 Task: Find connections with filter location Rājākhera with filter topic #Homeofficewith filter profile language English with filter current company Dubai Investment Fund (DIF) with filter school Oracle SQL School (PL-SQL, Oracle DBA, Golden Gate, RAC DBA Training) with filter industry Retail Groceries with filter service category Email Marketing with filter keywords title Call Center Representative
Action: Mouse moved to (671, 64)
Screenshot: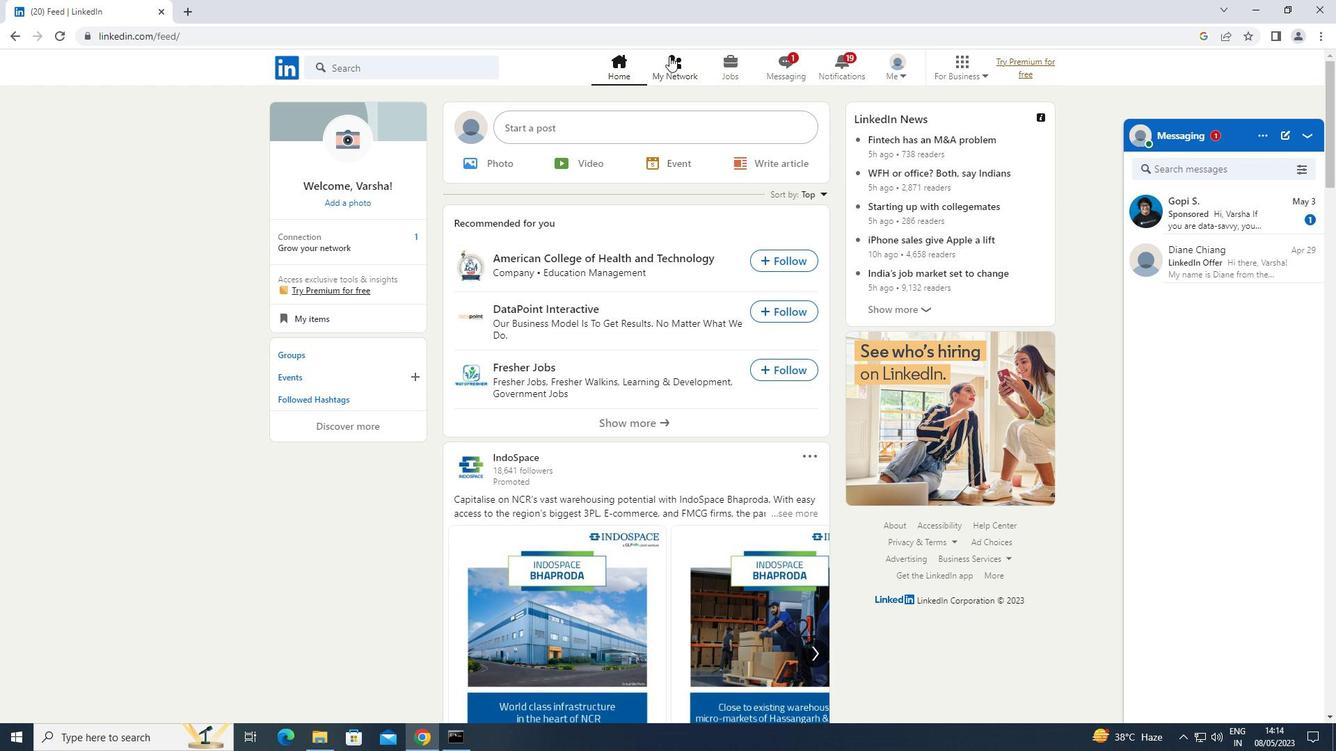 
Action: Mouse pressed left at (671, 64)
Screenshot: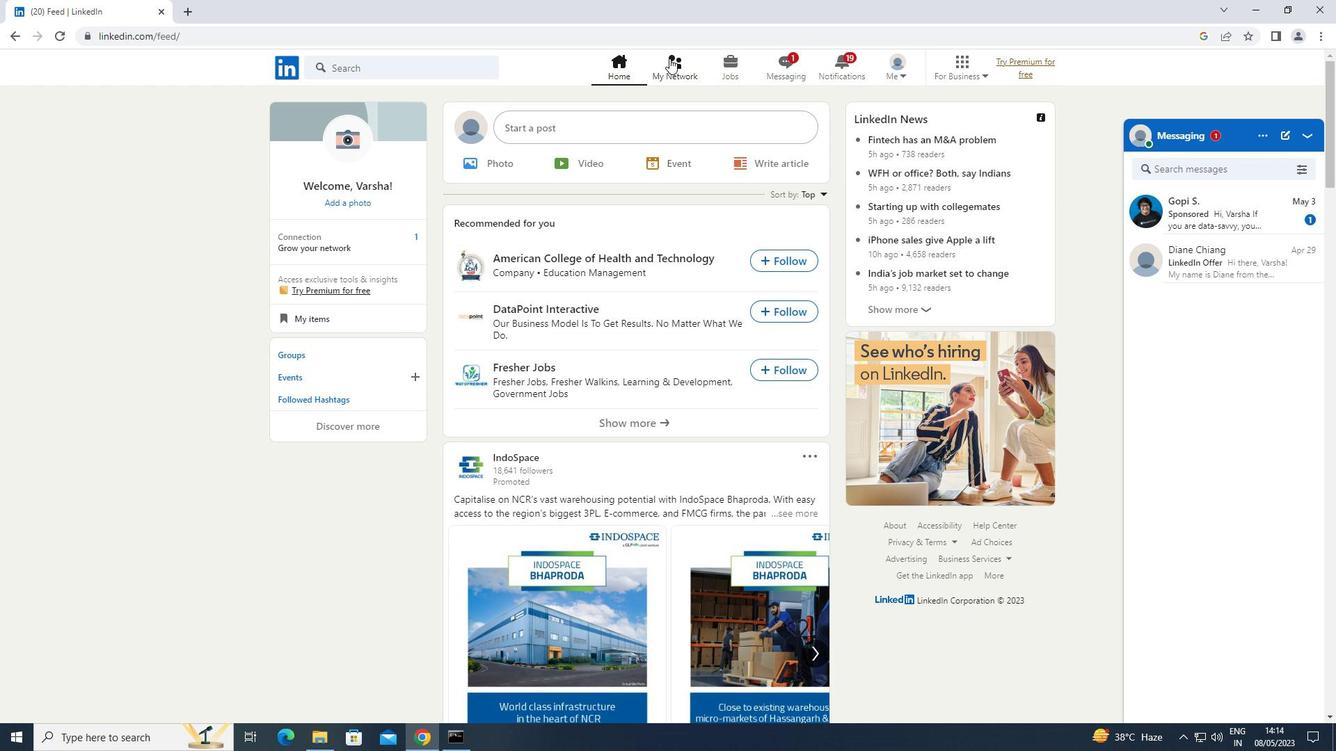 
Action: Mouse moved to (368, 147)
Screenshot: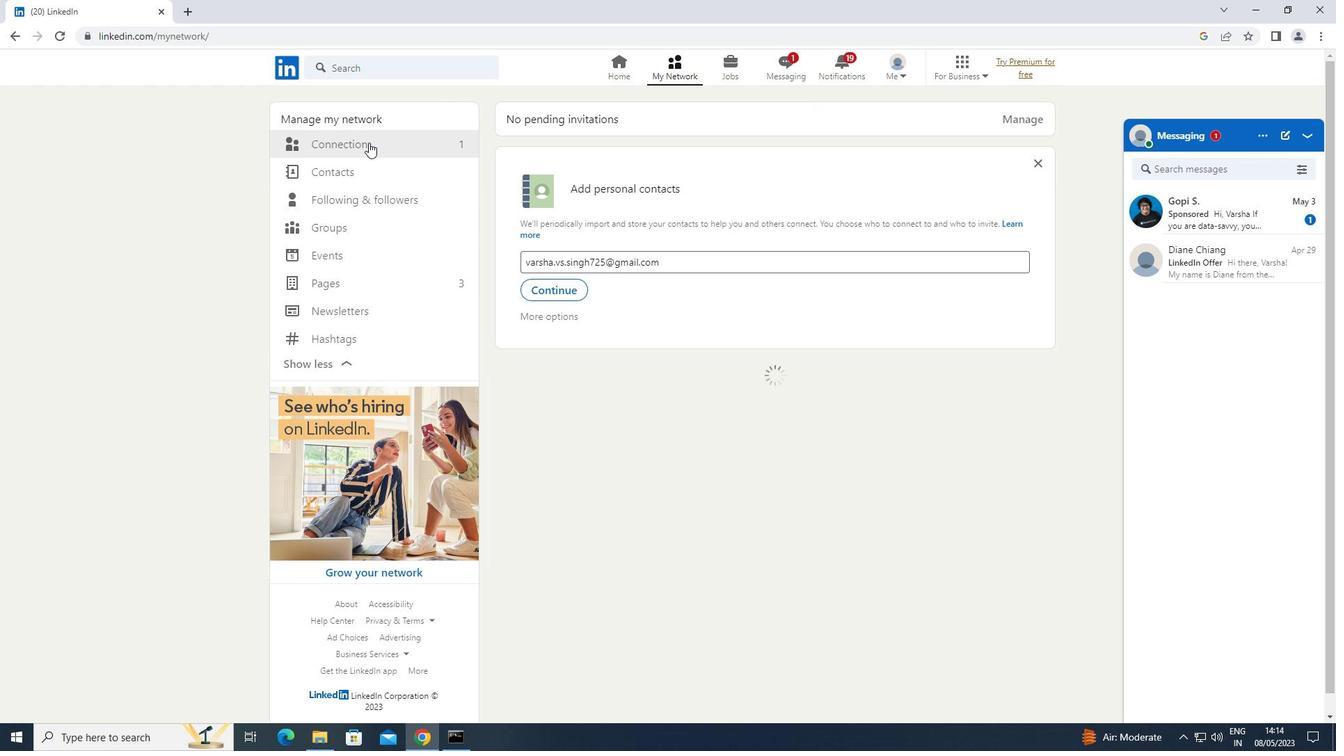 
Action: Mouse pressed left at (368, 147)
Screenshot: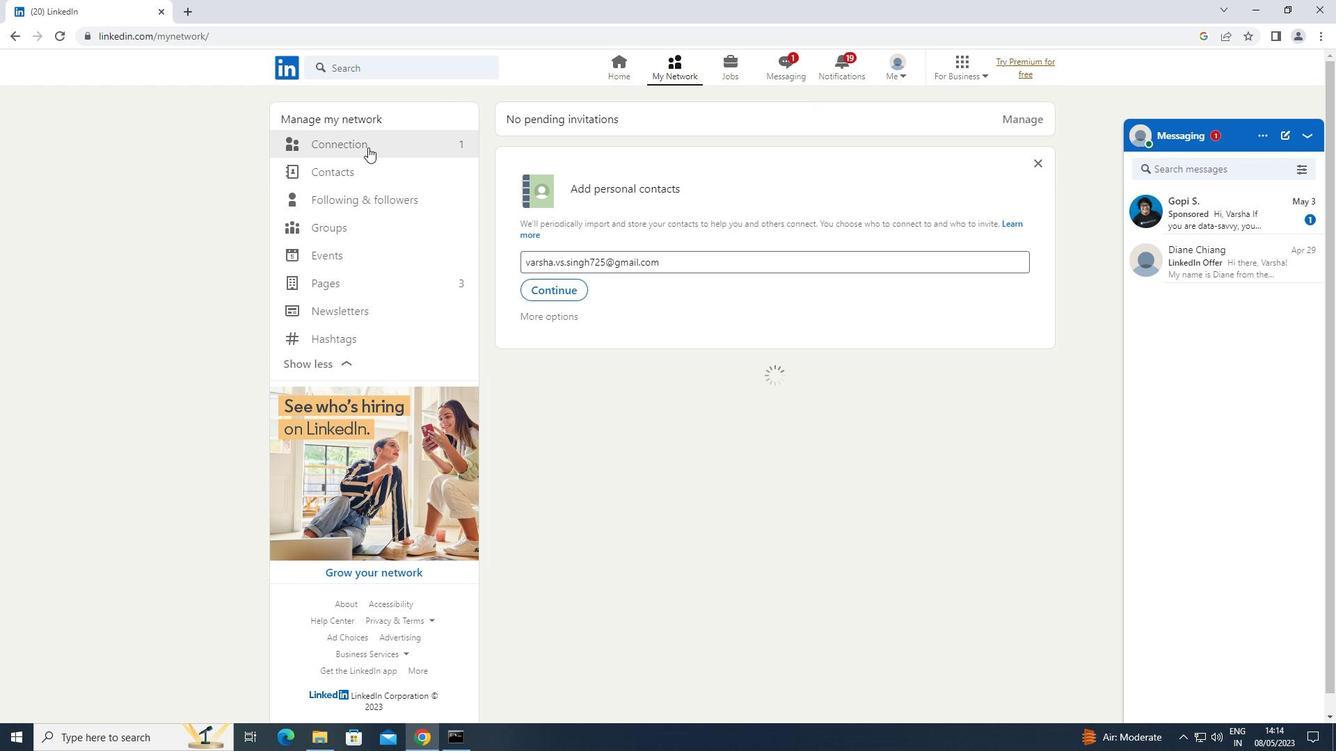 
Action: Mouse moved to (794, 145)
Screenshot: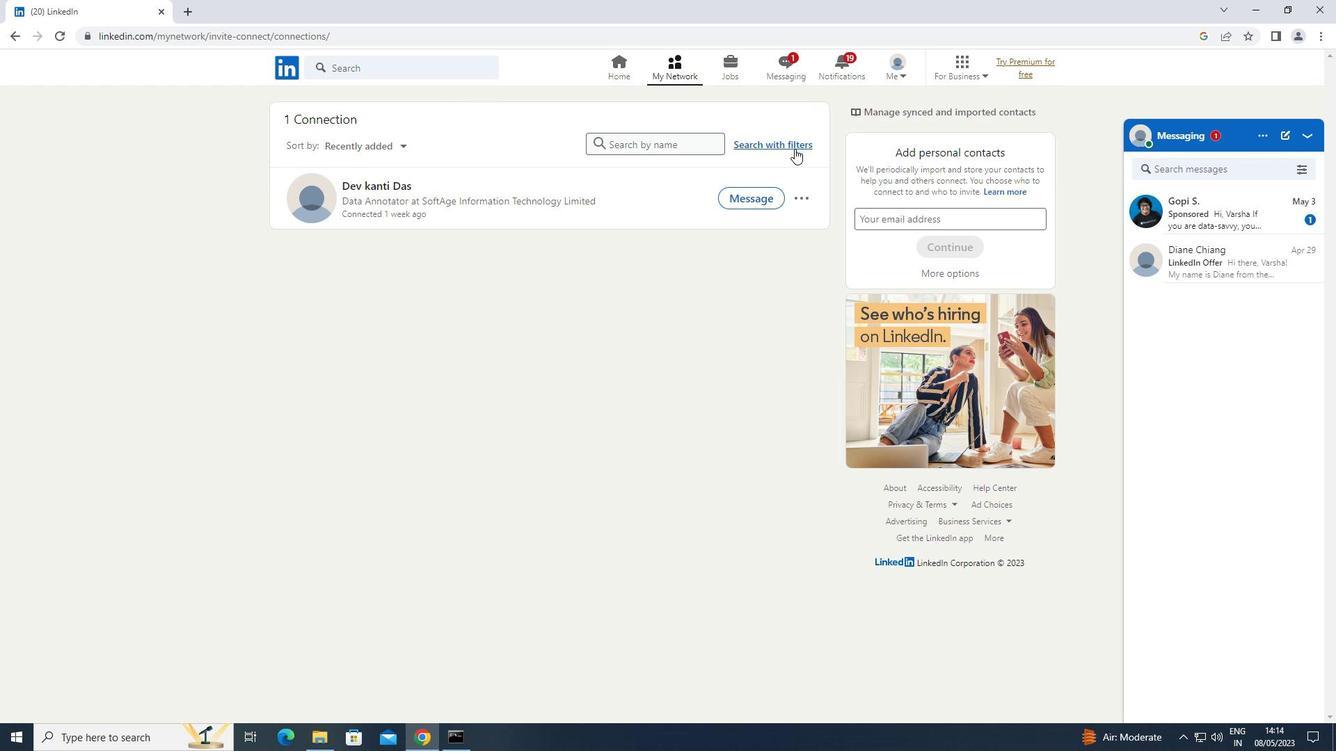 
Action: Mouse pressed left at (794, 145)
Screenshot: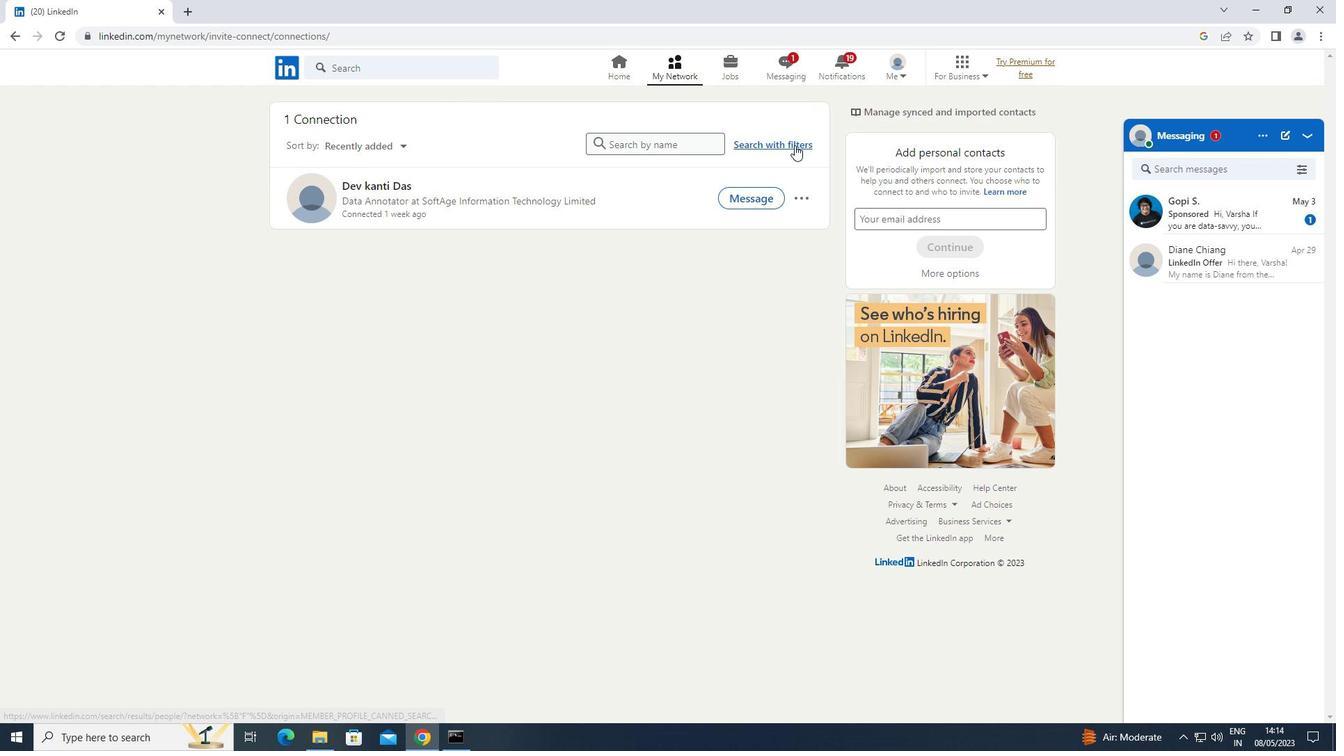 
Action: Mouse moved to (719, 105)
Screenshot: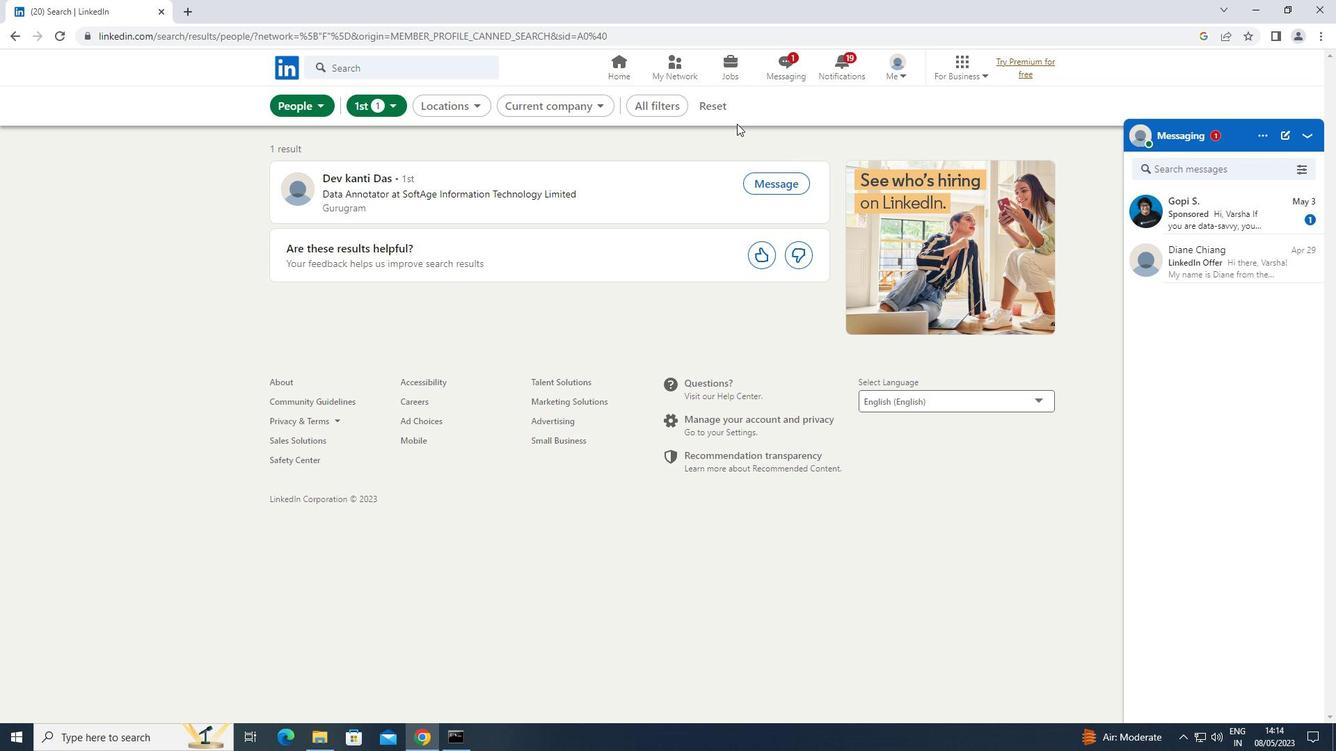 
Action: Mouse pressed left at (719, 105)
Screenshot: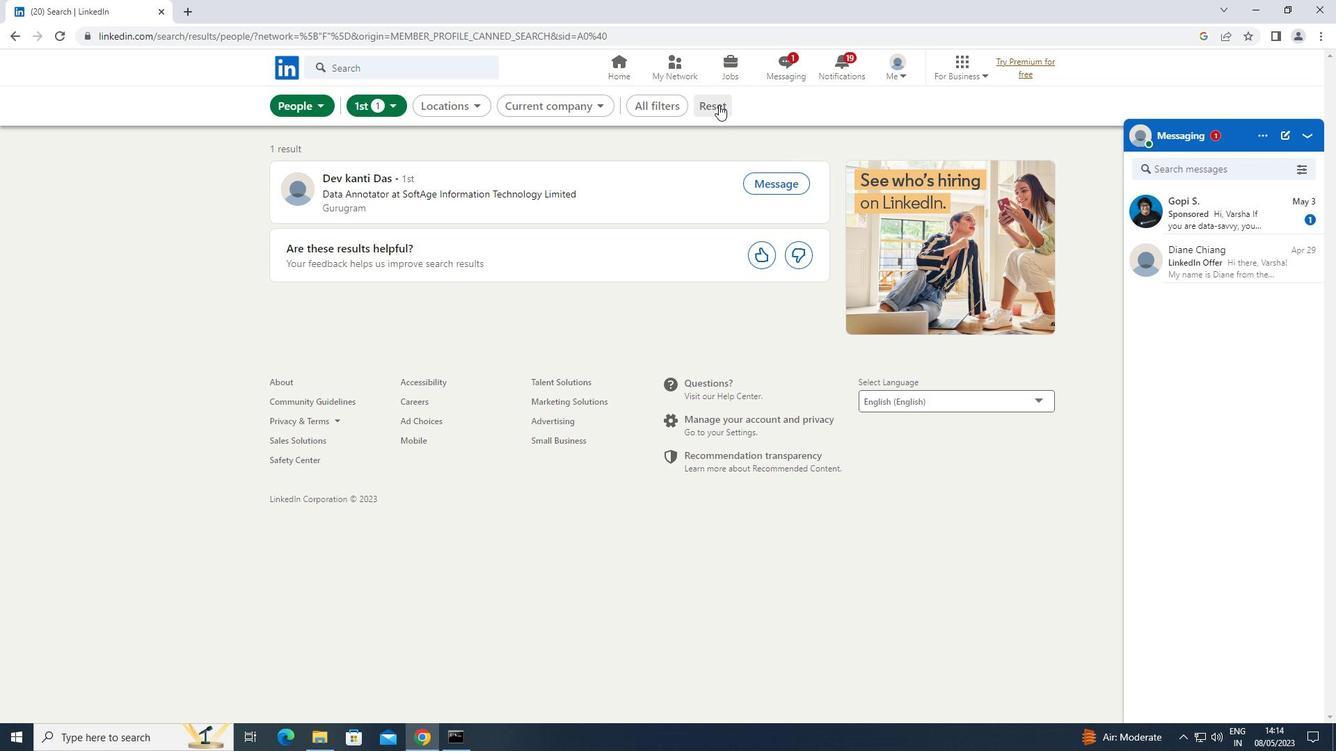 
Action: Mouse moved to (707, 107)
Screenshot: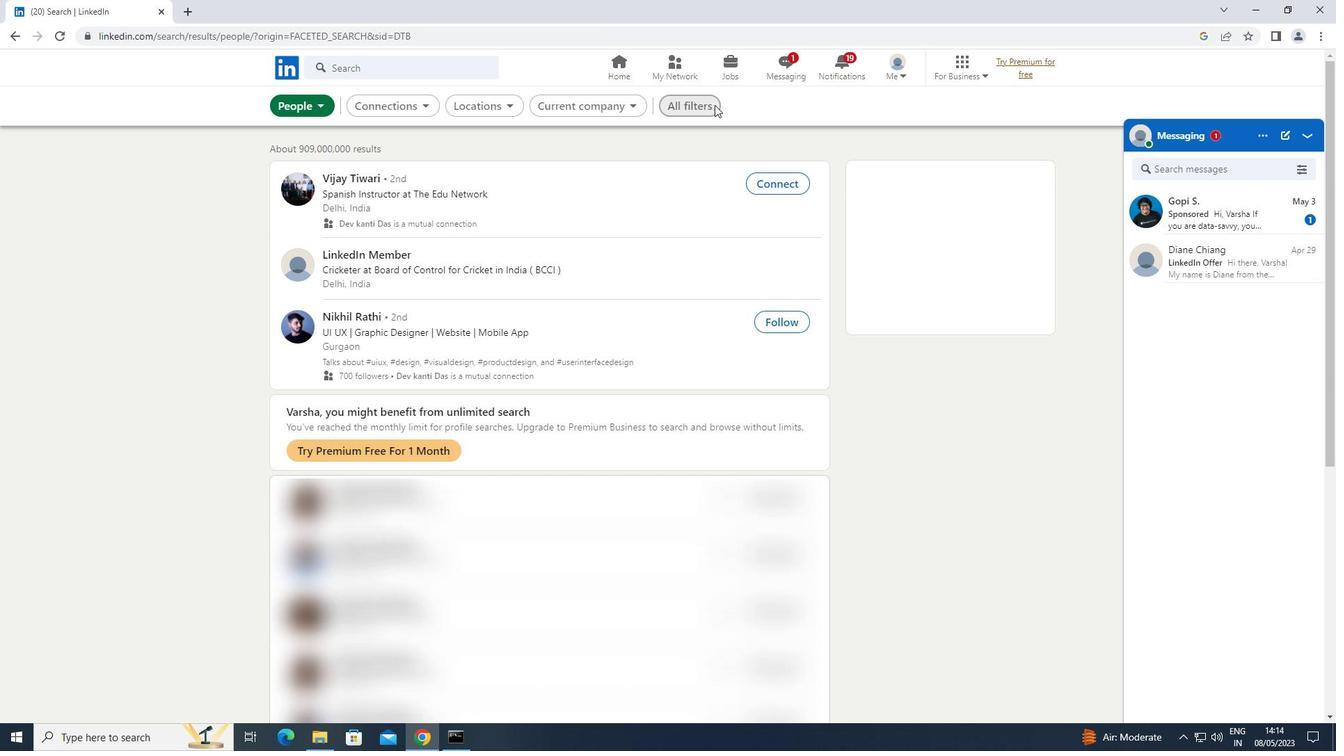 
Action: Mouse pressed left at (707, 107)
Screenshot: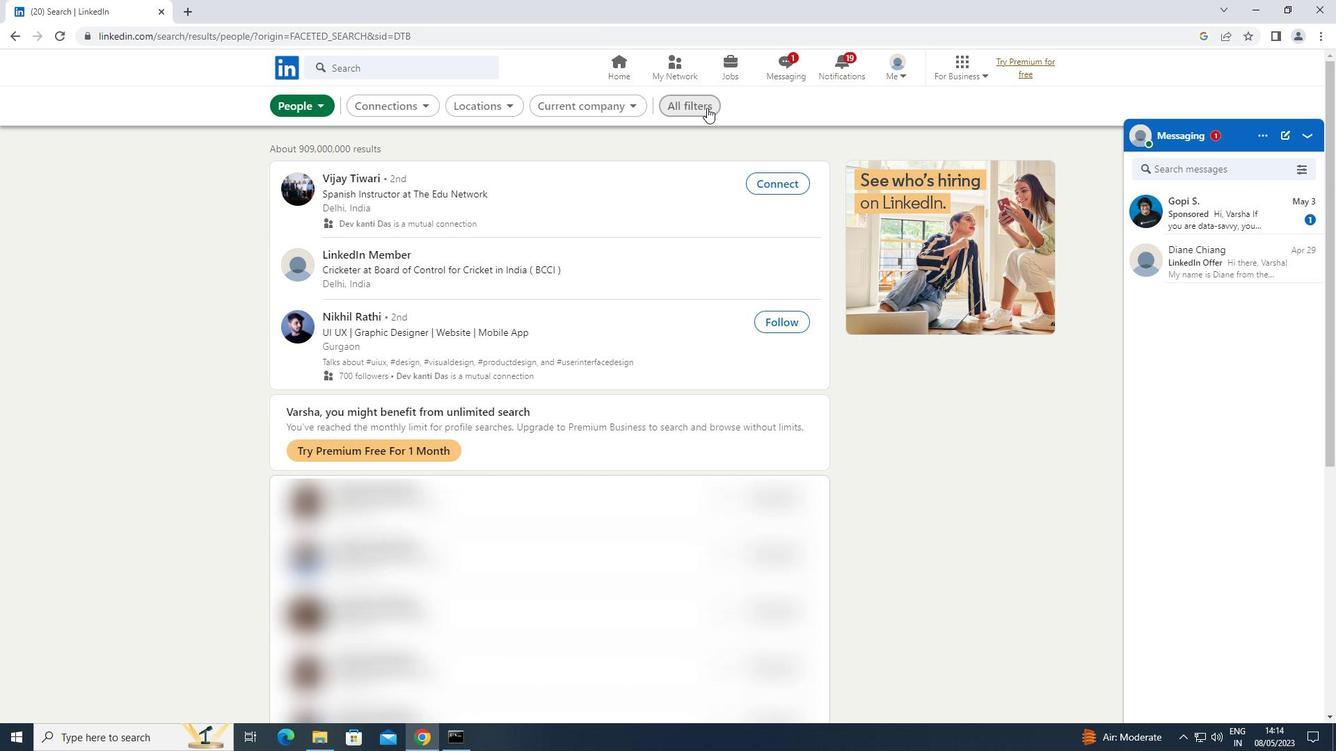 
Action: Mouse moved to (960, 234)
Screenshot: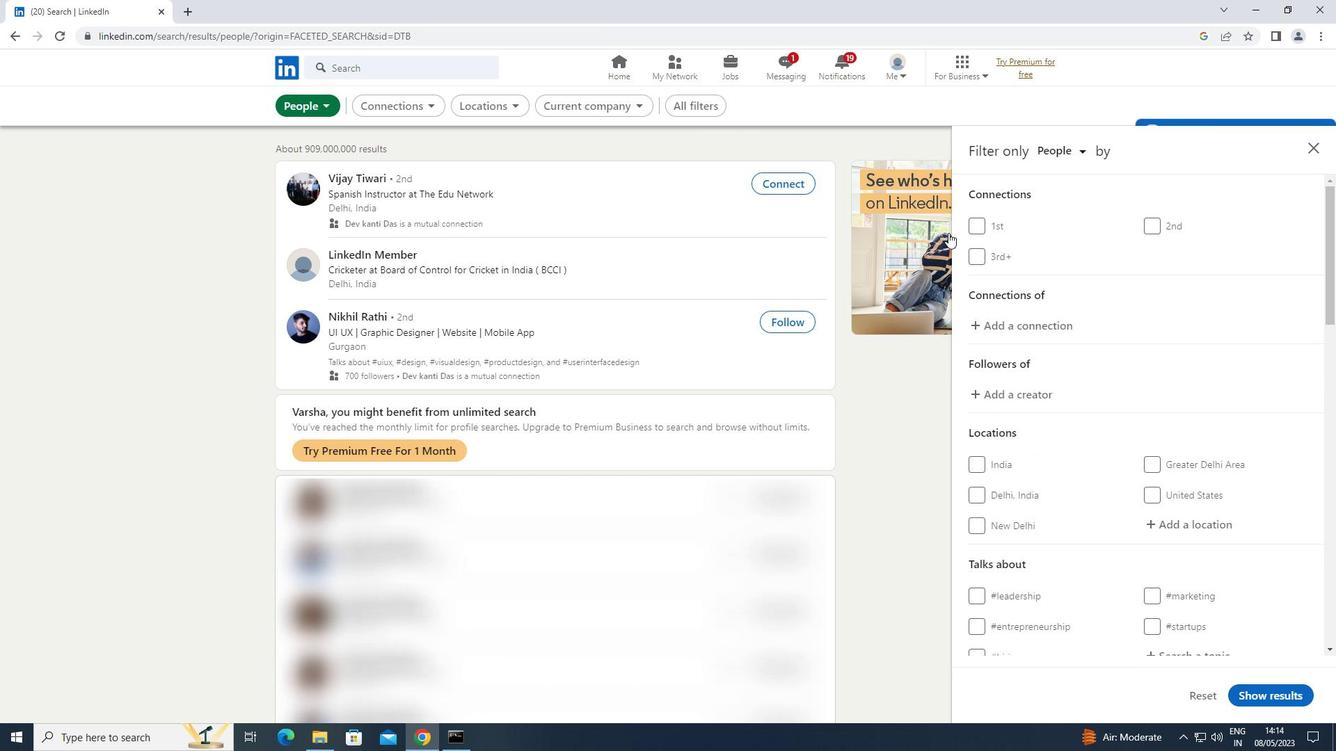 
Action: Mouse scrolled (960, 233) with delta (0, 0)
Screenshot: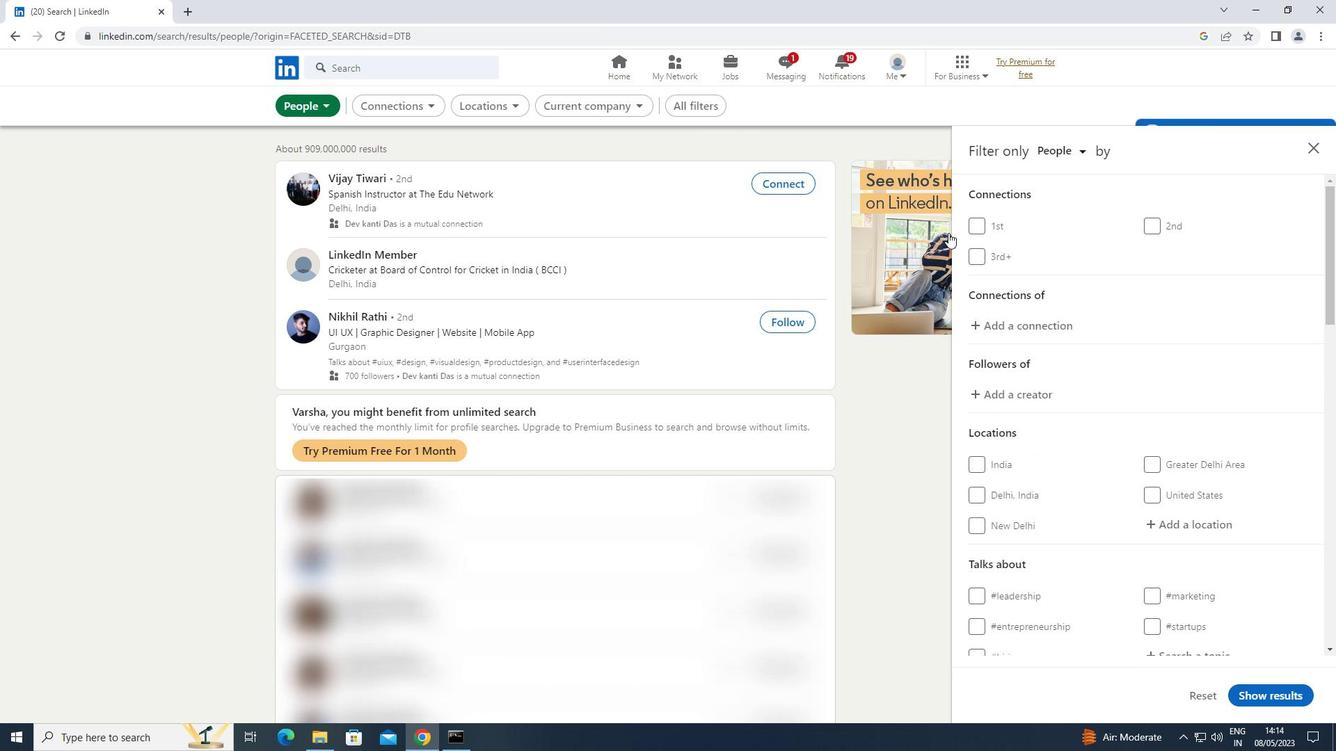 
Action: Mouse moved to (962, 235)
Screenshot: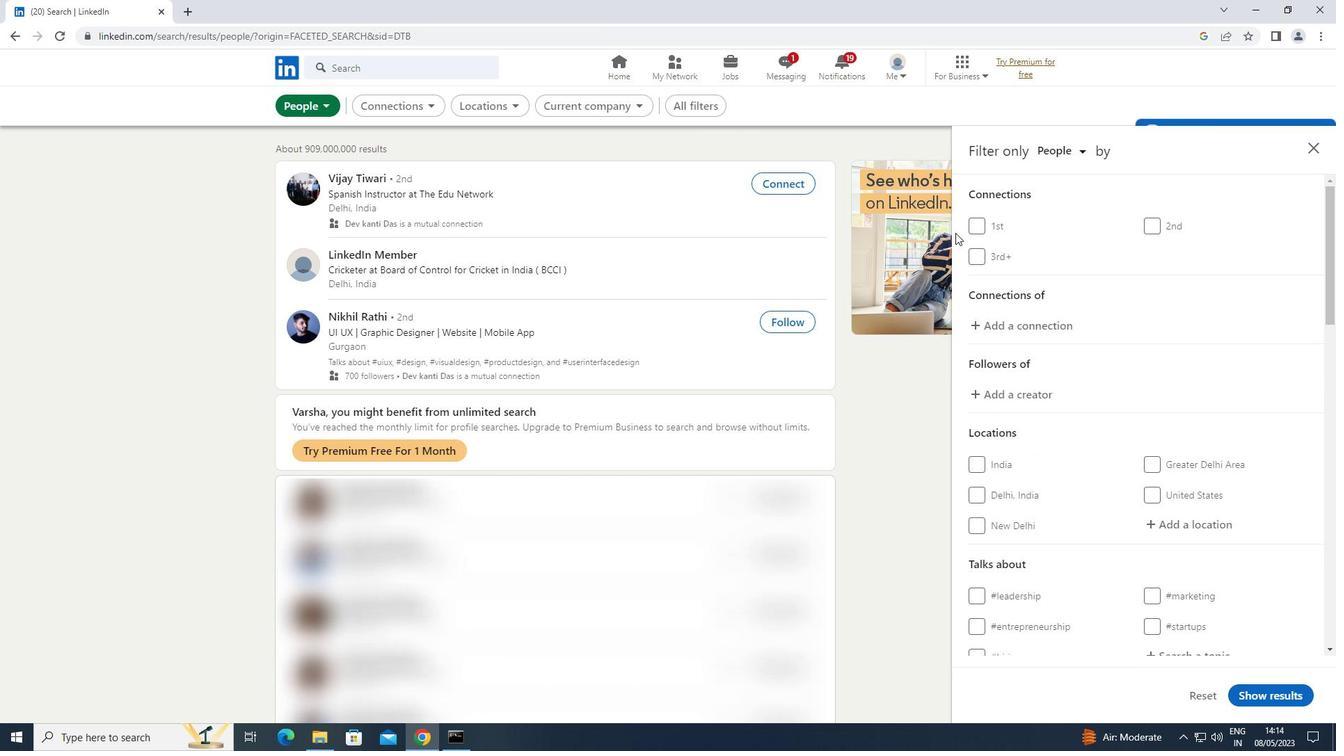 
Action: Mouse scrolled (962, 235) with delta (0, 0)
Screenshot: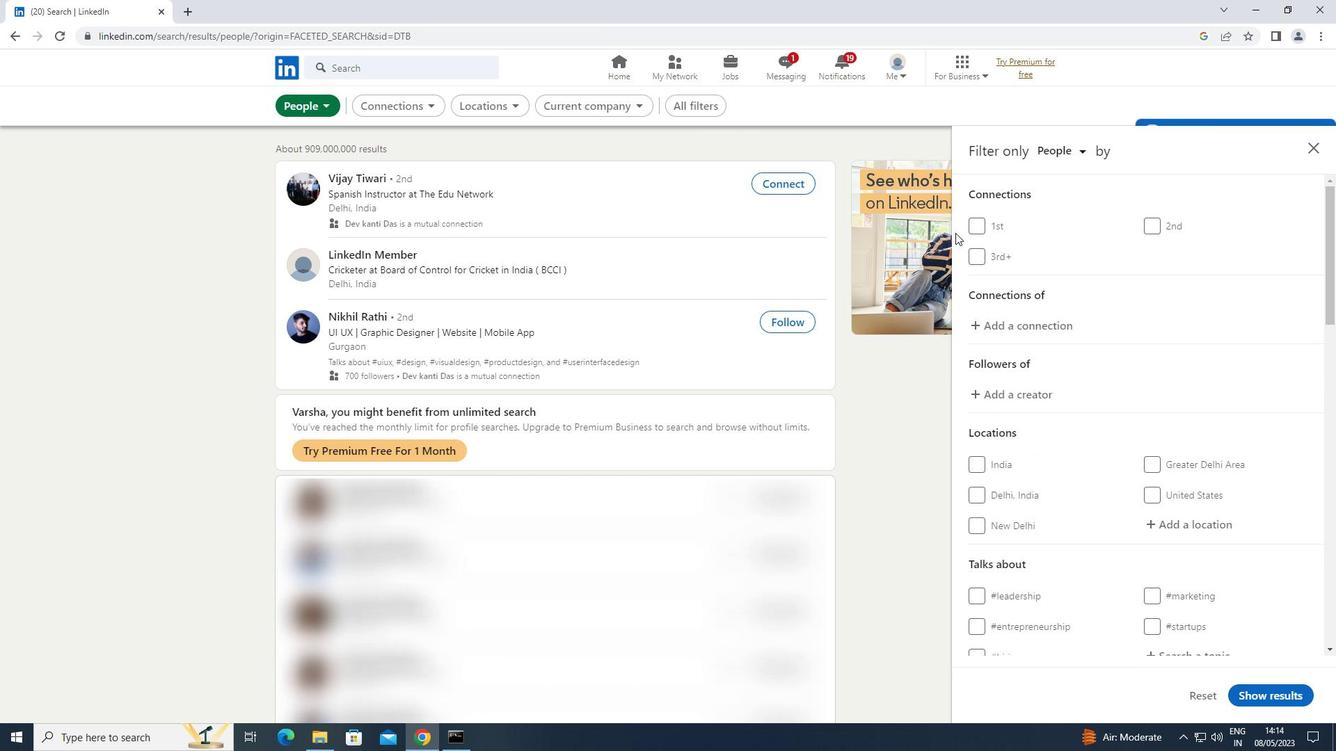 
Action: Mouse scrolled (962, 235) with delta (0, 0)
Screenshot: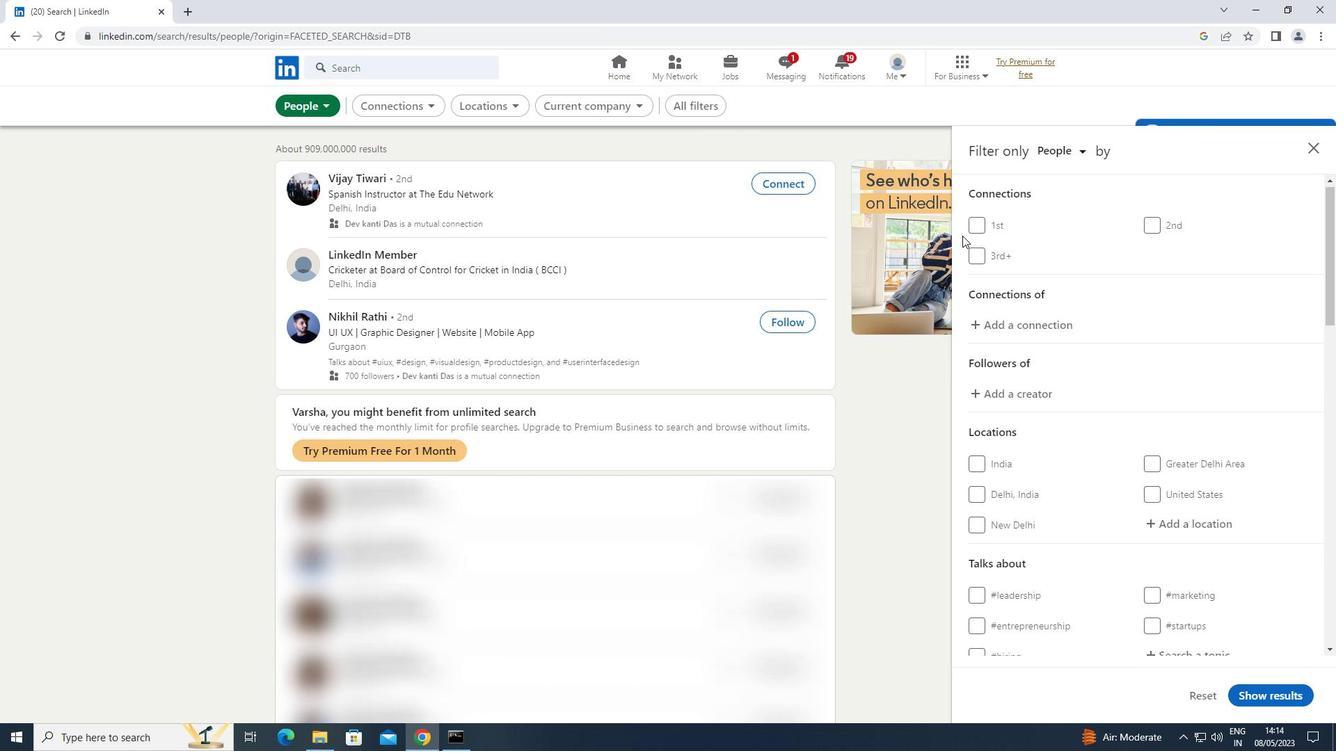 
Action: Mouse moved to (1197, 313)
Screenshot: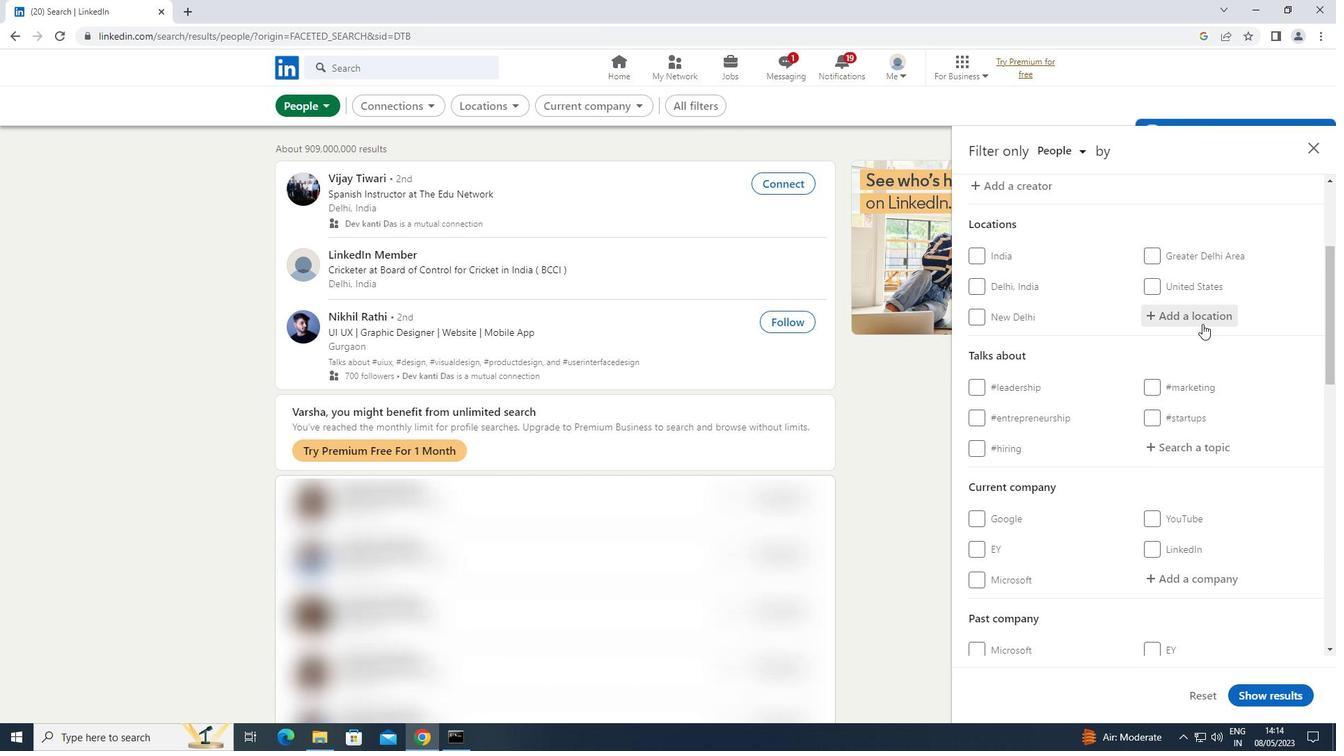 
Action: Mouse pressed left at (1197, 313)
Screenshot: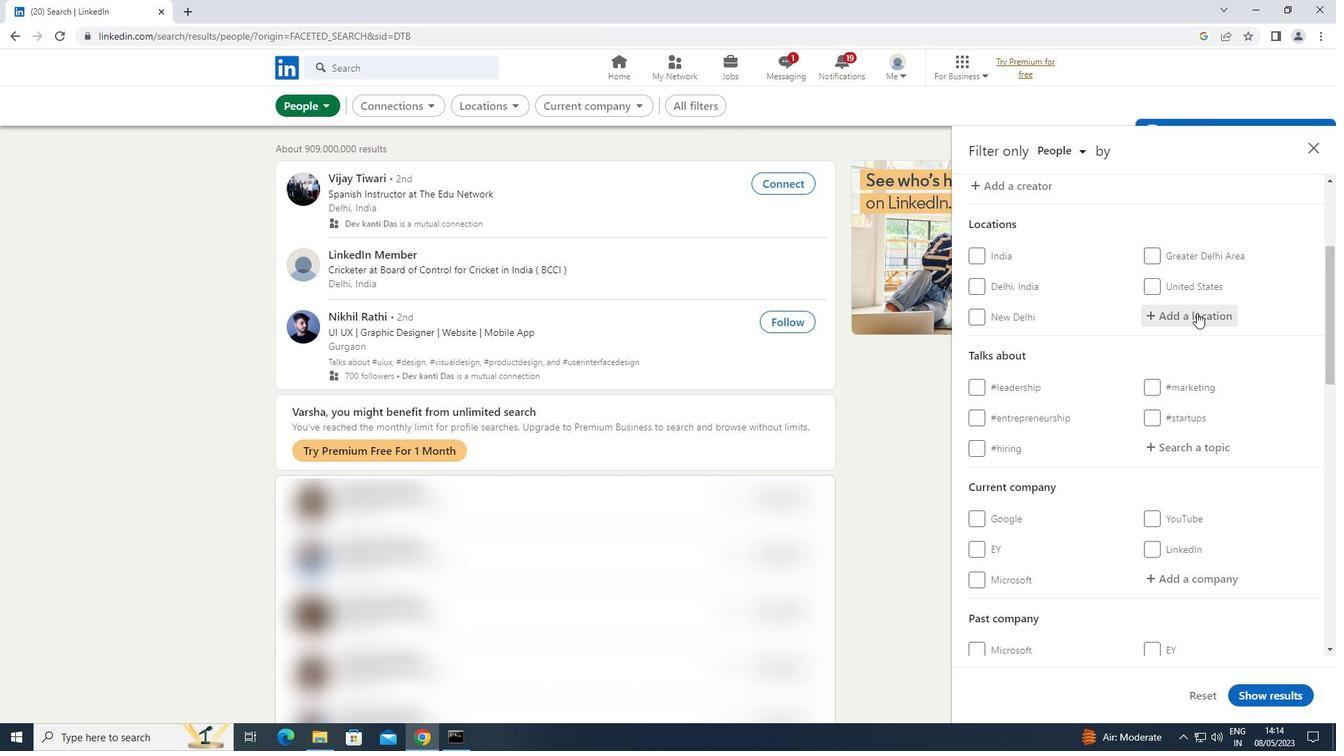 
Action: Mouse moved to (1188, 310)
Screenshot: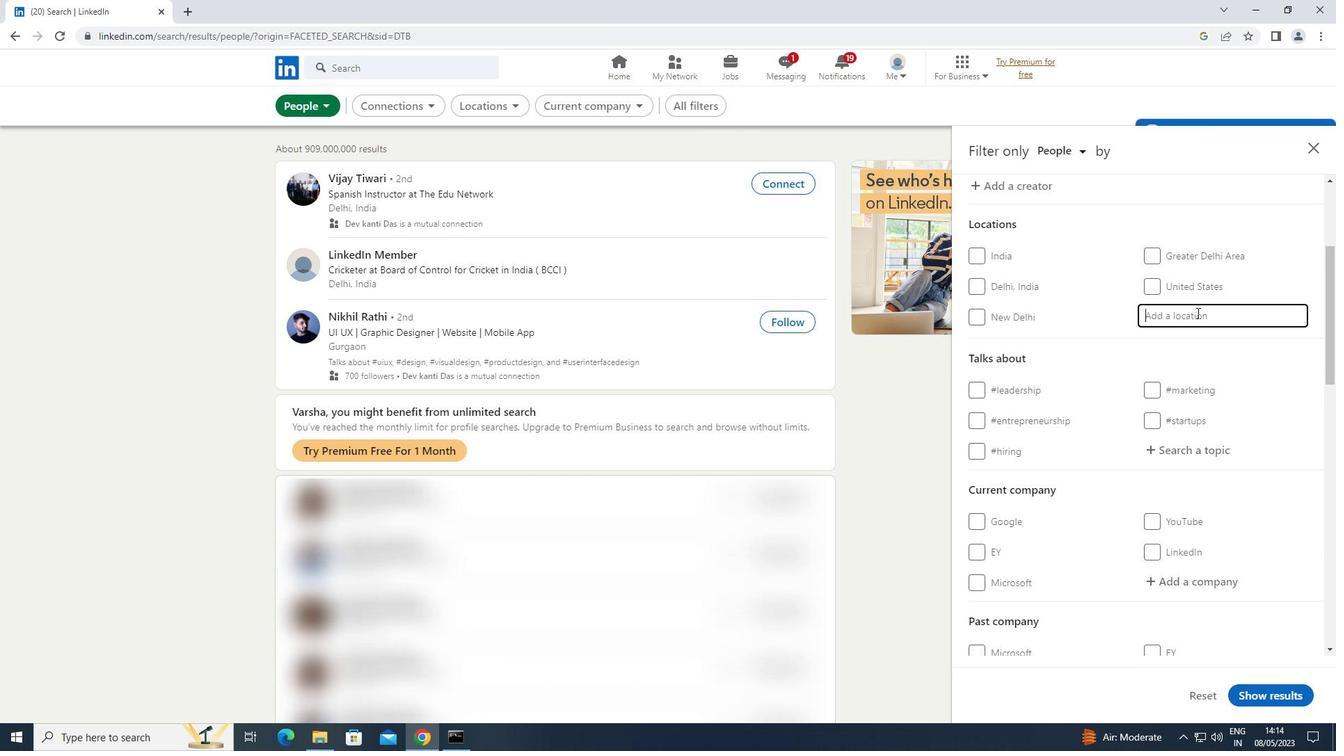 
Action: Key pressed <Key.shift>RAJAKHERA
Screenshot: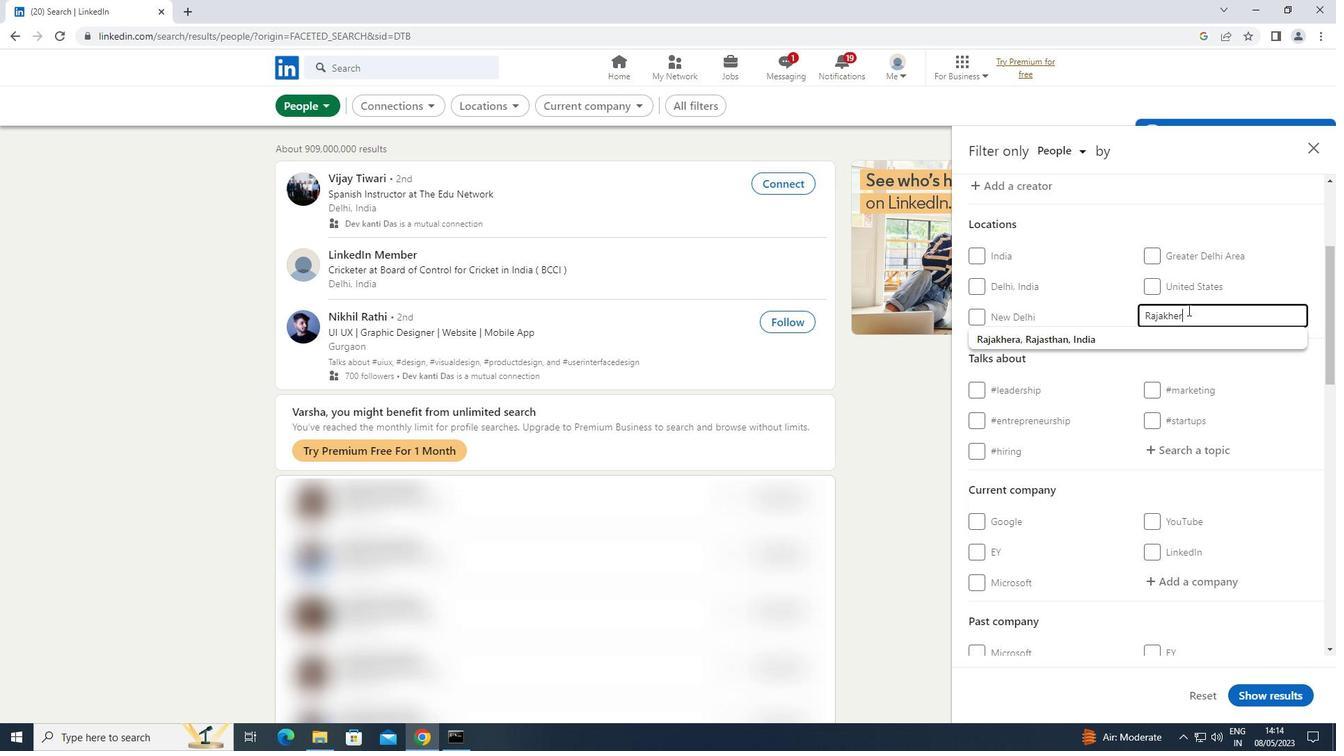 
Action: Mouse moved to (1192, 447)
Screenshot: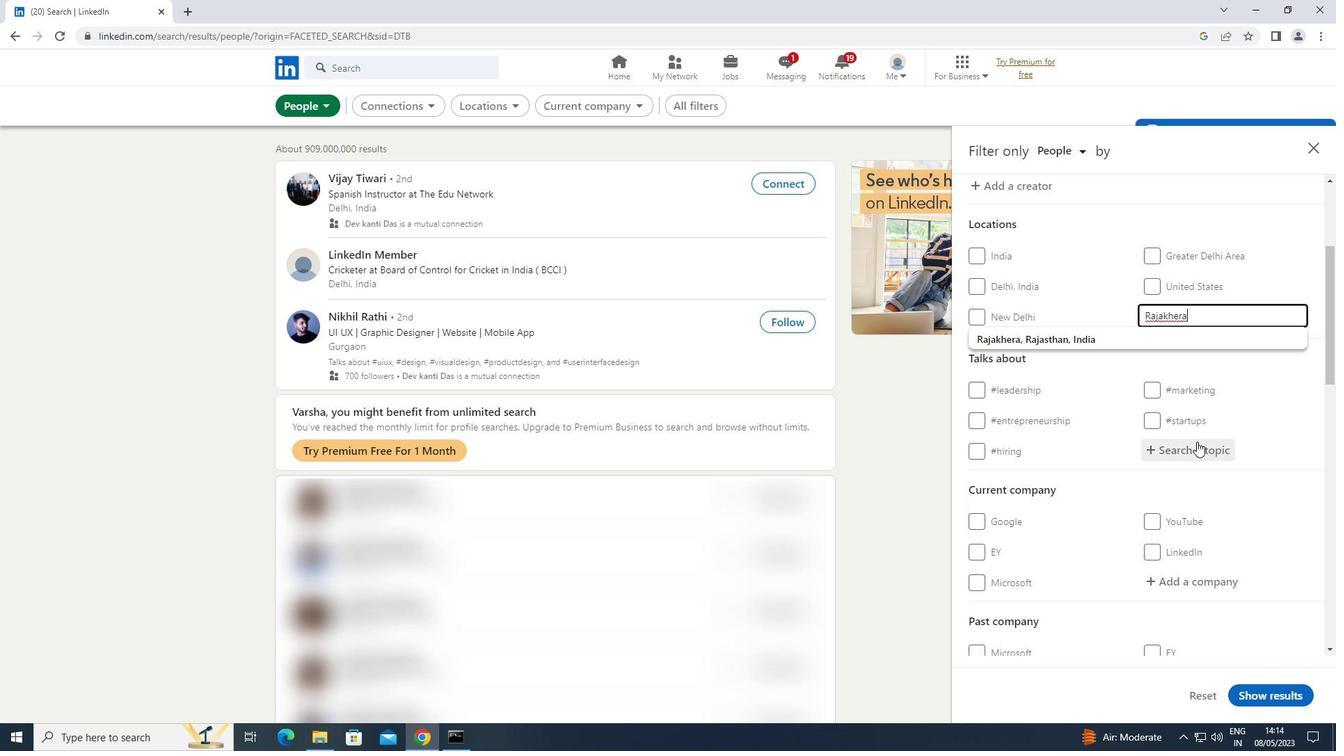 
Action: Mouse pressed left at (1192, 447)
Screenshot: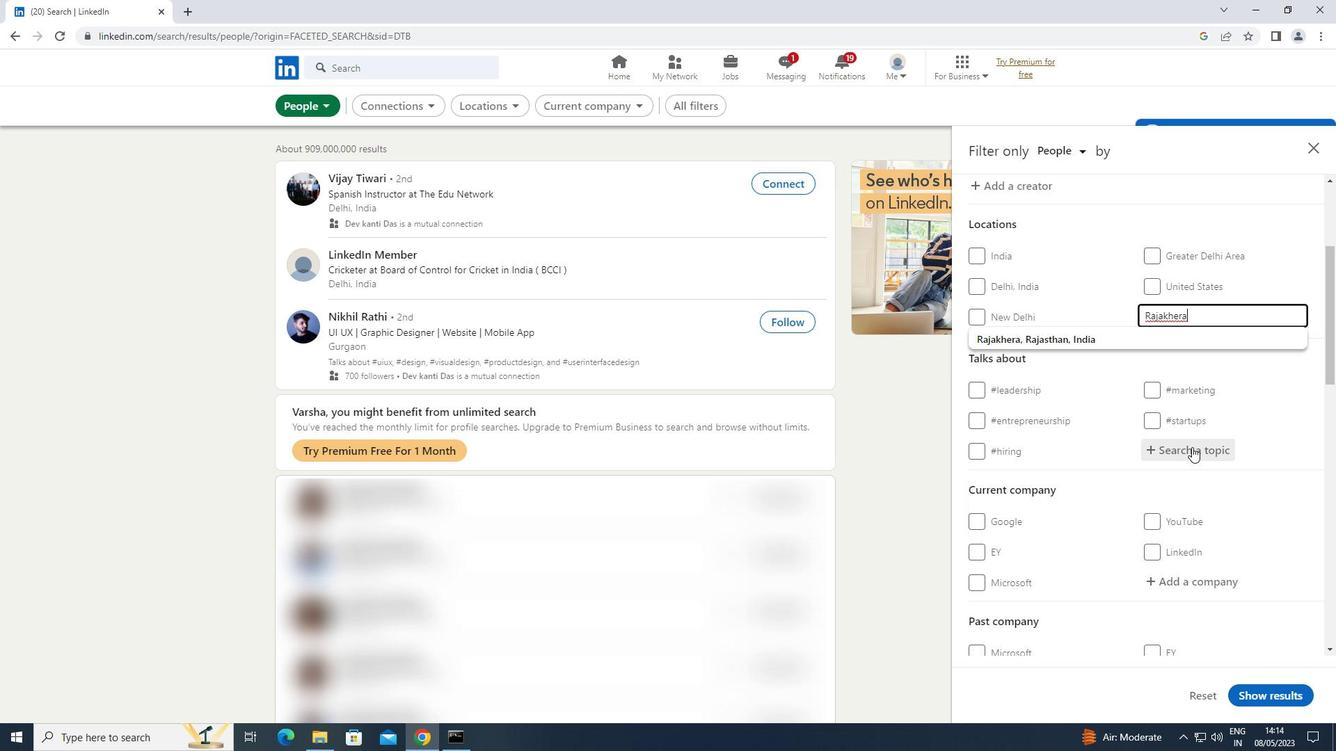
Action: Key pressed <Key.shift>HOMEOFFICE
Screenshot: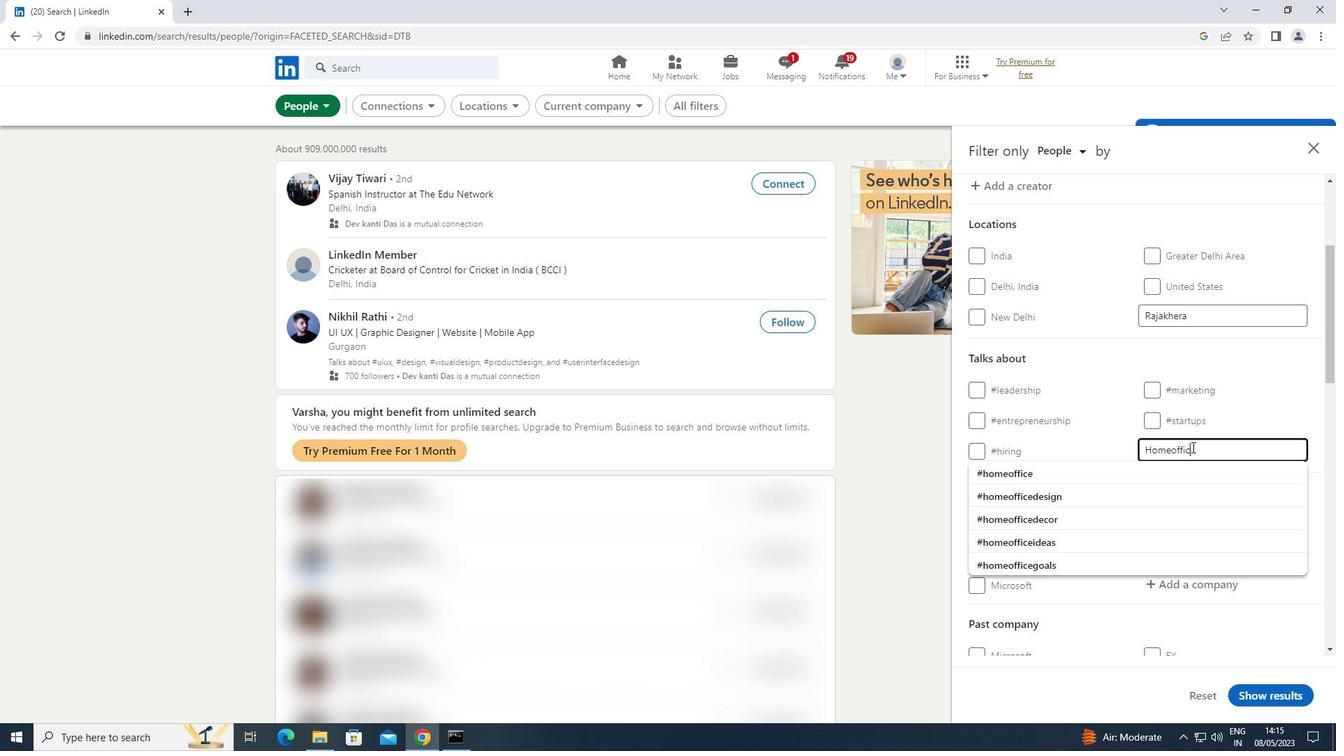 
Action: Mouse moved to (1030, 474)
Screenshot: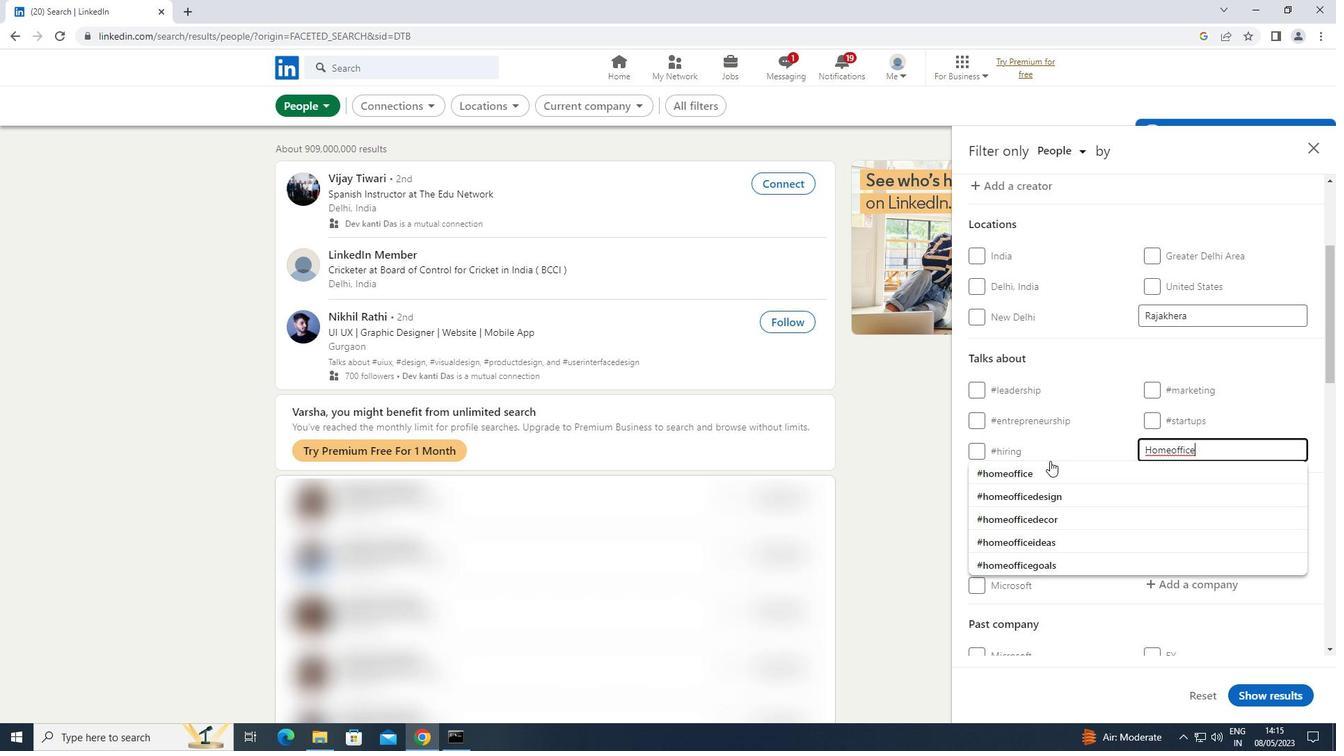 
Action: Mouse pressed left at (1030, 474)
Screenshot: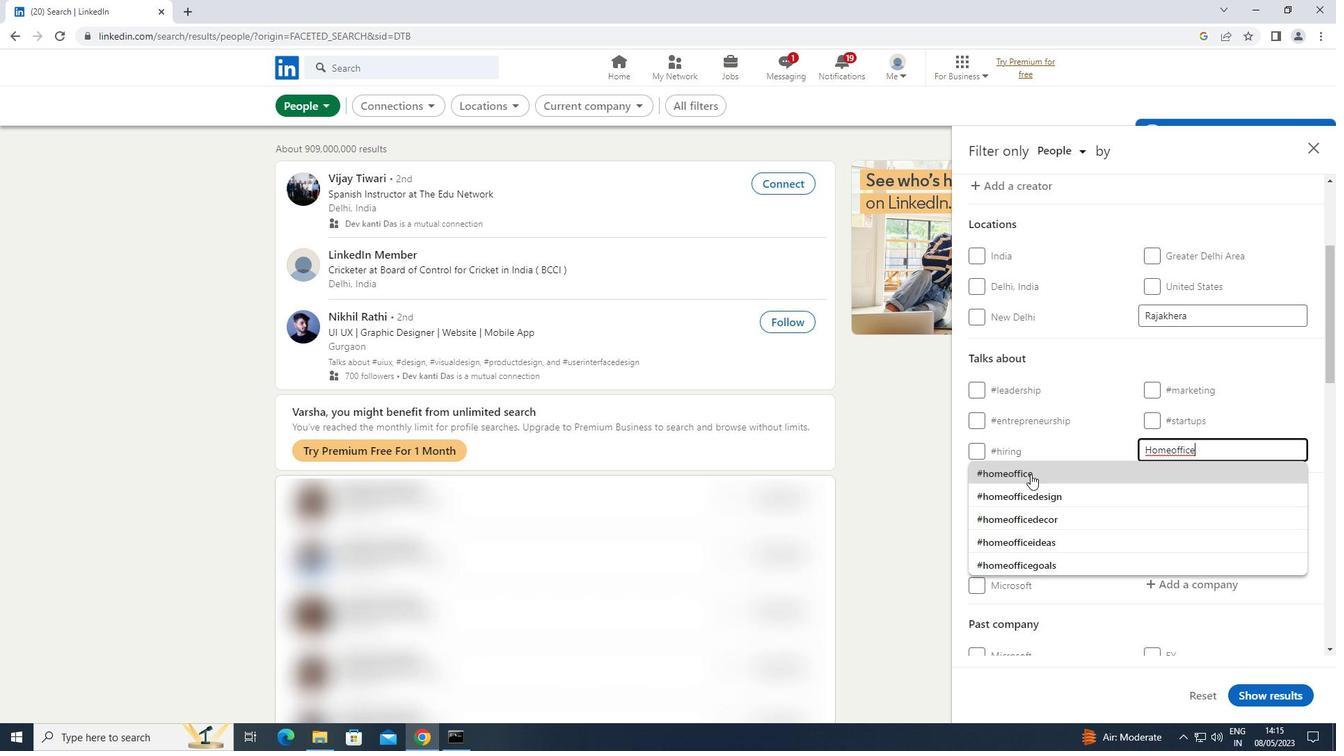 
Action: Mouse moved to (1033, 476)
Screenshot: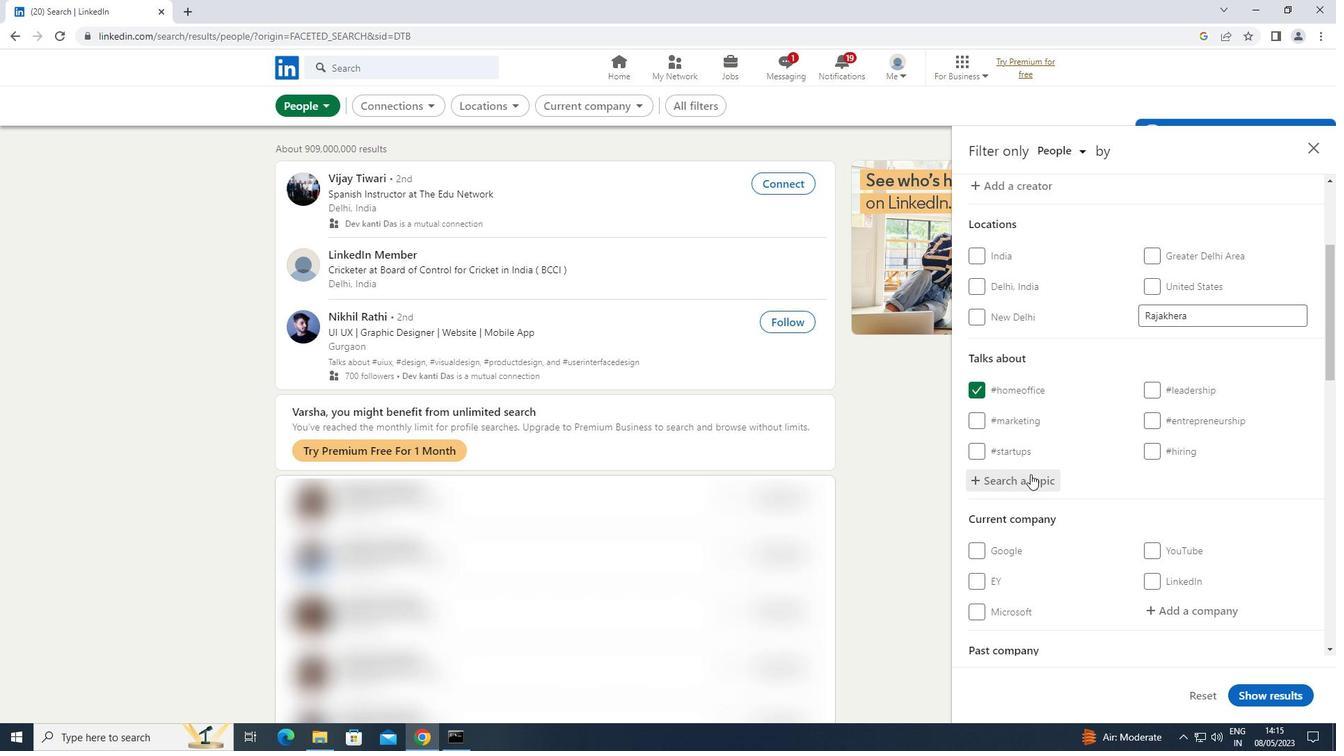 
Action: Mouse scrolled (1033, 476) with delta (0, 0)
Screenshot: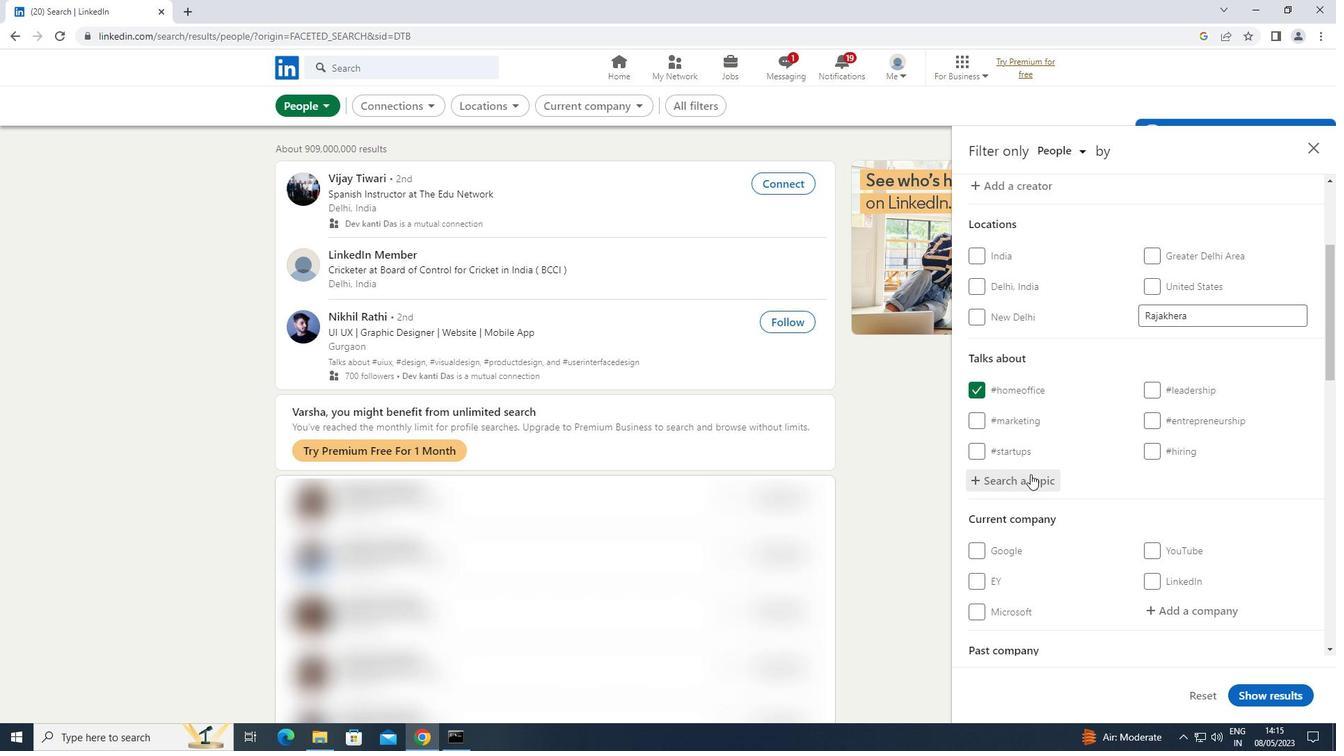 
Action: Mouse moved to (1035, 478)
Screenshot: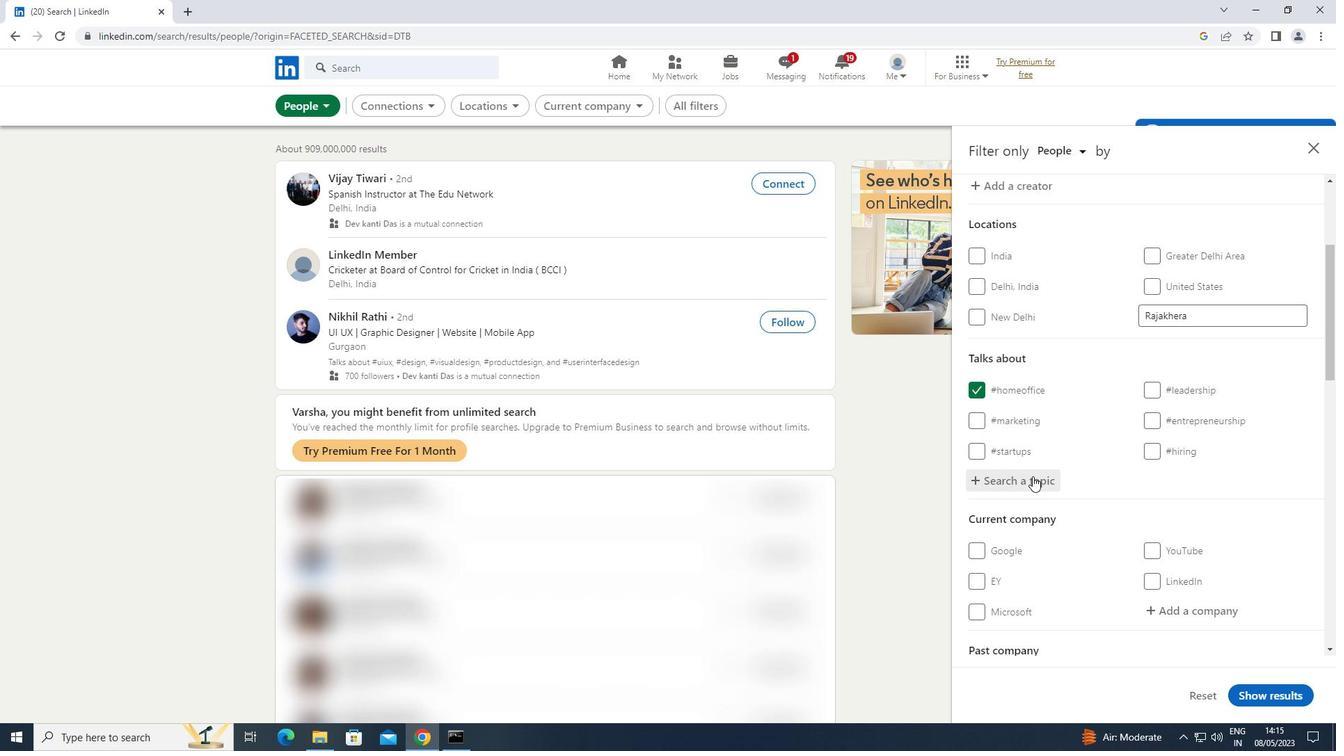 
Action: Mouse scrolled (1035, 478) with delta (0, 0)
Screenshot: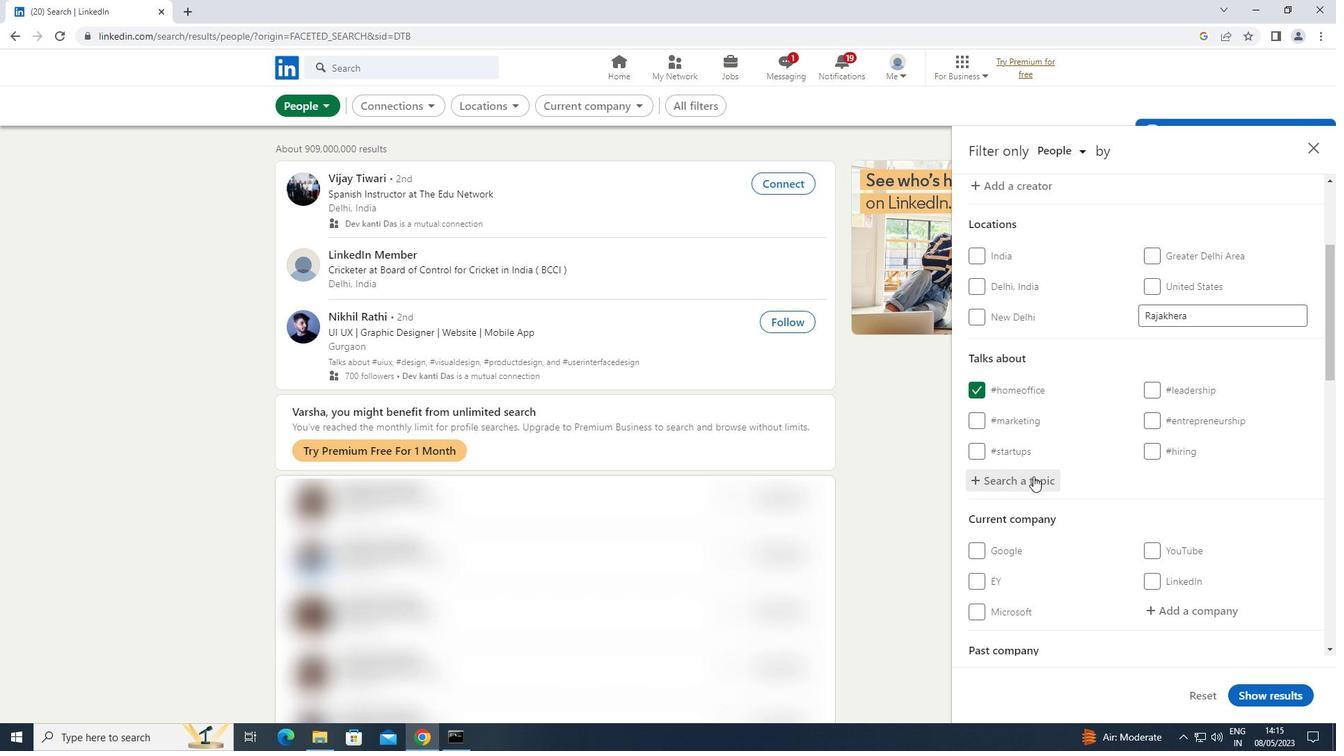 
Action: Mouse moved to (1037, 480)
Screenshot: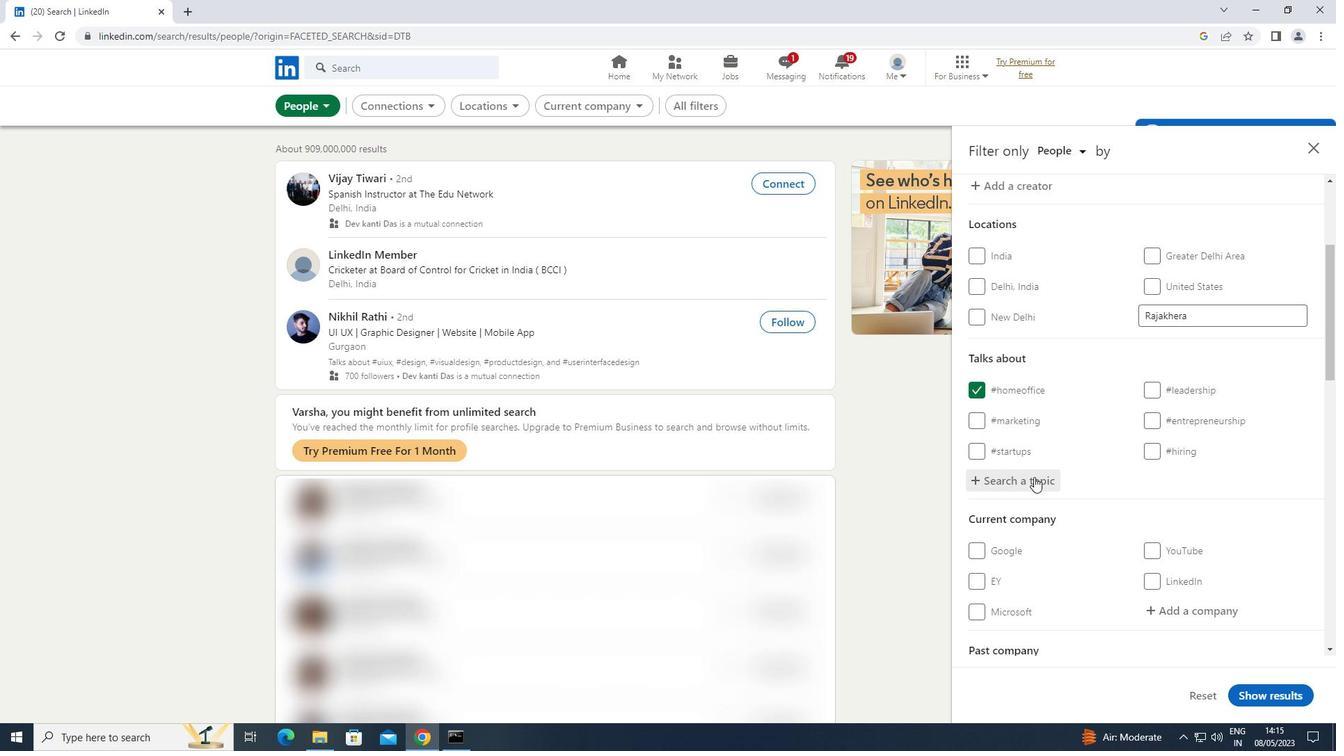 
Action: Mouse scrolled (1037, 480) with delta (0, 0)
Screenshot: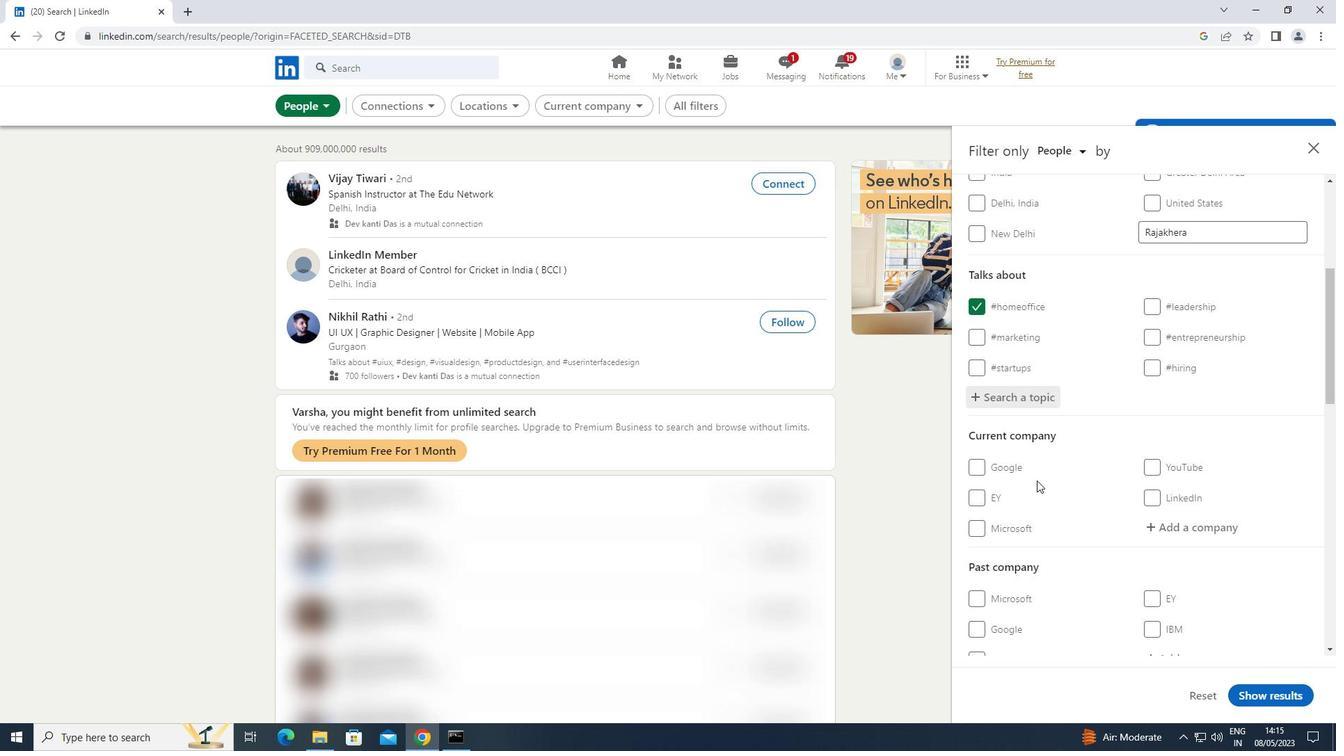 
Action: Mouse moved to (1038, 480)
Screenshot: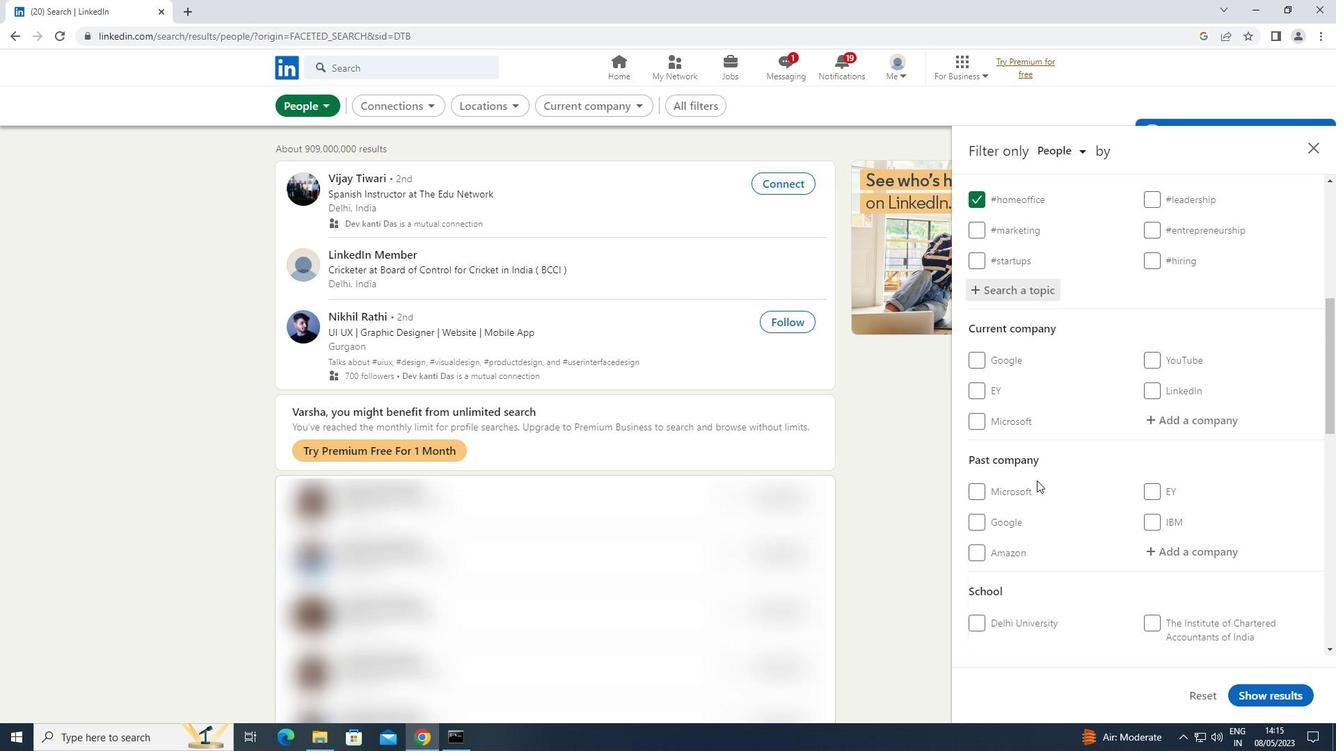 
Action: Mouse scrolled (1038, 480) with delta (0, 0)
Screenshot: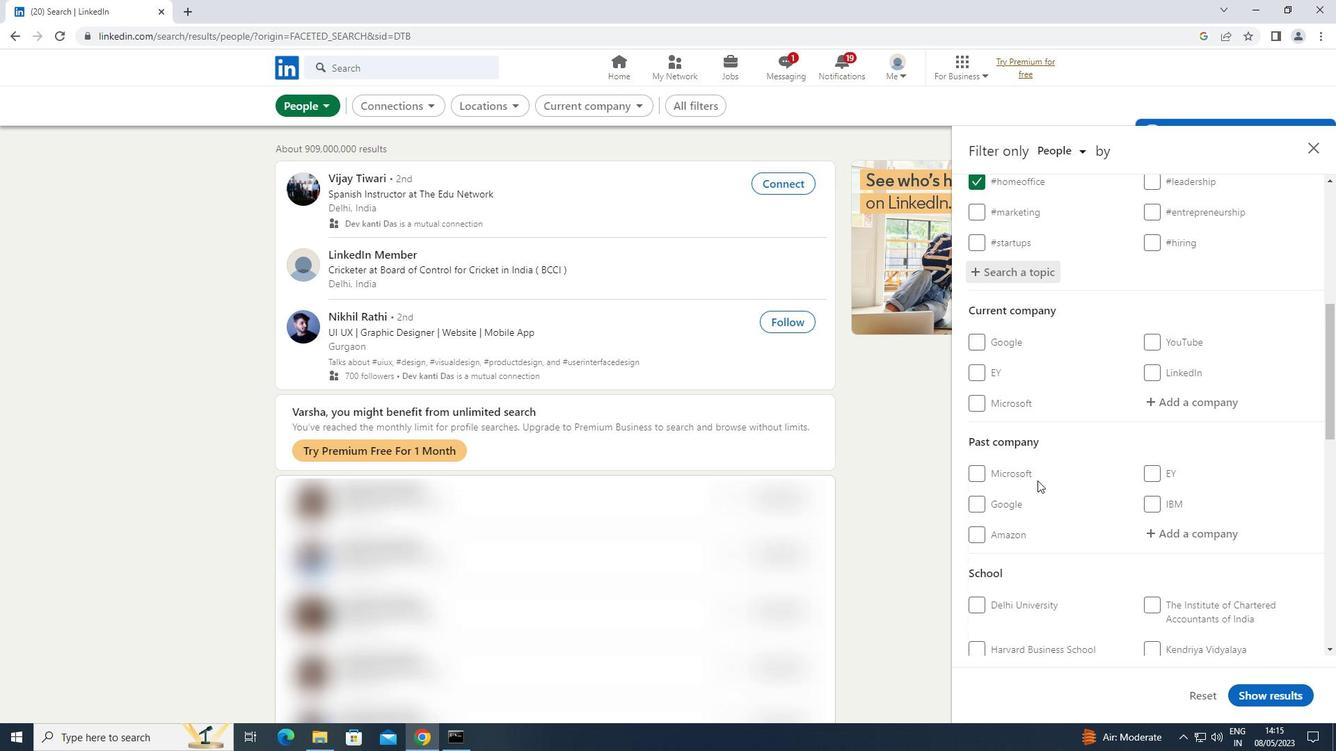 
Action: Mouse scrolled (1038, 480) with delta (0, 0)
Screenshot: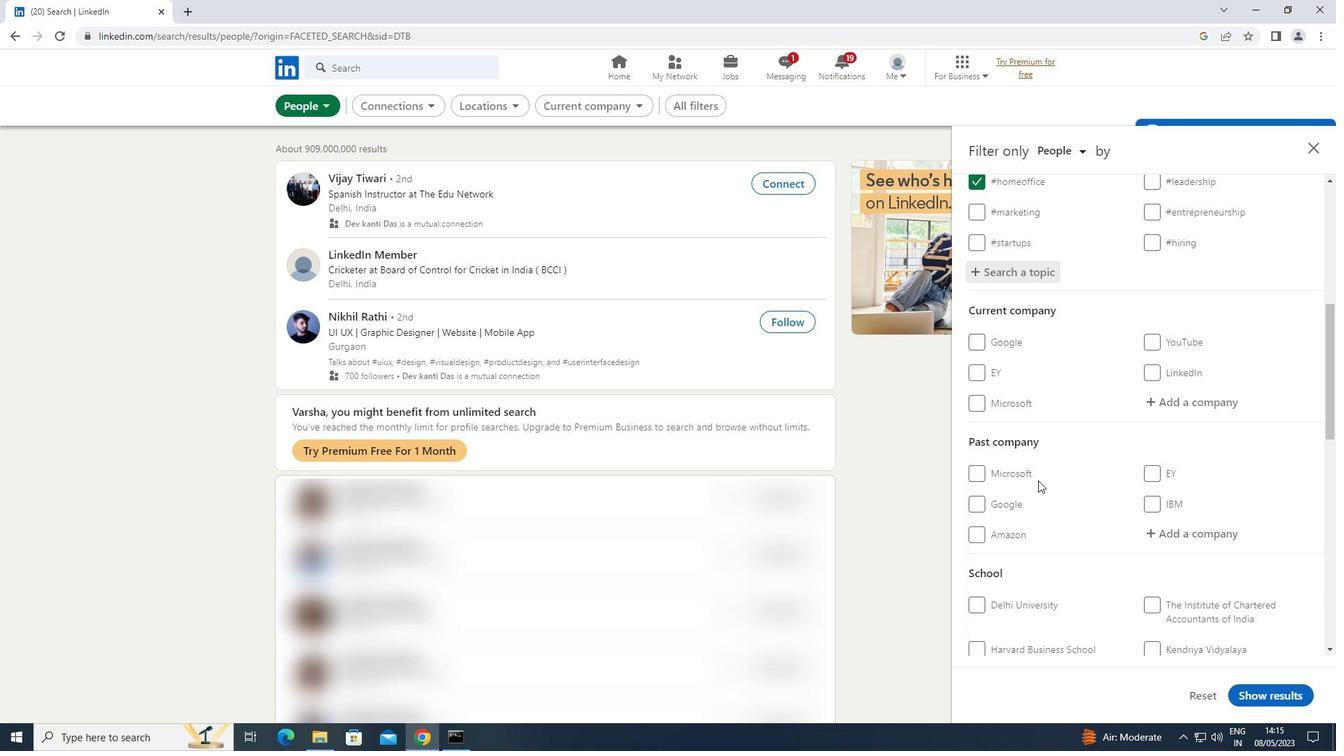 
Action: Mouse scrolled (1038, 480) with delta (0, 0)
Screenshot: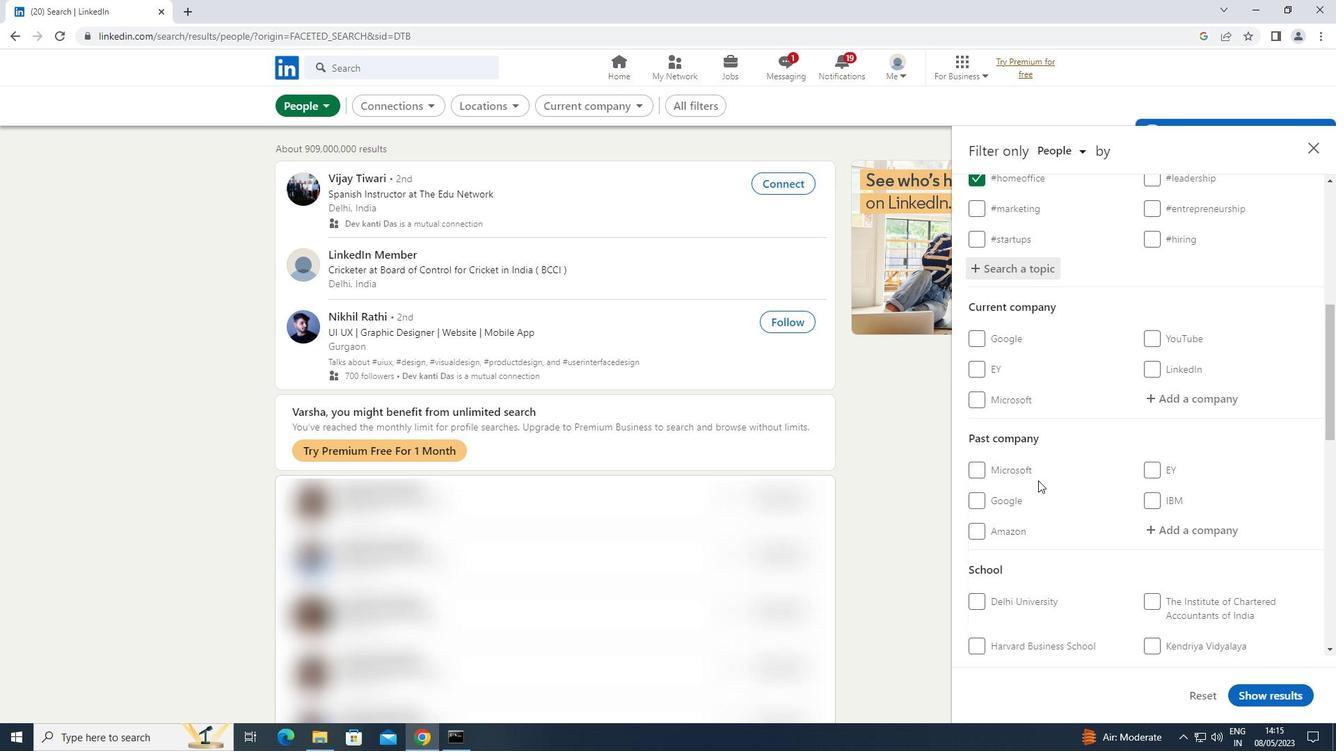 
Action: Mouse scrolled (1038, 480) with delta (0, 0)
Screenshot: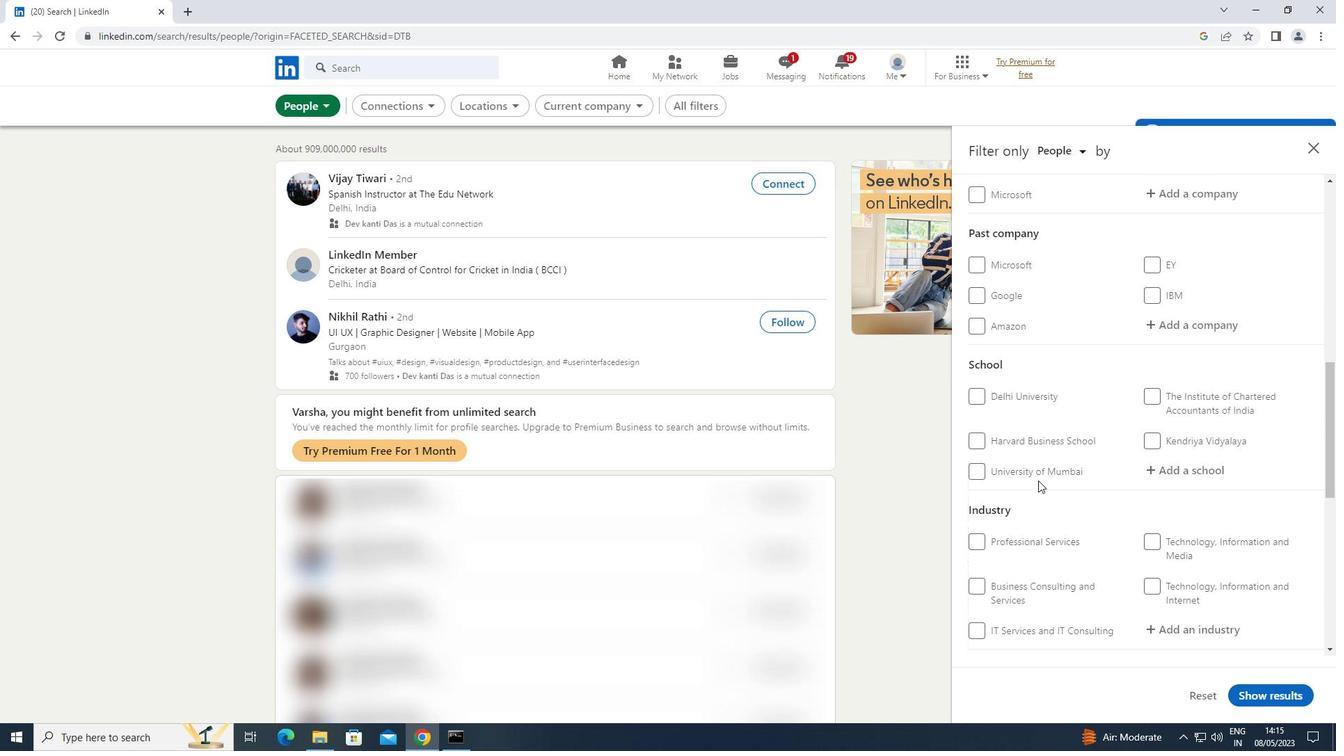 
Action: Mouse scrolled (1038, 480) with delta (0, 0)
Screenshot: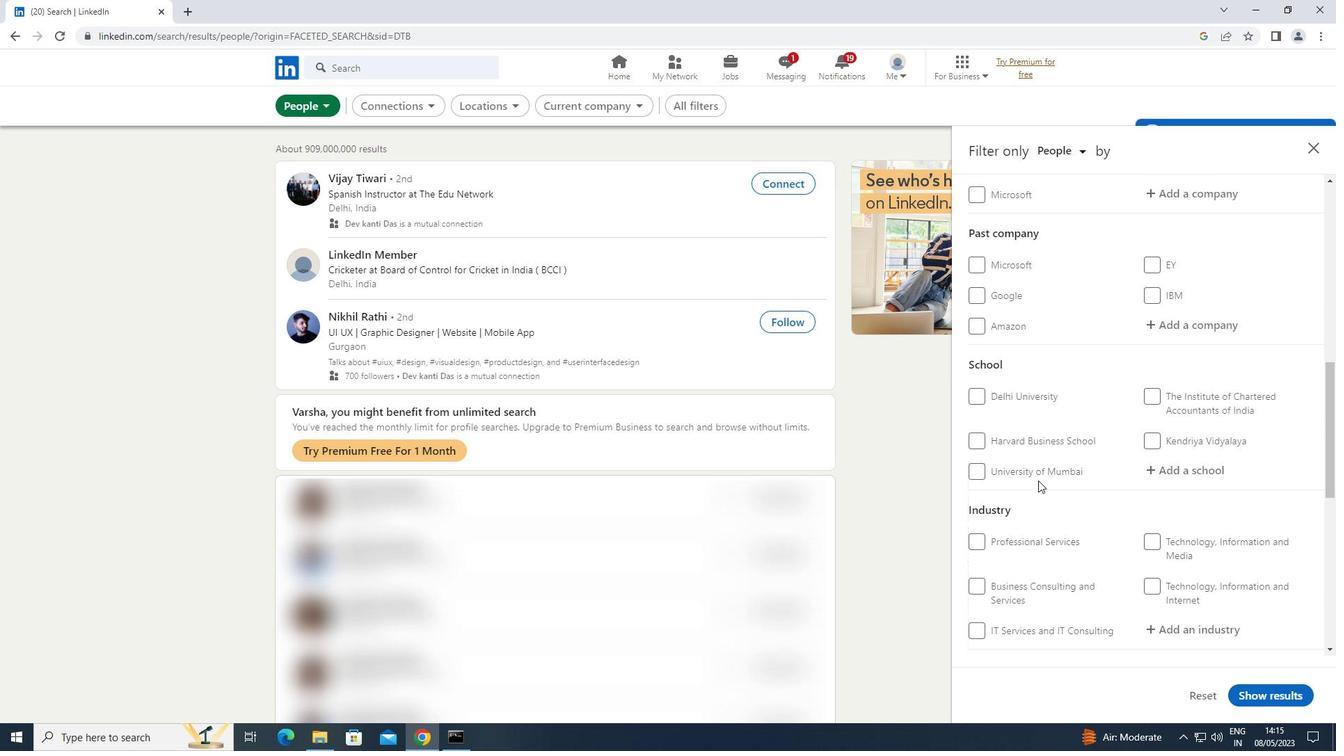
Action: Mouse moved to (1038, 480)
Screenshot: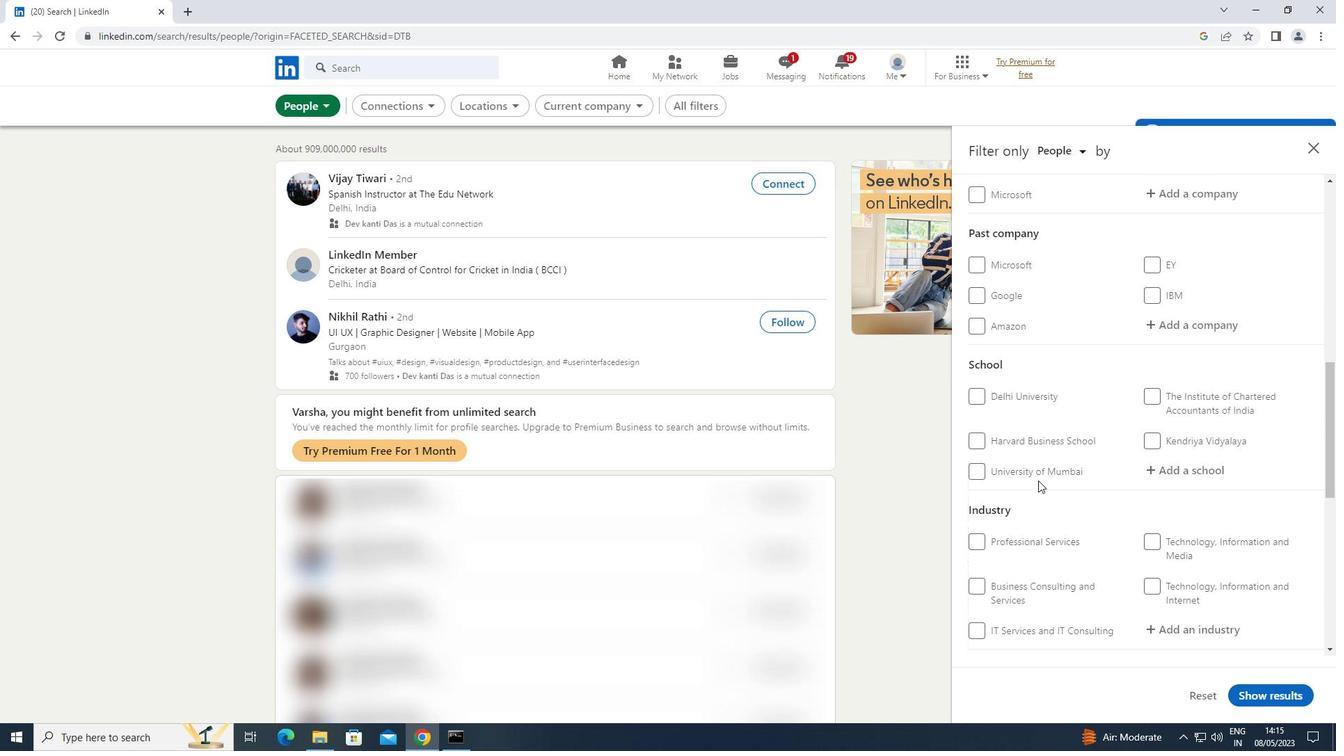 
Action: Mouse scrolled (1038, 480) with delta (0, 0)
Screenshot: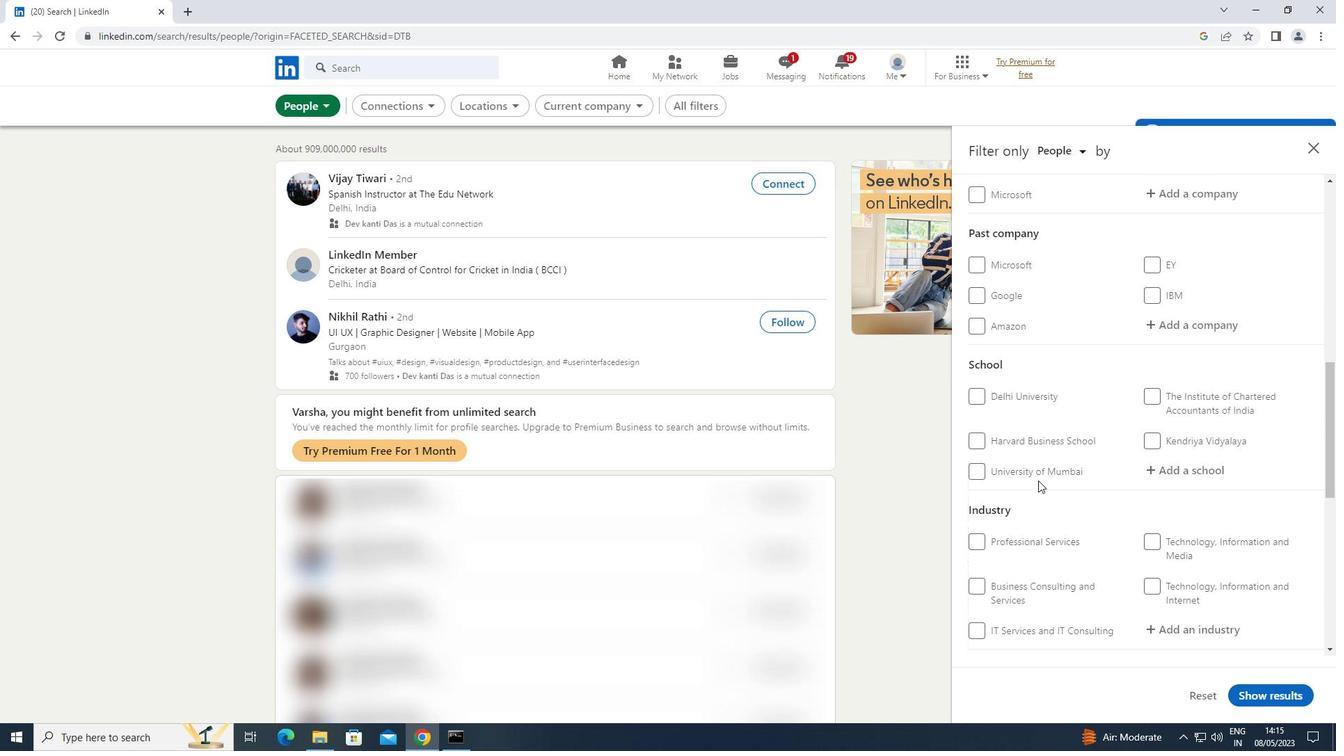
Action: Mouse moved to (973, 493)
Screenshot: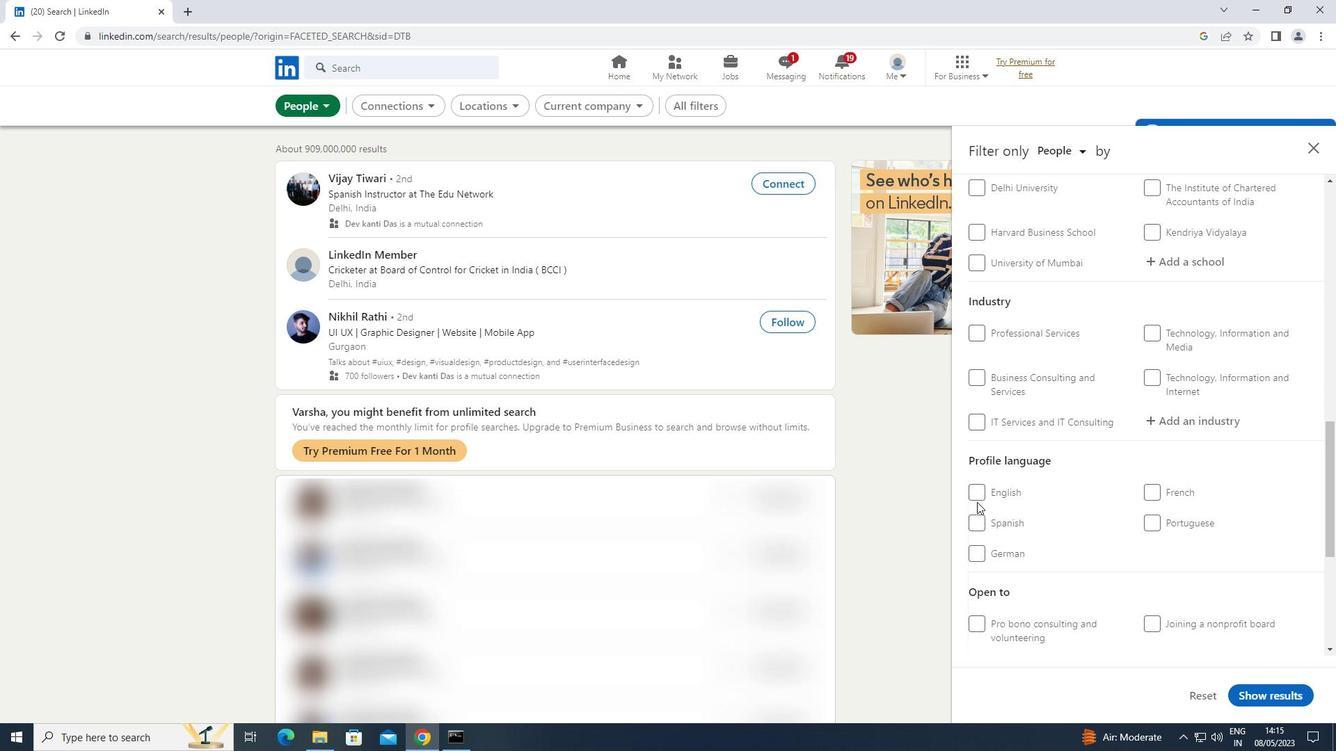 
Action: Mouse pressed left at (973, 493)
Screenshot: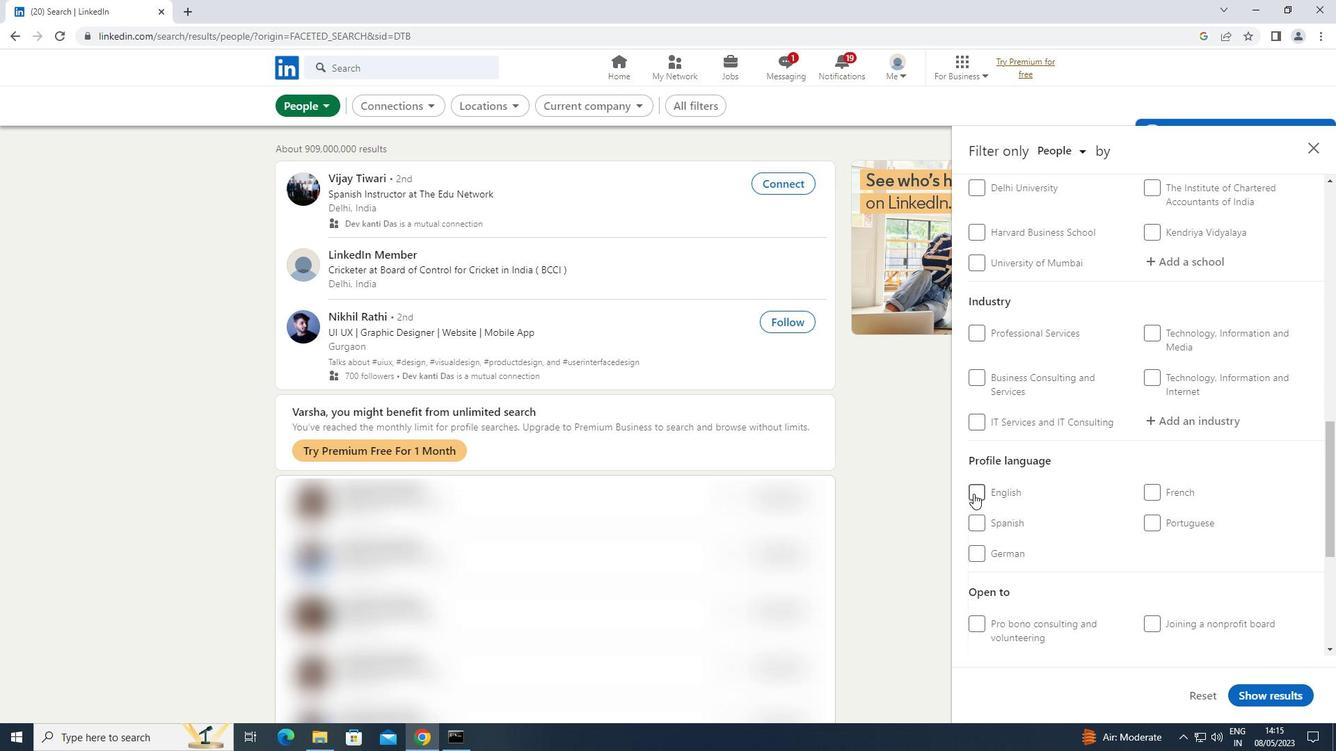
Action: Mouse scrolled (973, 494) with delta (0, 0)
Screenshot: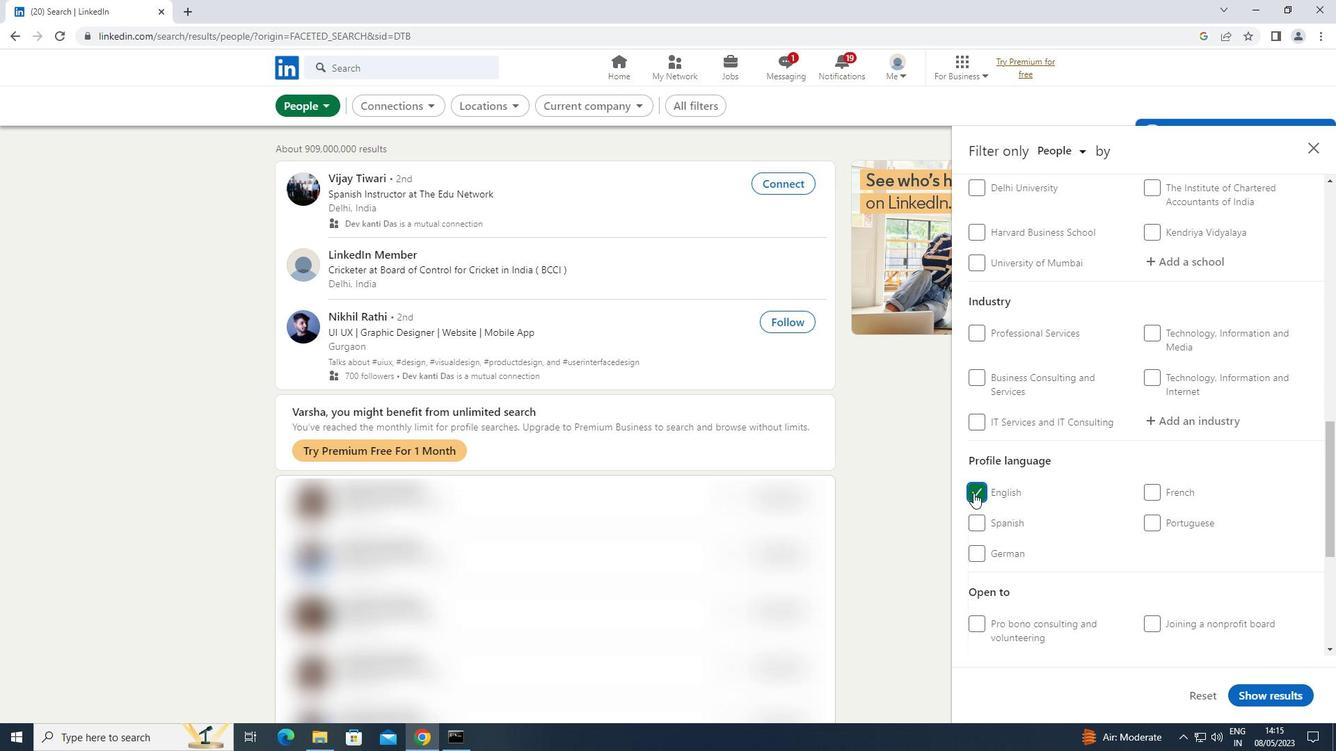 
Action: Mouse scrolled (973, 494) with delta (0, 0)
Screenshot: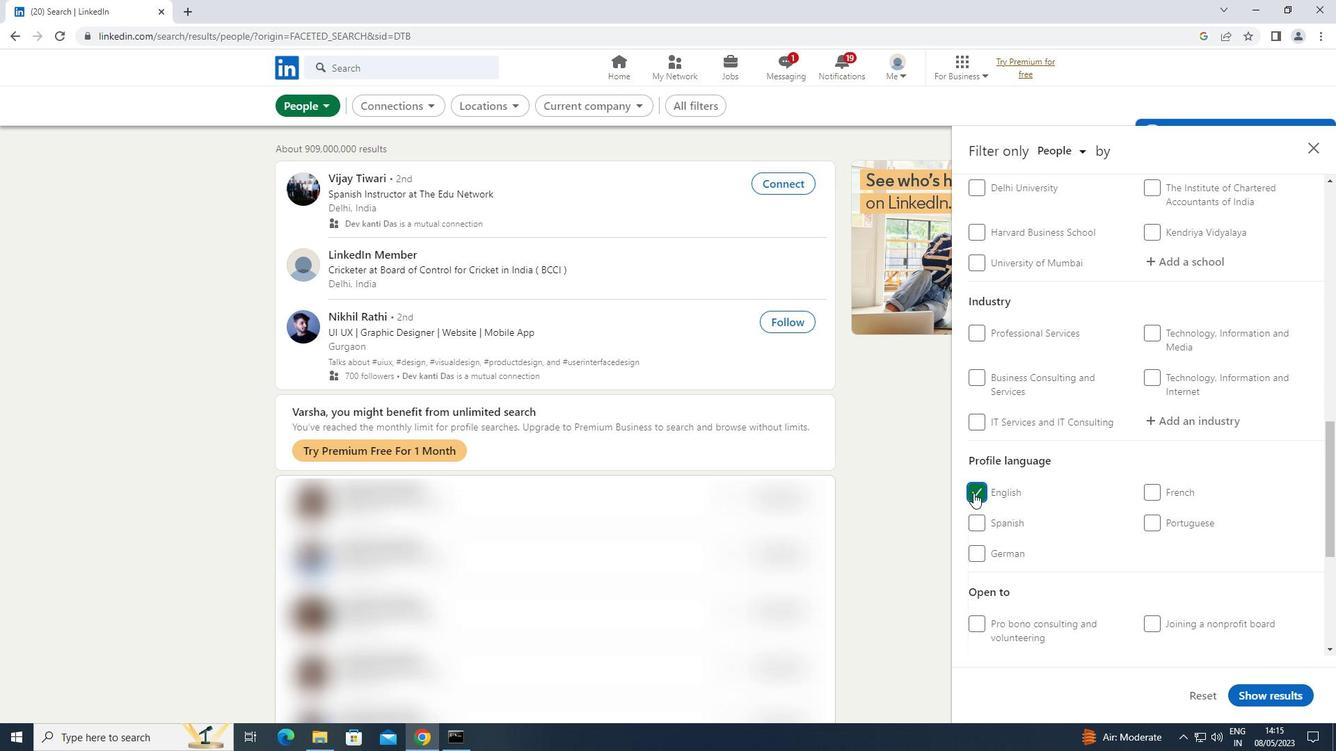 
Action: Mouse scrolled (973, 494) with delta (0, 0)
Screenshot: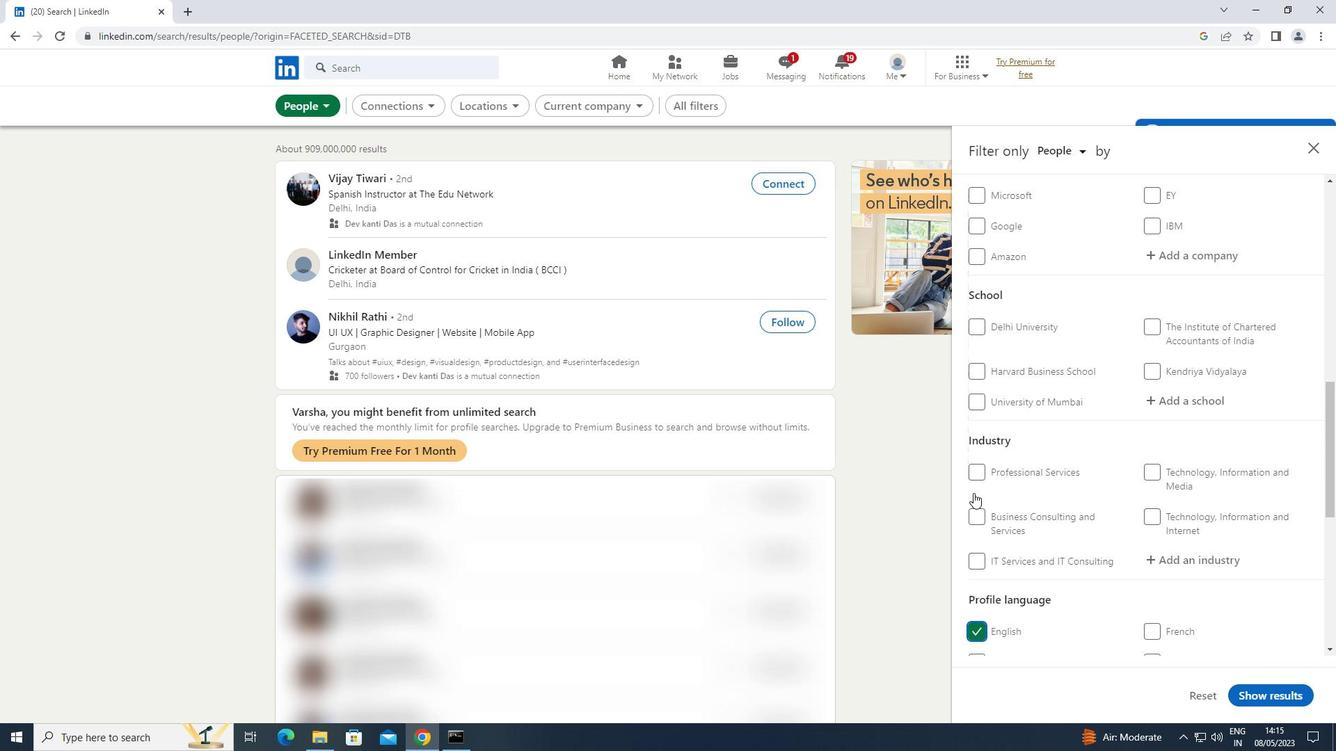 
Action: Mouse scrolled (973, 494) with delta (0, 0)
Screenshot: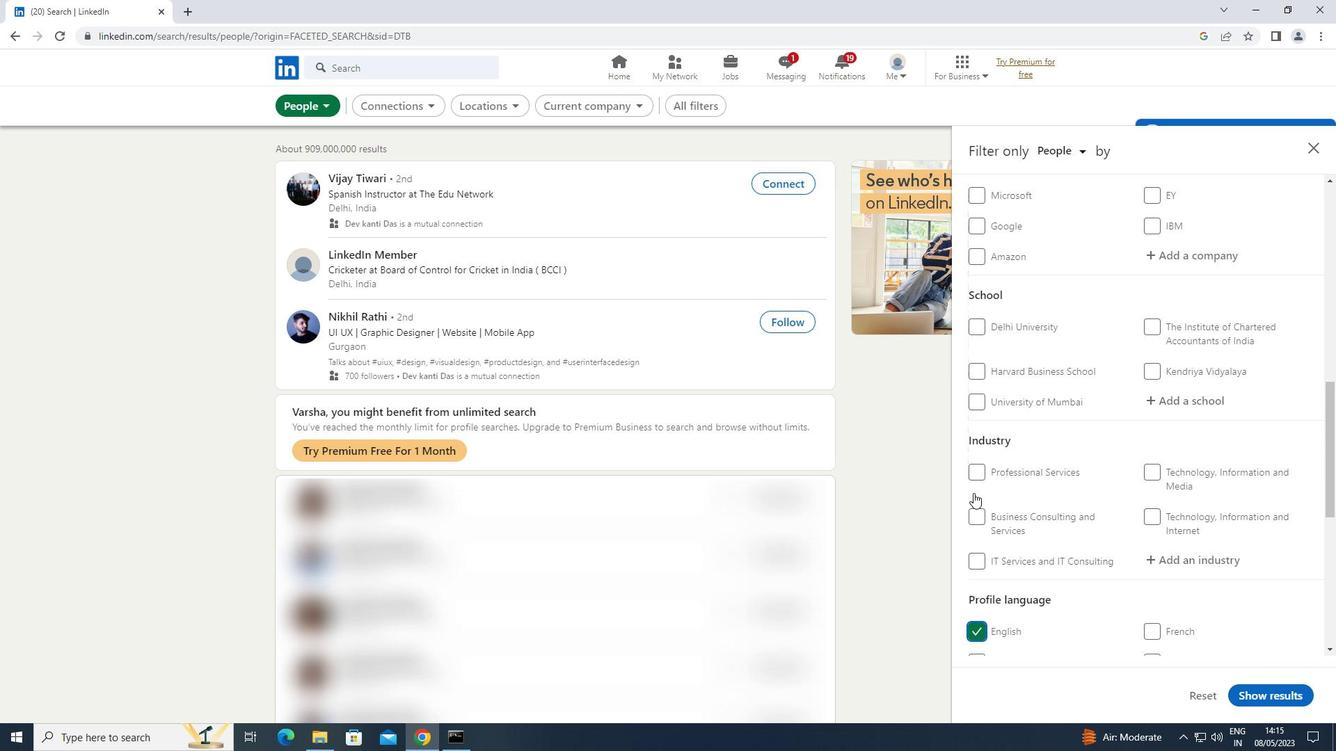 
Action: Mouse scrolled (973, 494) with delta (0, 0)
Screenshot: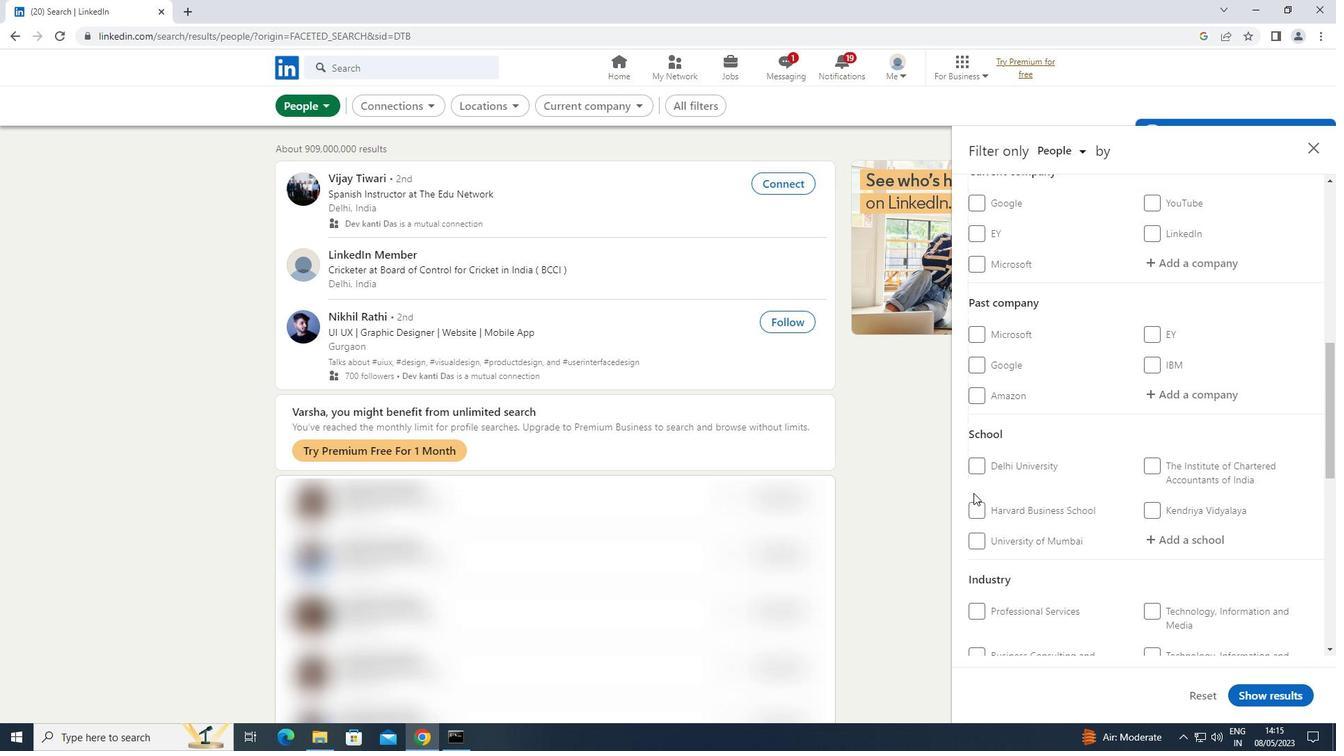 
Action: Mouse moved to (1207, 338)
Screenshot: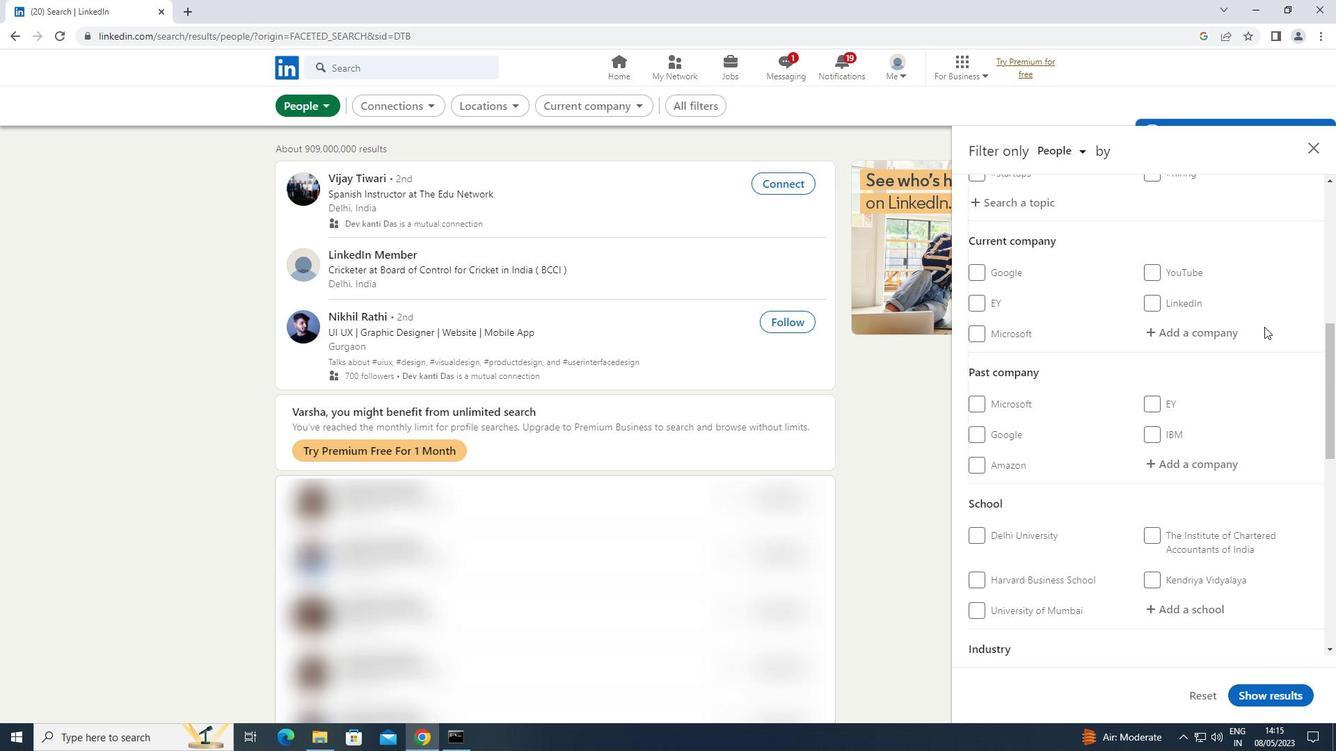 
Action: Mouse pressed left at (1207, 338)
Screenshot: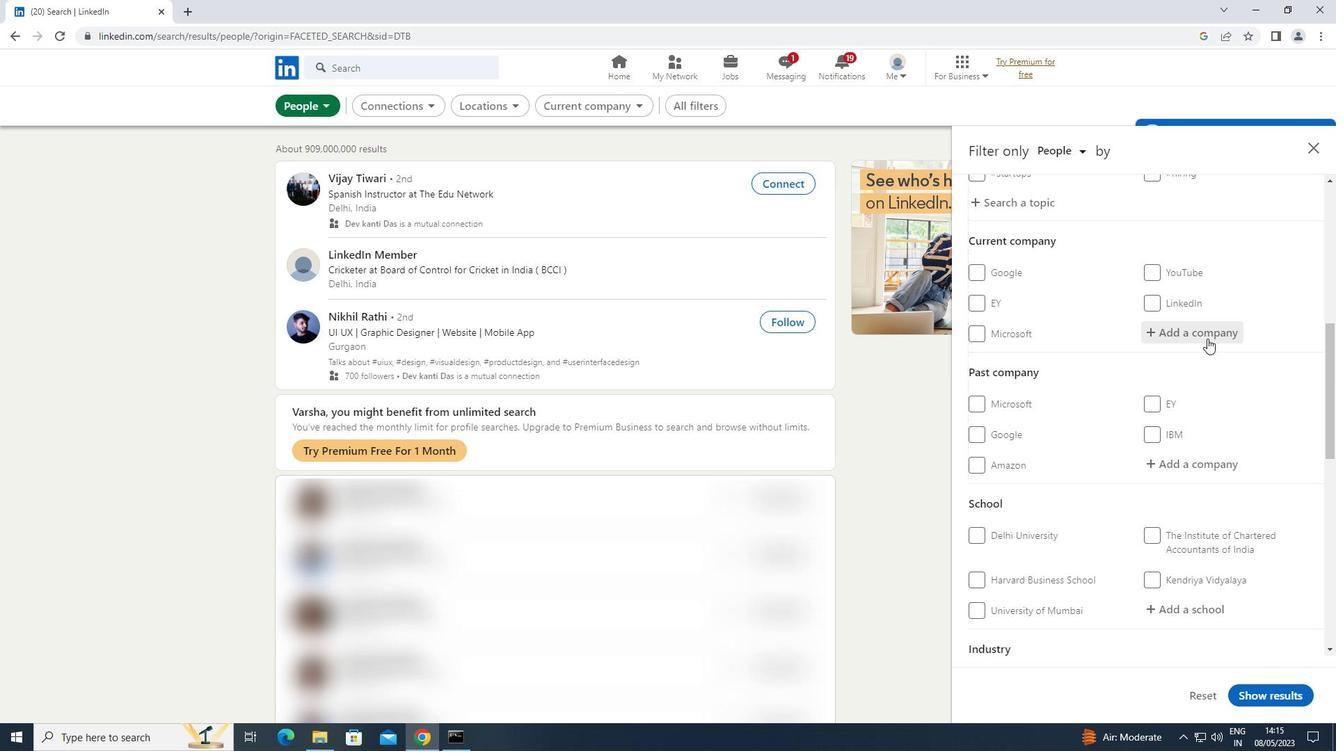 
Action: Key pressed <Key.shift>DUBAI<Key.space><Key.shift>INVEST
Screenshot: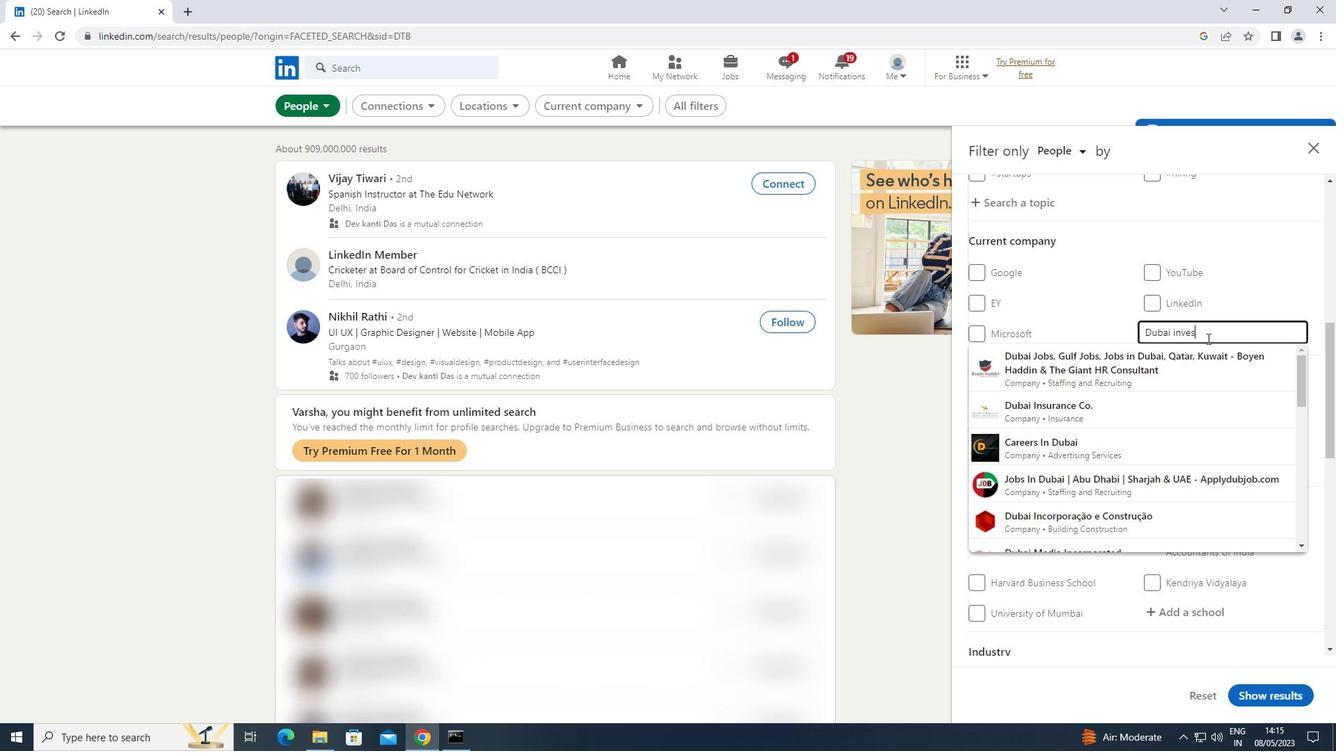 
Action: Mouse moved to (1114, 394)
Screenshot: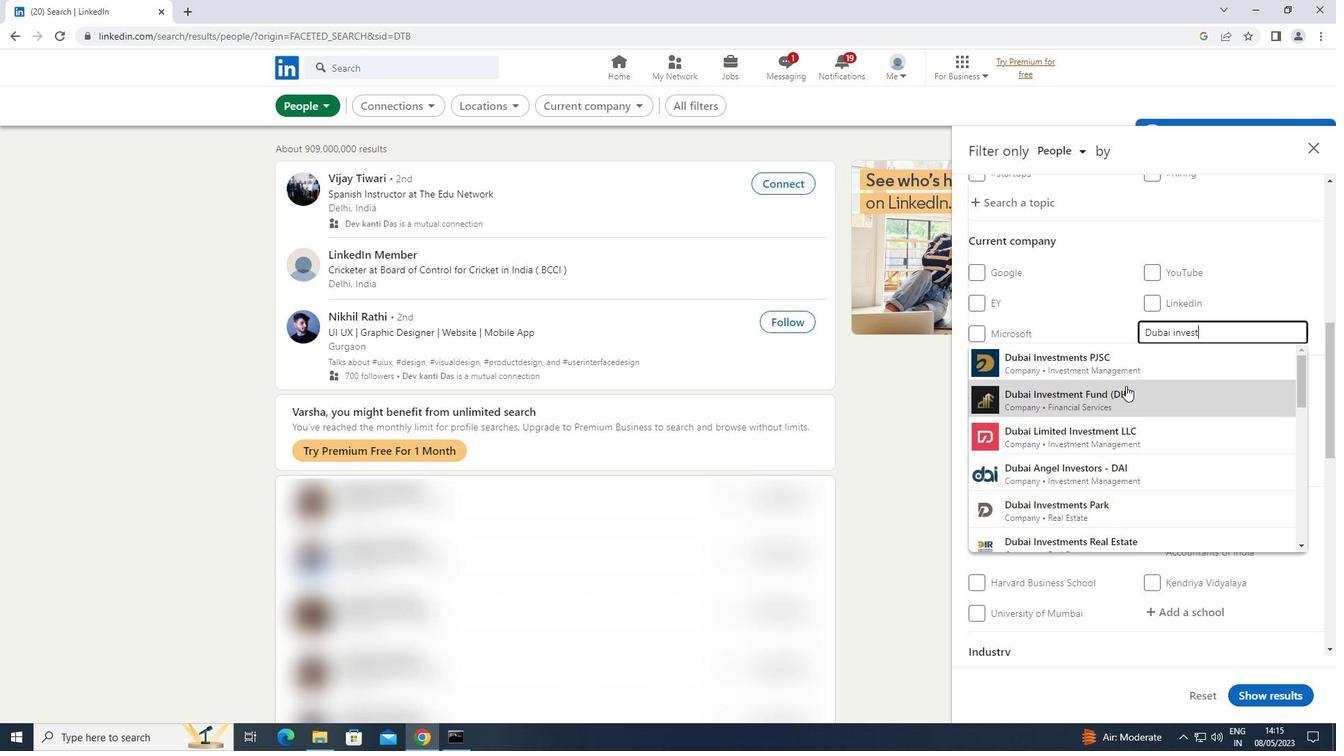
Action: Mouse pressed left at (1114, 394)
Screenshot: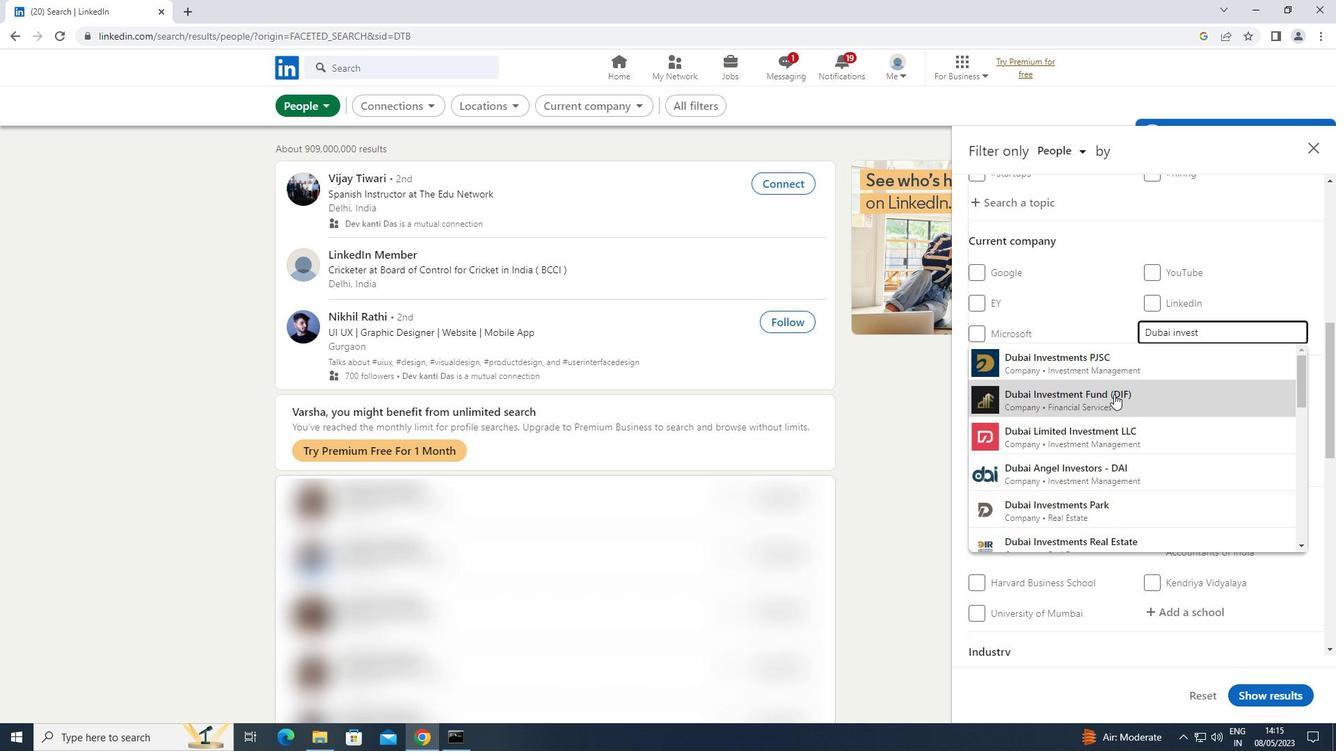 
Action: Mouse scrolled (1114, 393) with delta (0, 0)
Screenshot: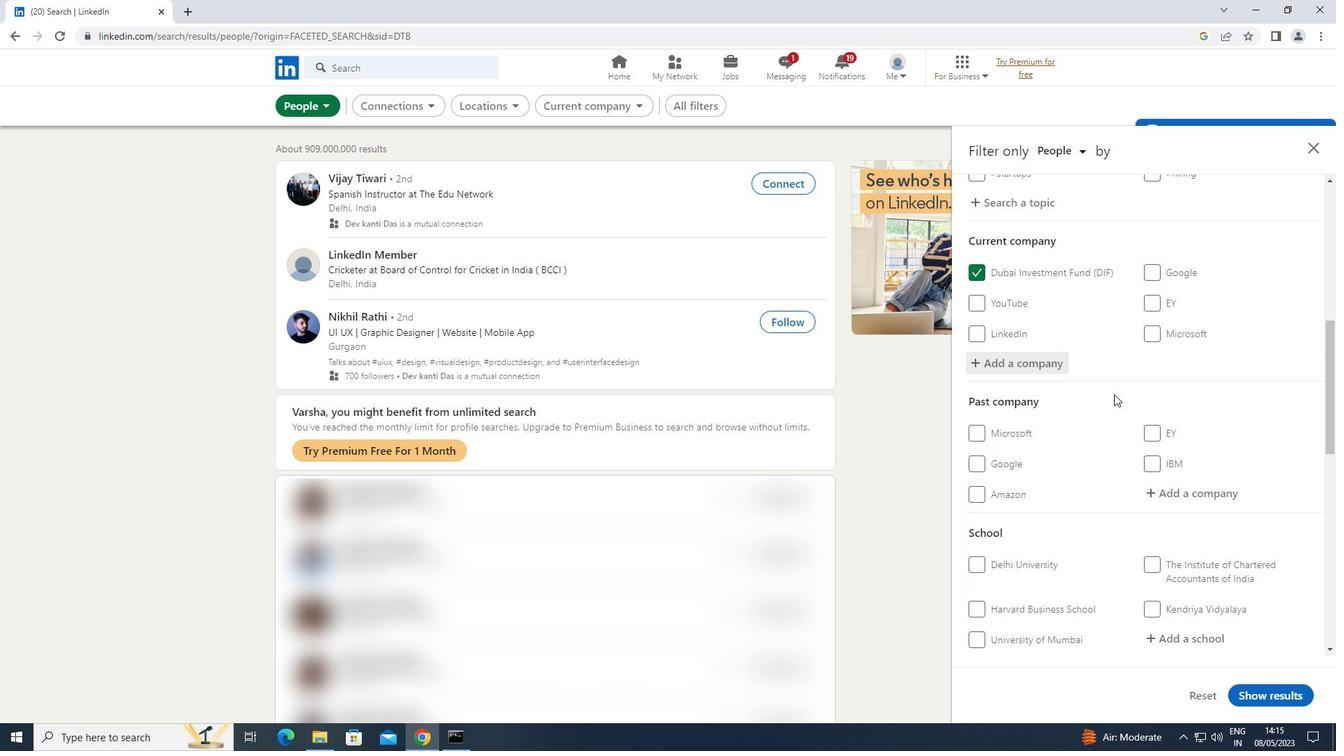 
Action: Mouse moved to (1117, 393)
Screenshot: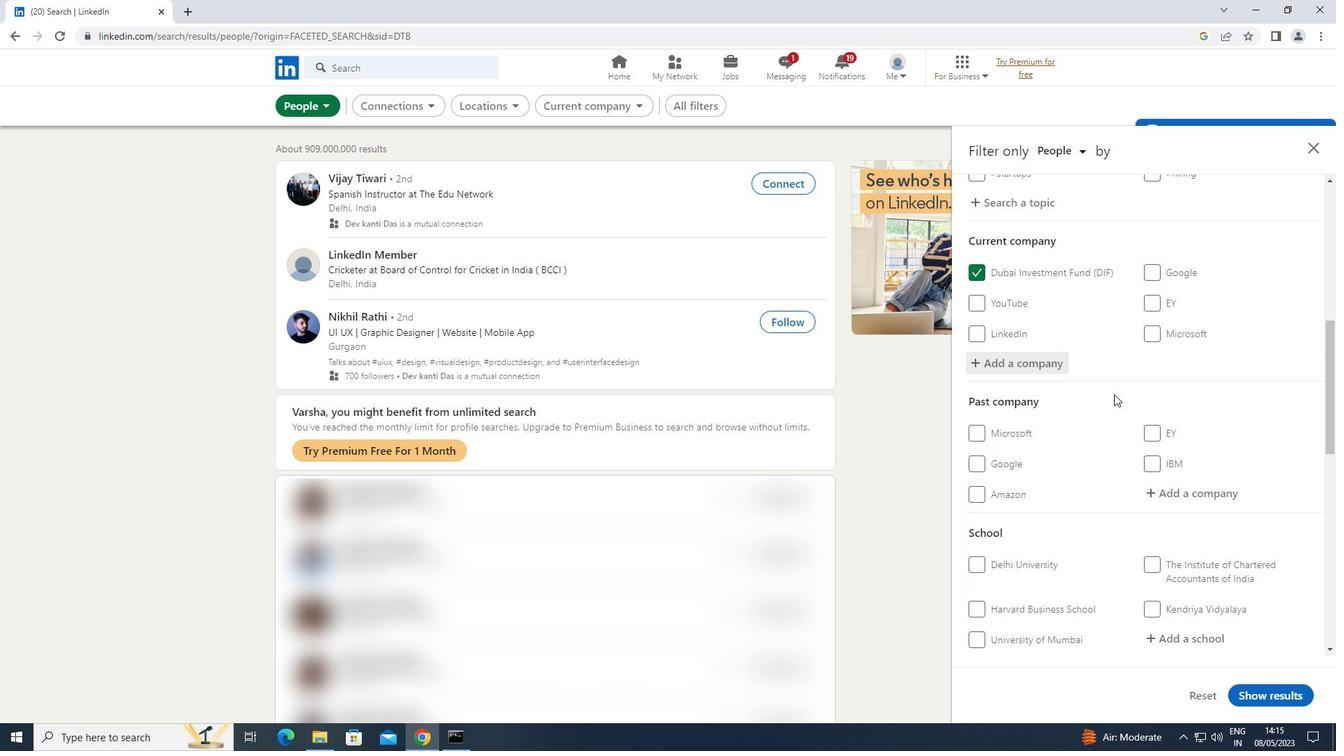 
Action: Mouse scrolled (1117, 393) with delta (0, 0)
Screenshot: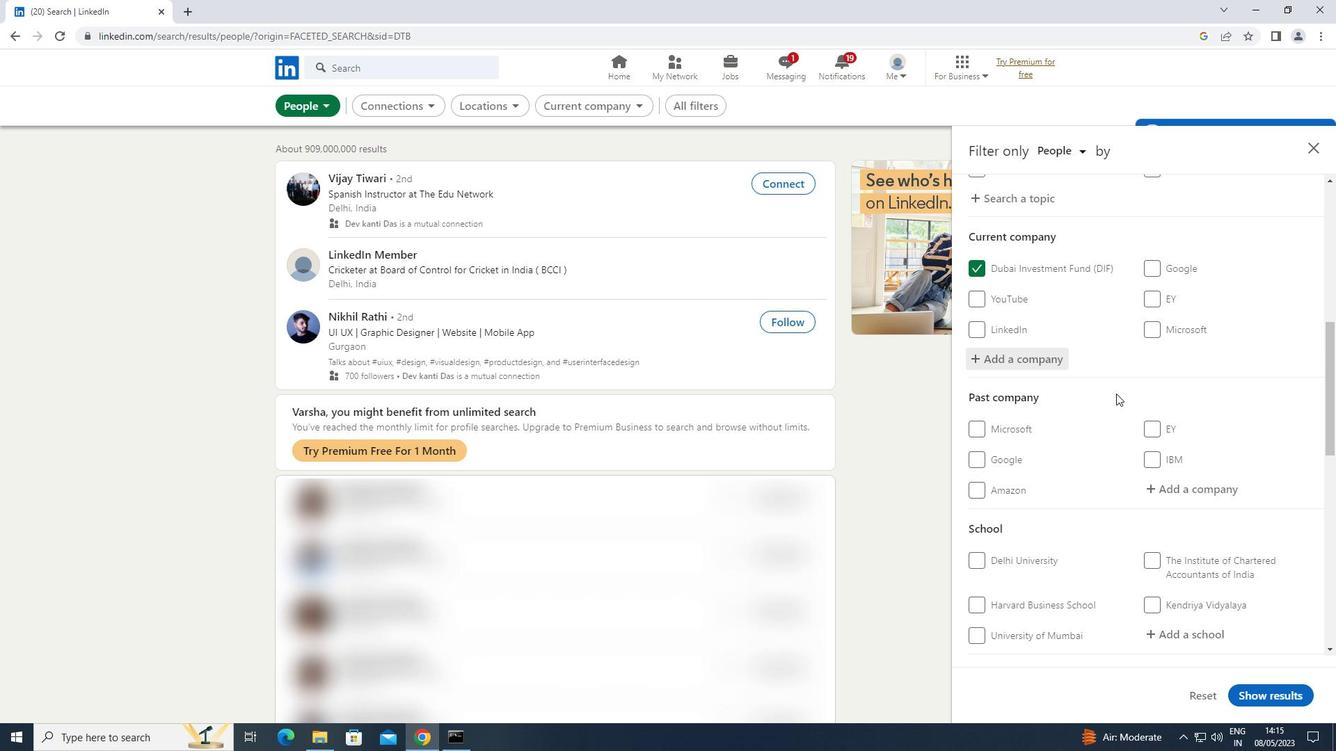
Action: Mouse moved to (1171, 497)
Screenshot: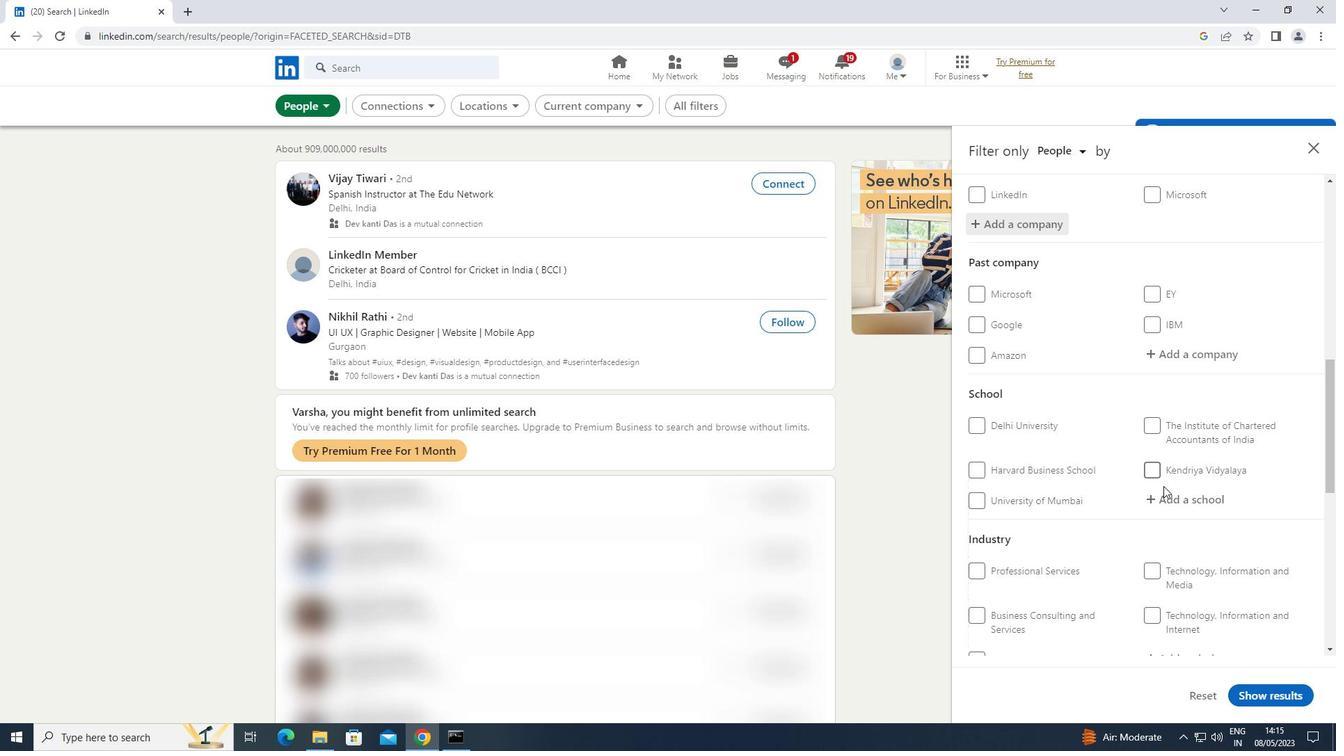 
Action: Mouse pressed left at (1171, 497)
Screenshot: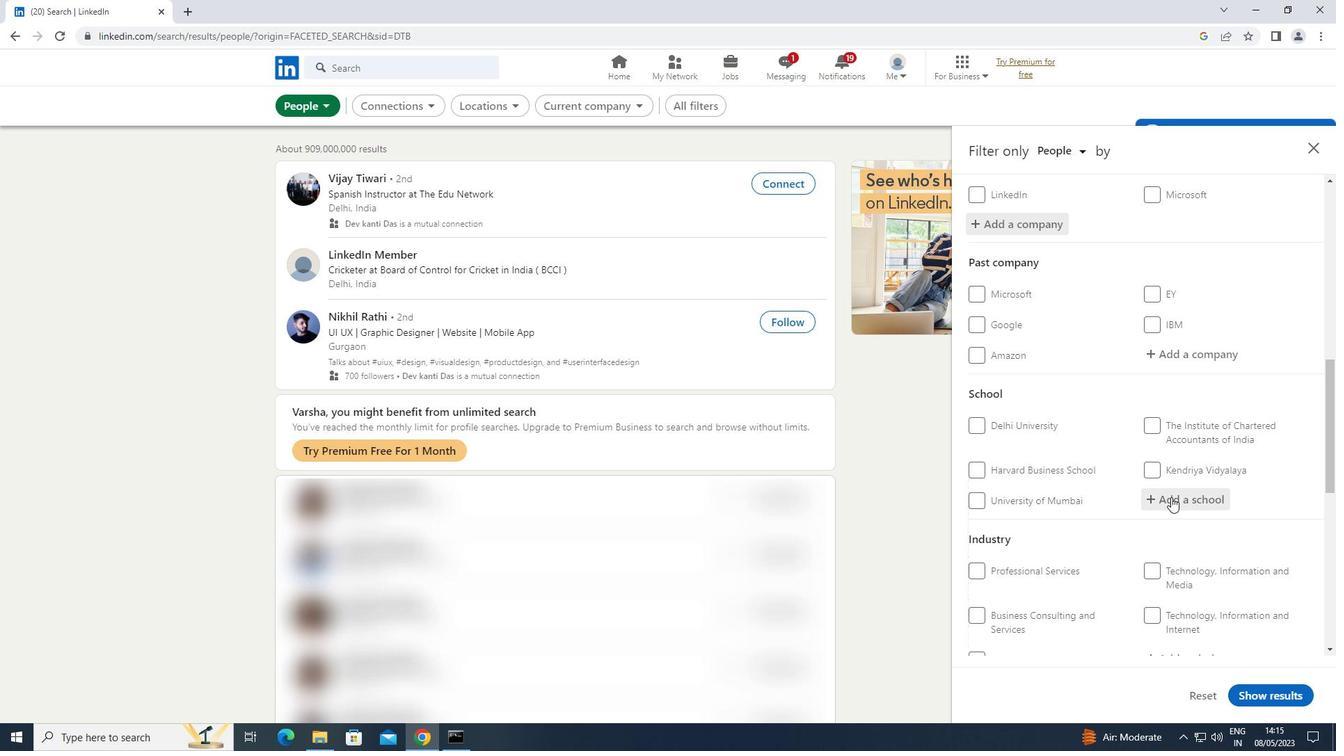
Action: Key pressed <Key.shift>ORACLE<Key.space><Key.shift>SQL
Screenshot: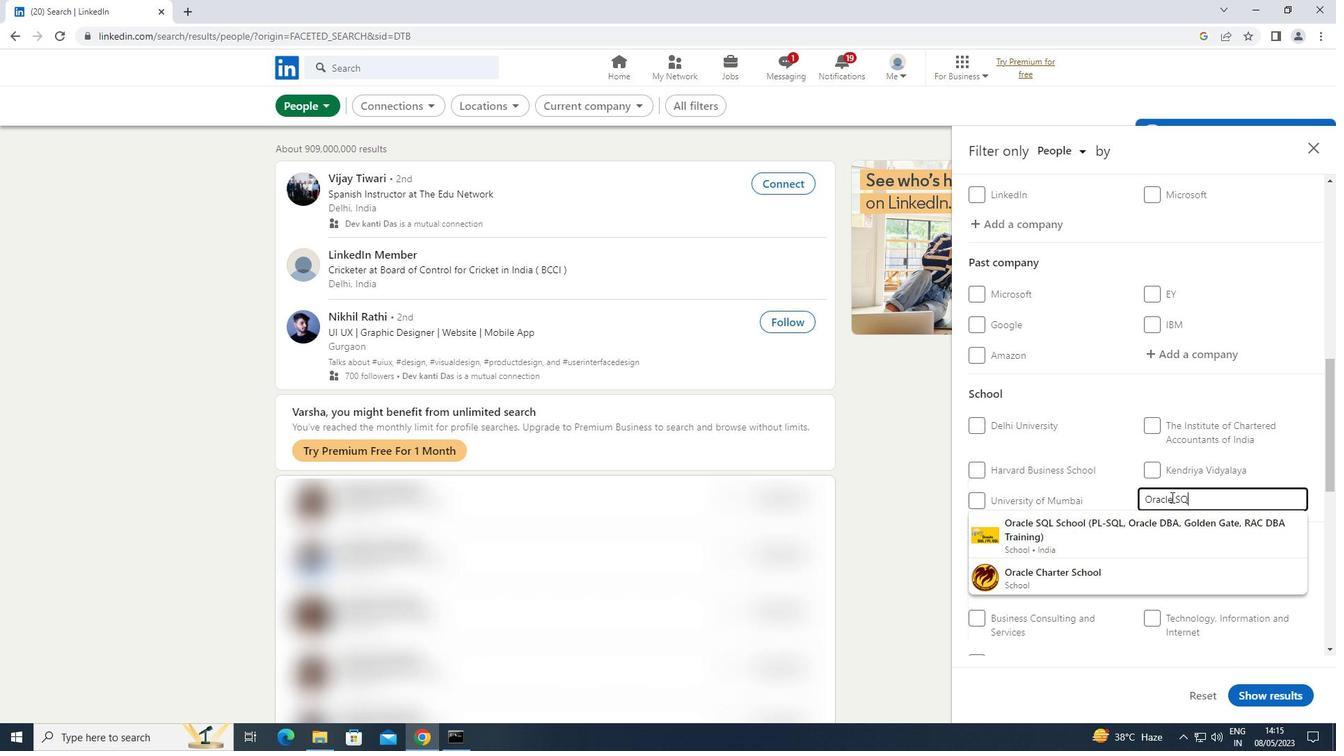 
Action: Mouse moved to (1119, 542)
Screenshot: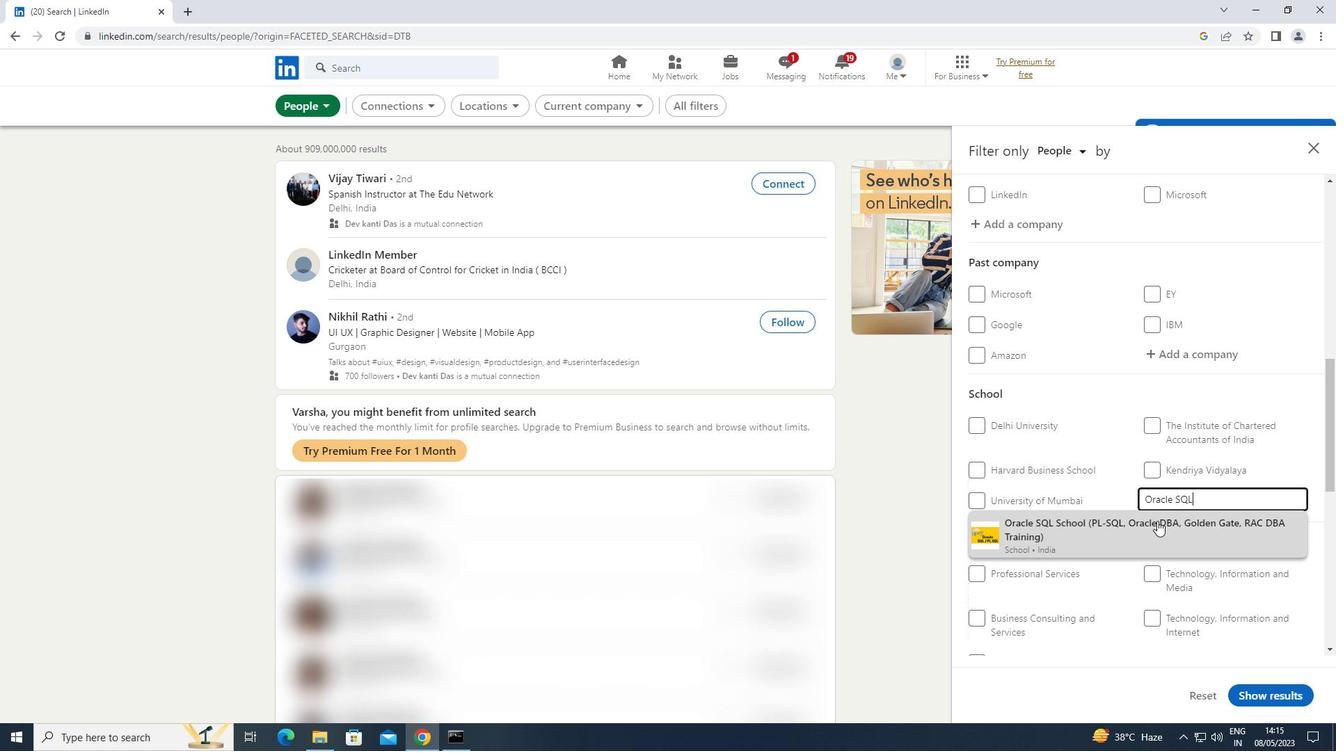 
Action: Mouse pressed left at (1119, 542)
Screenshot: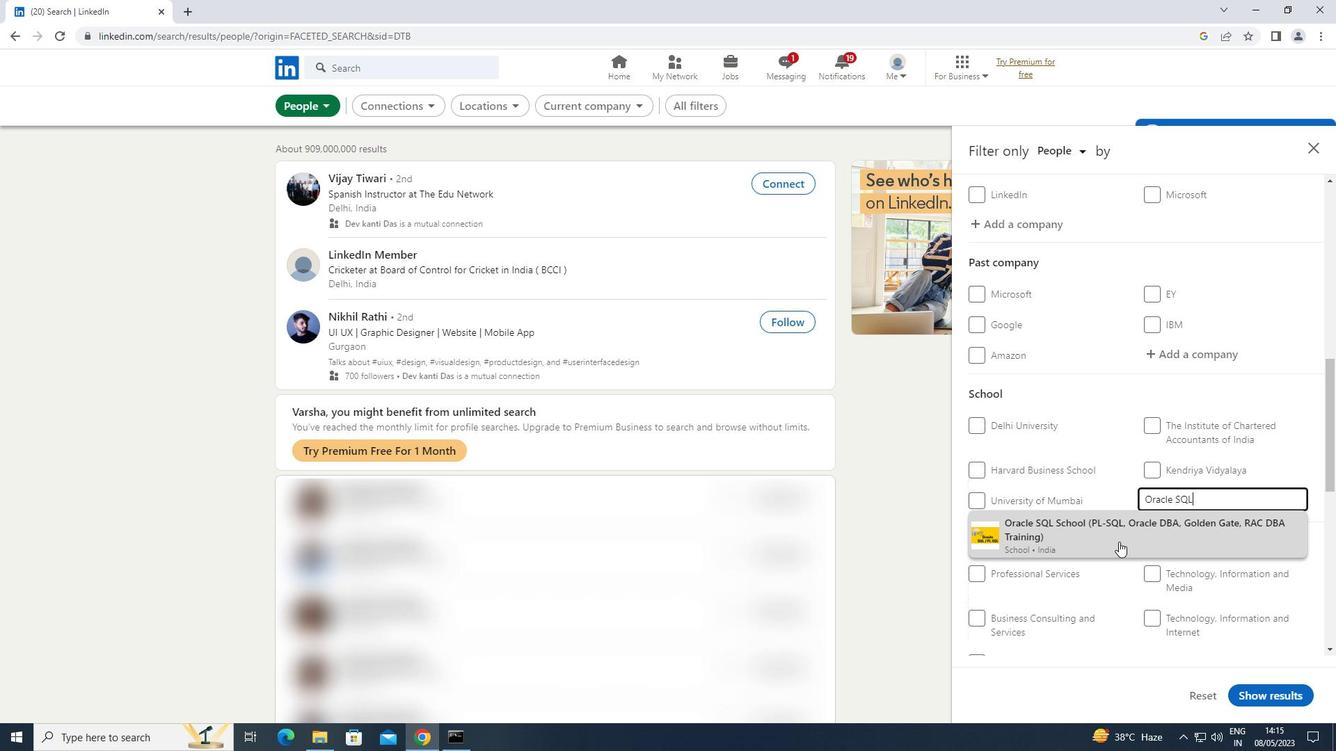 
Action: Mouse moved to (1118, 540)
Screenshot: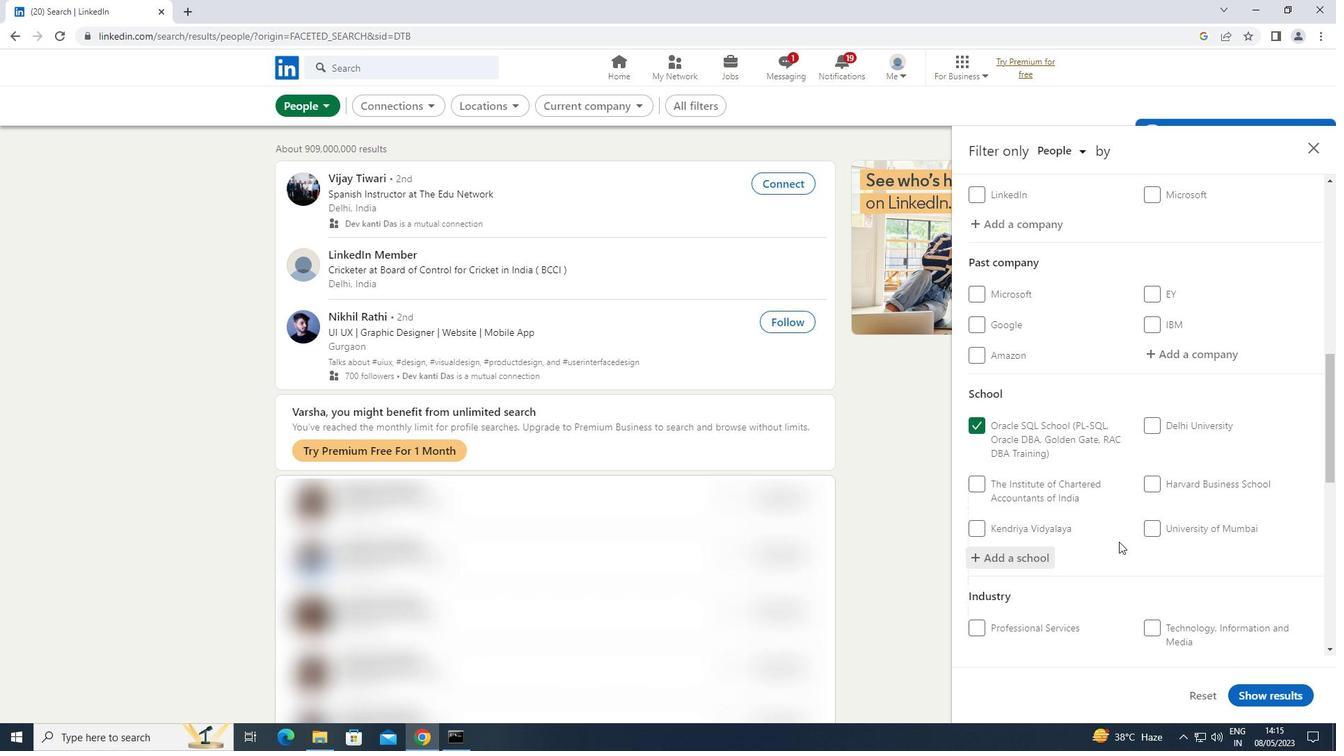 
Action: Mouse scrolled (1118, 539) with delta (0, 0)
Screenshot: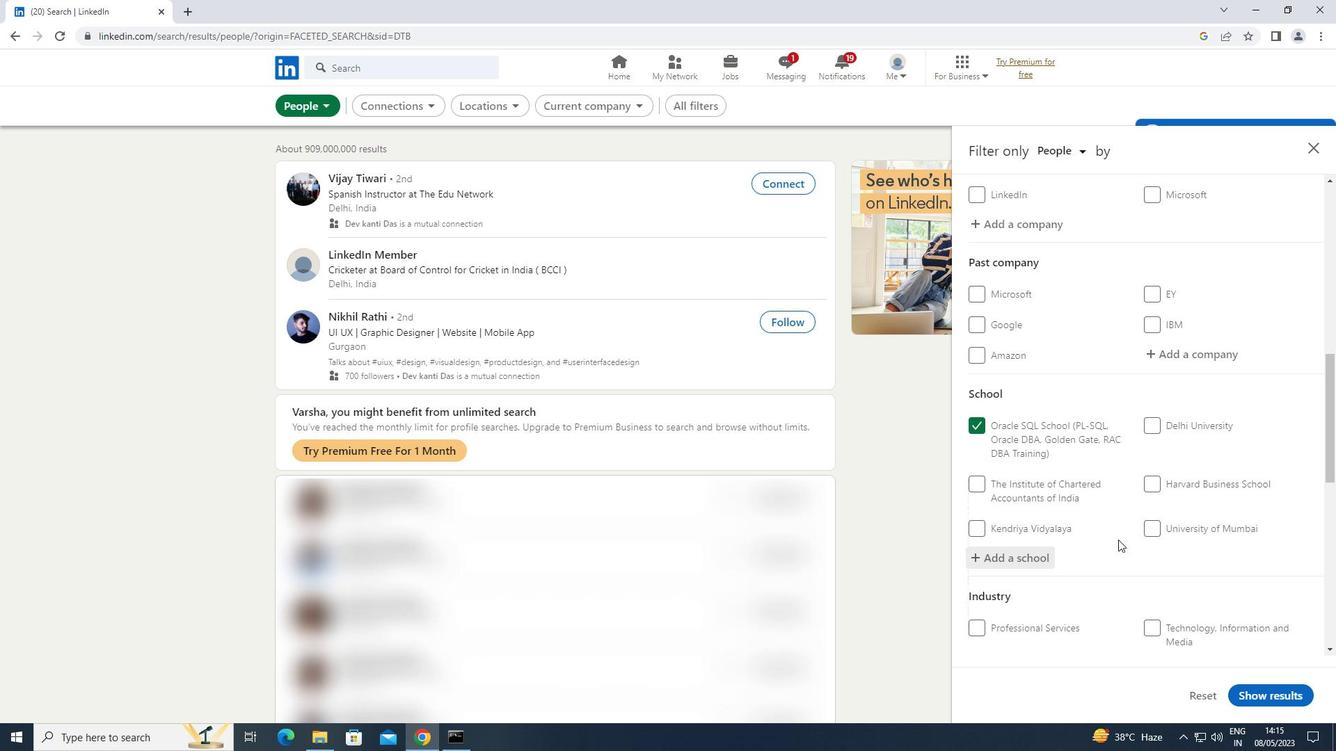 
Action: Mouse scrolled (1118, 539) with delta (0, 0)
Screenshot: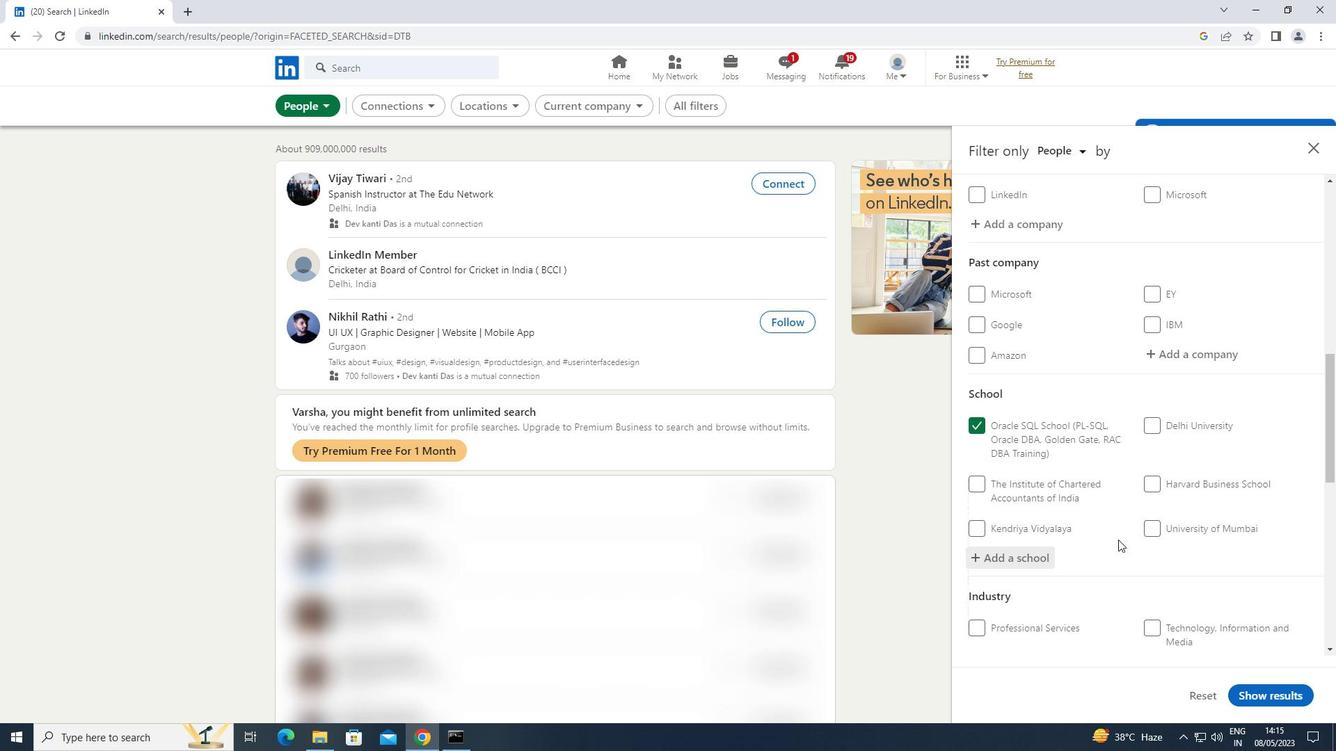 
Action: Mouse moved to (1218, 571)
Screenshot: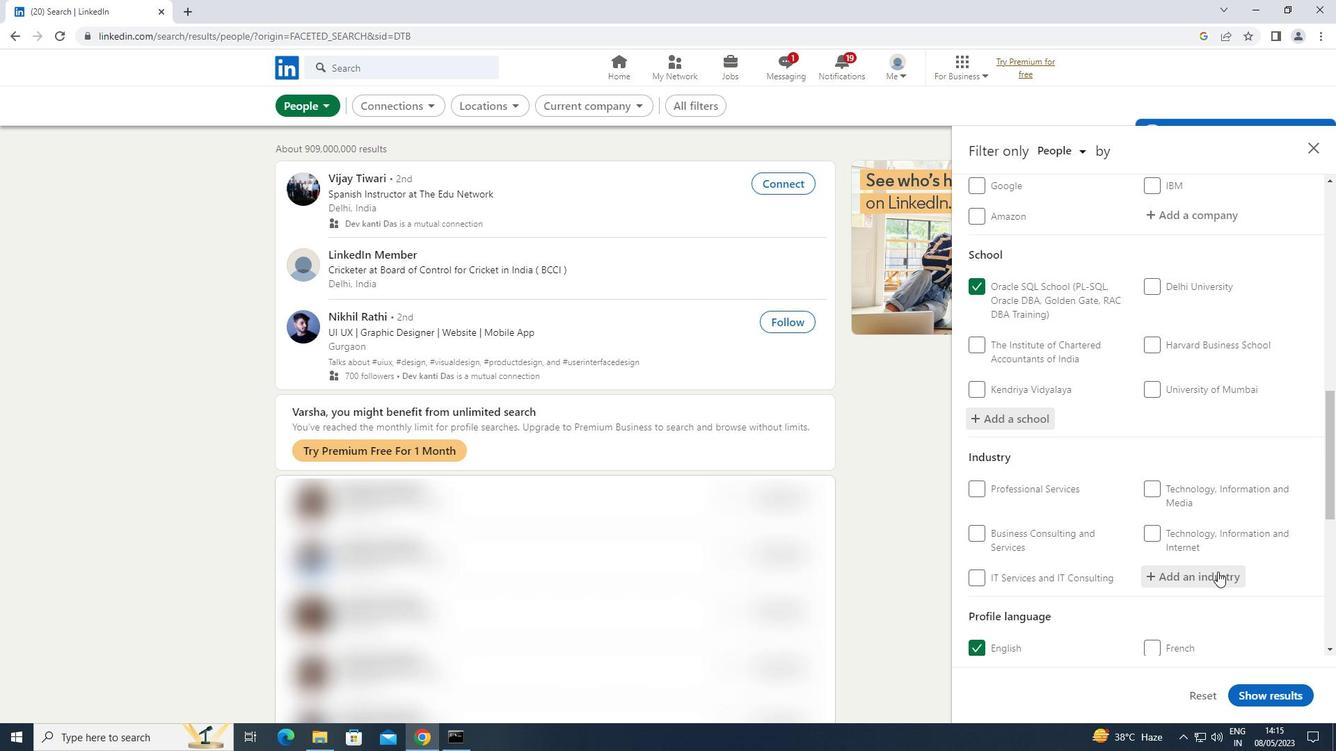 
Action: Mouse pressed left at (1218, 571)
Screenshot: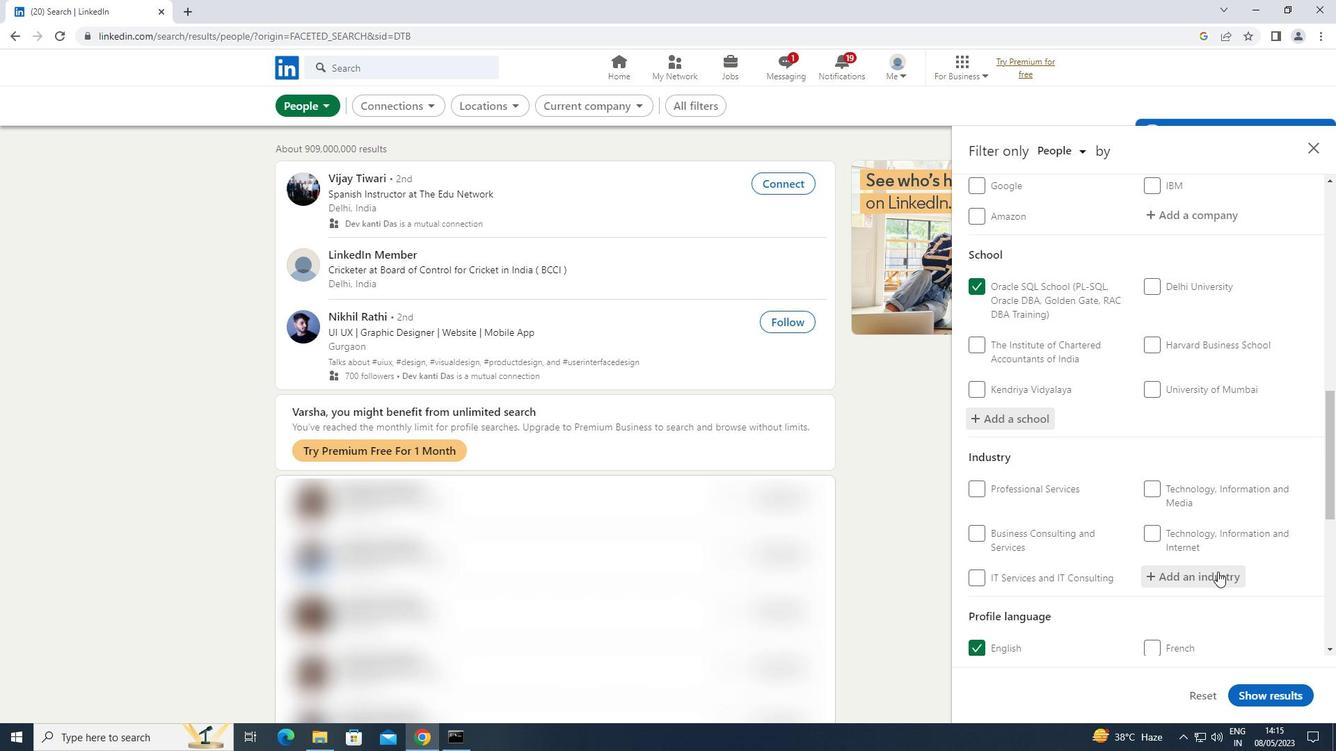 
Action: Key pressed <Key.shift>RETAIL<Key.space><Key.shift>GRO
Screenshot: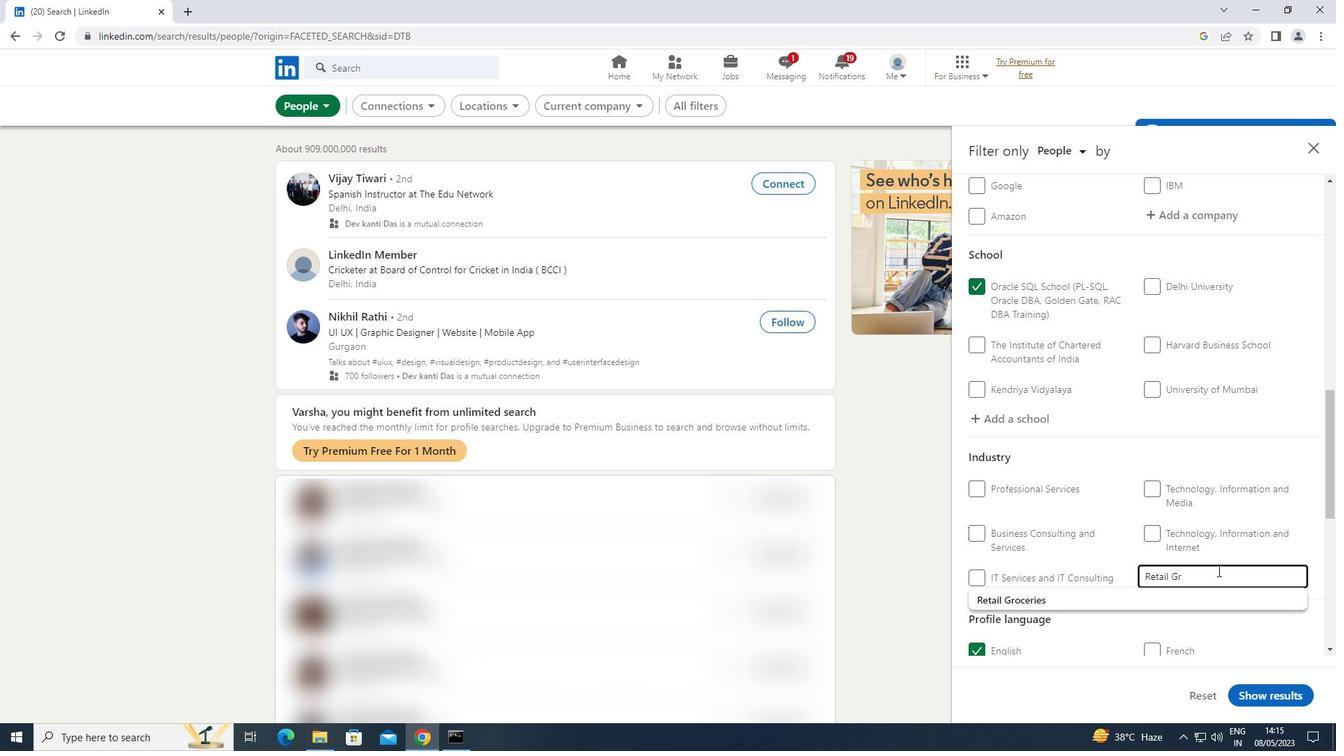 
Action: Mouse moved to (1046, 594)
Screenshot: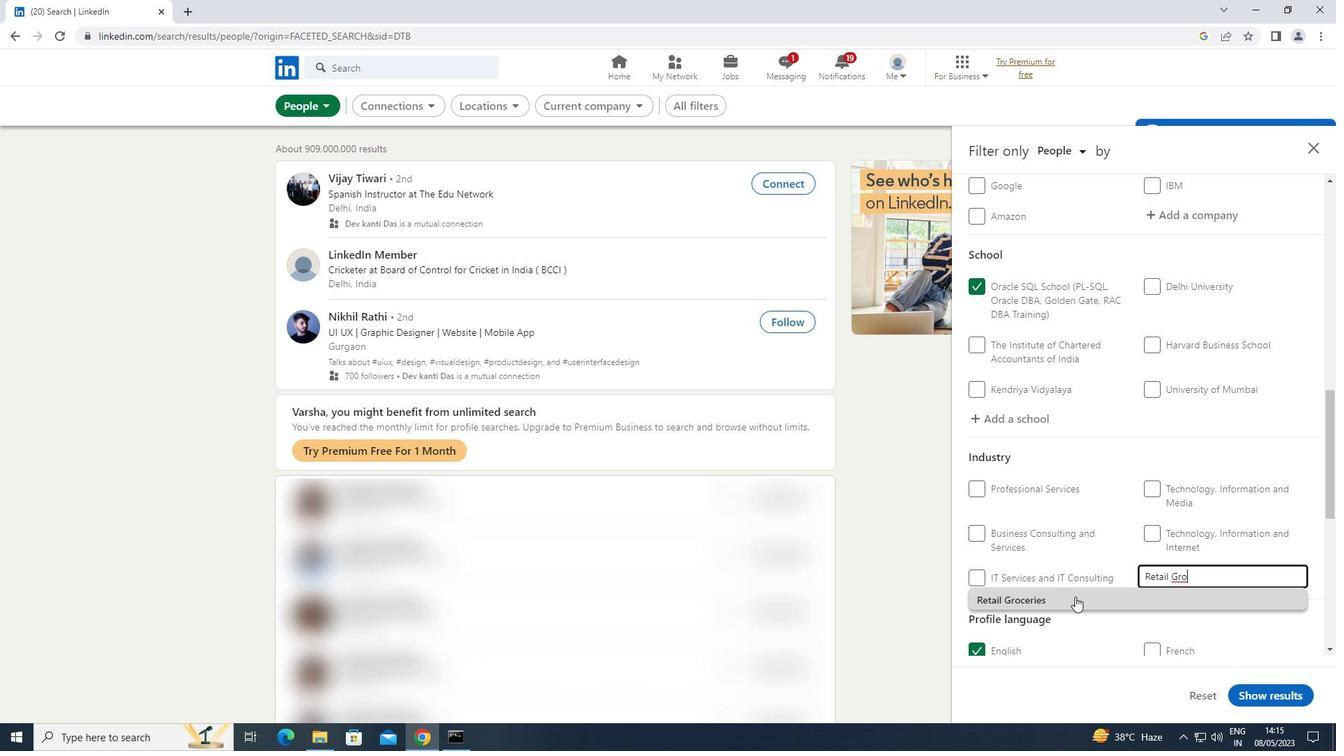 
Action: Mouse pressed left at (1046, 594)
Screenshot: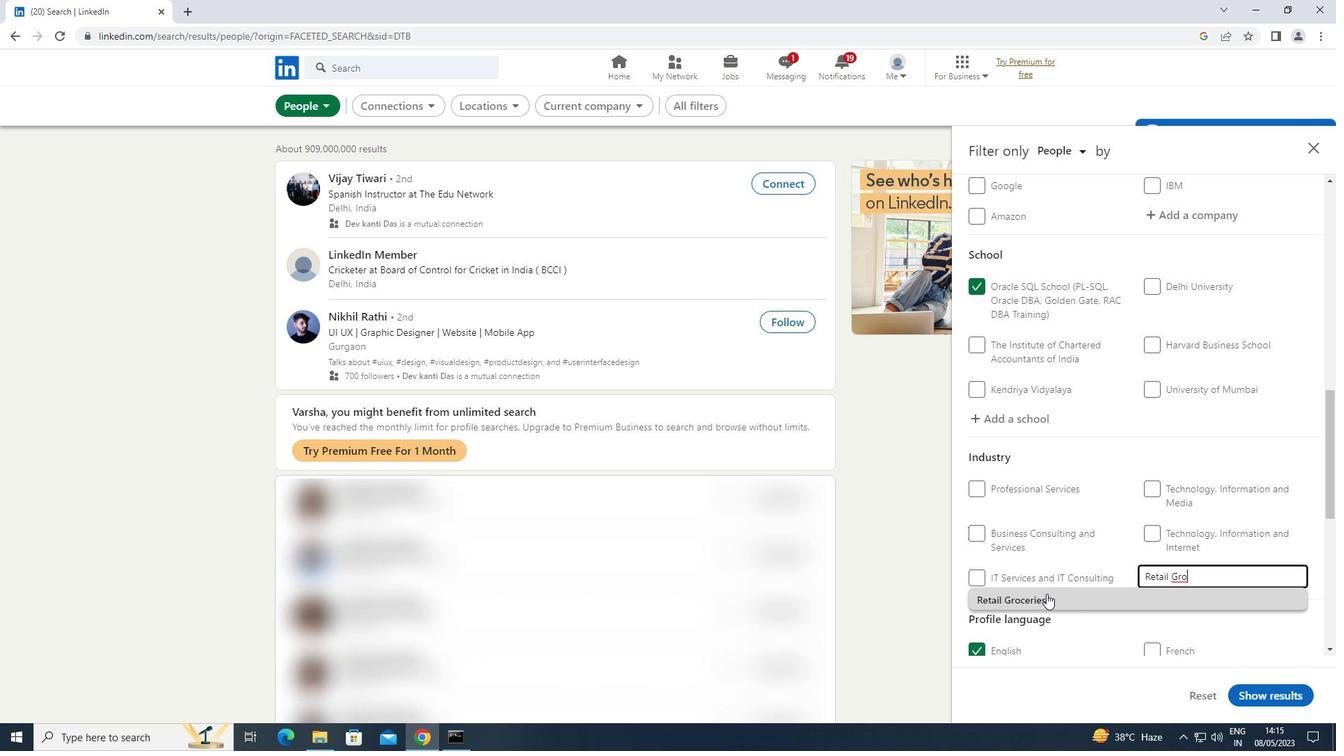 
Action: Mouse scrolled (1046, 593) with delta (0, 0)
Screenshot: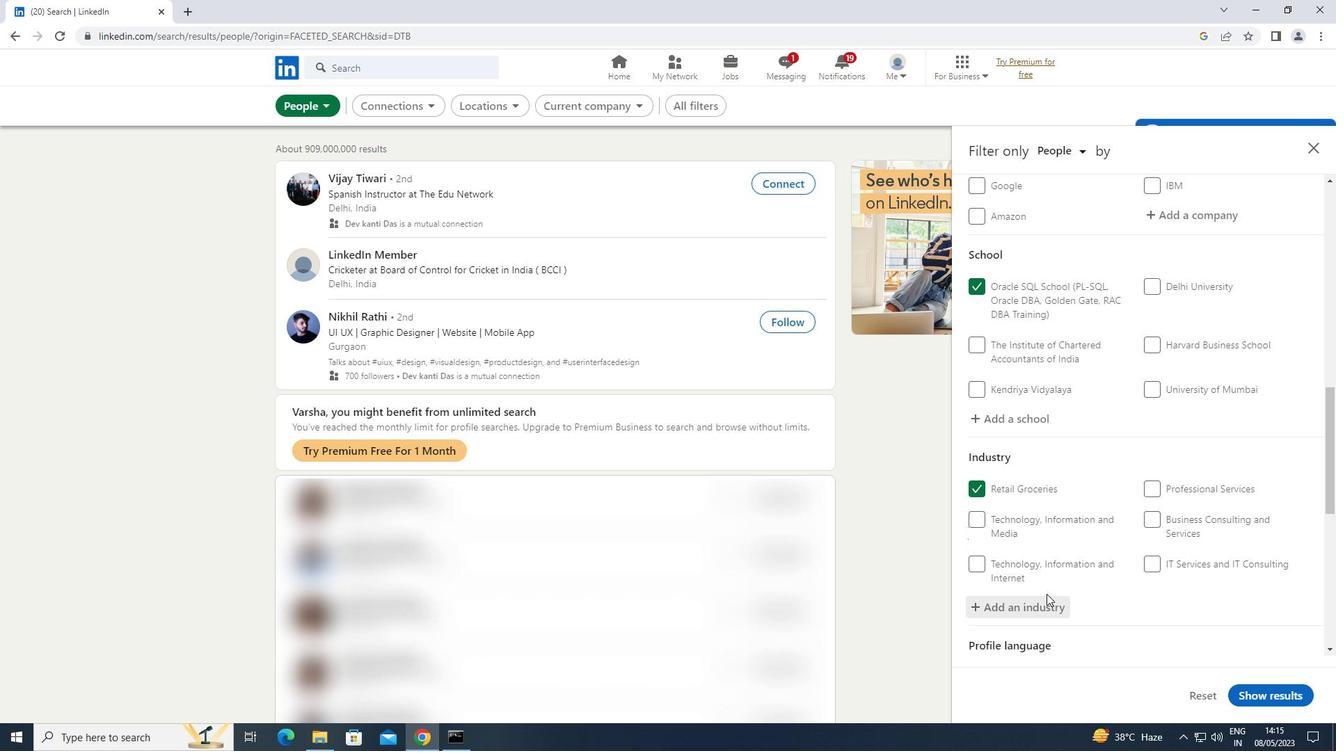 
Action: Mouse scrolled (1046, 593) with delta (0, 0)
Screenshot: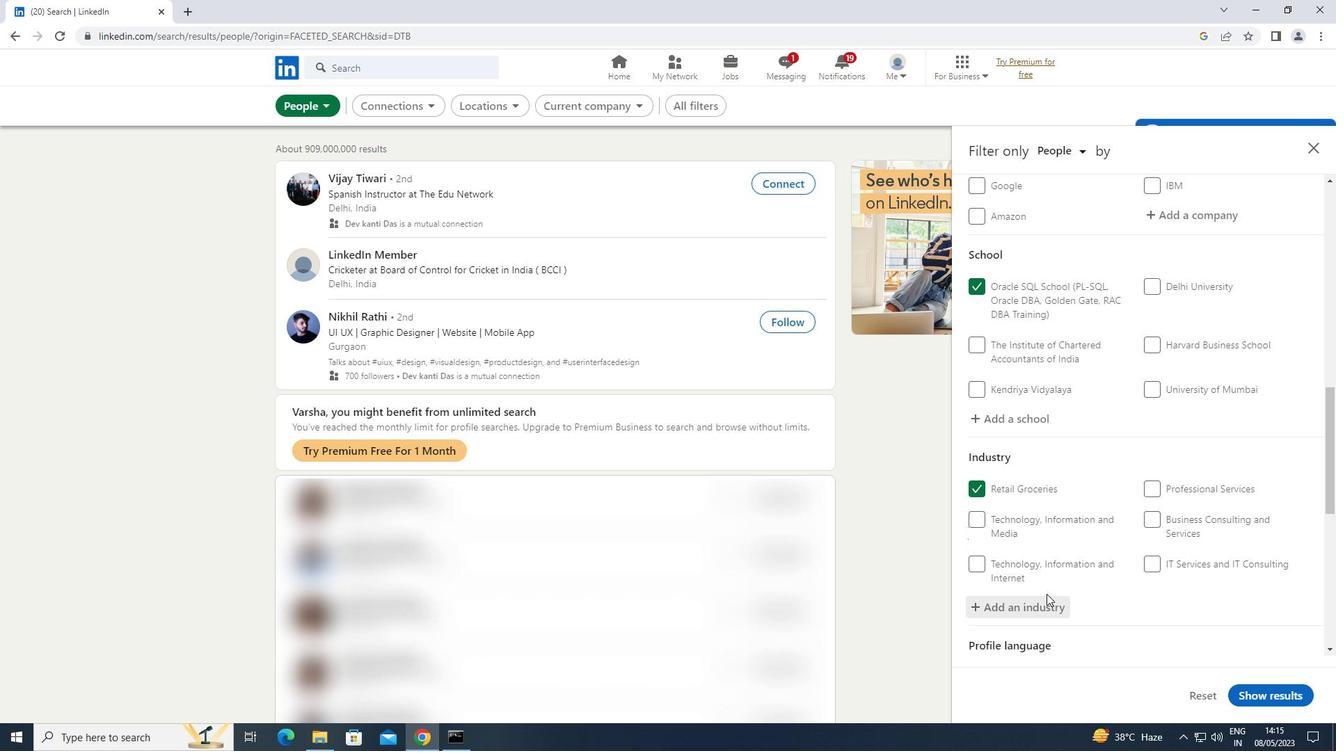 
Action: Mouse moved to (1046, 593)
Screenshot: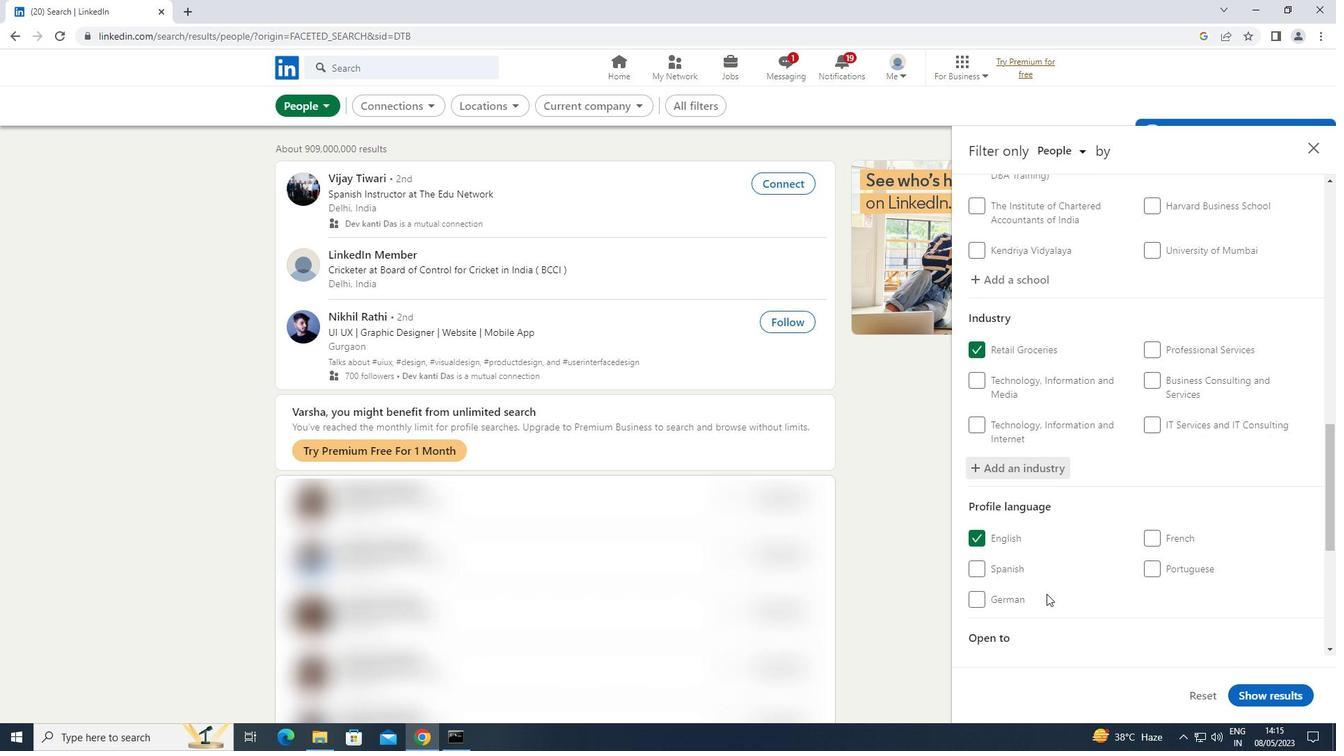 
Action: Mouse scrolled (1046, 593) with delta (0, 0)
Screenshot: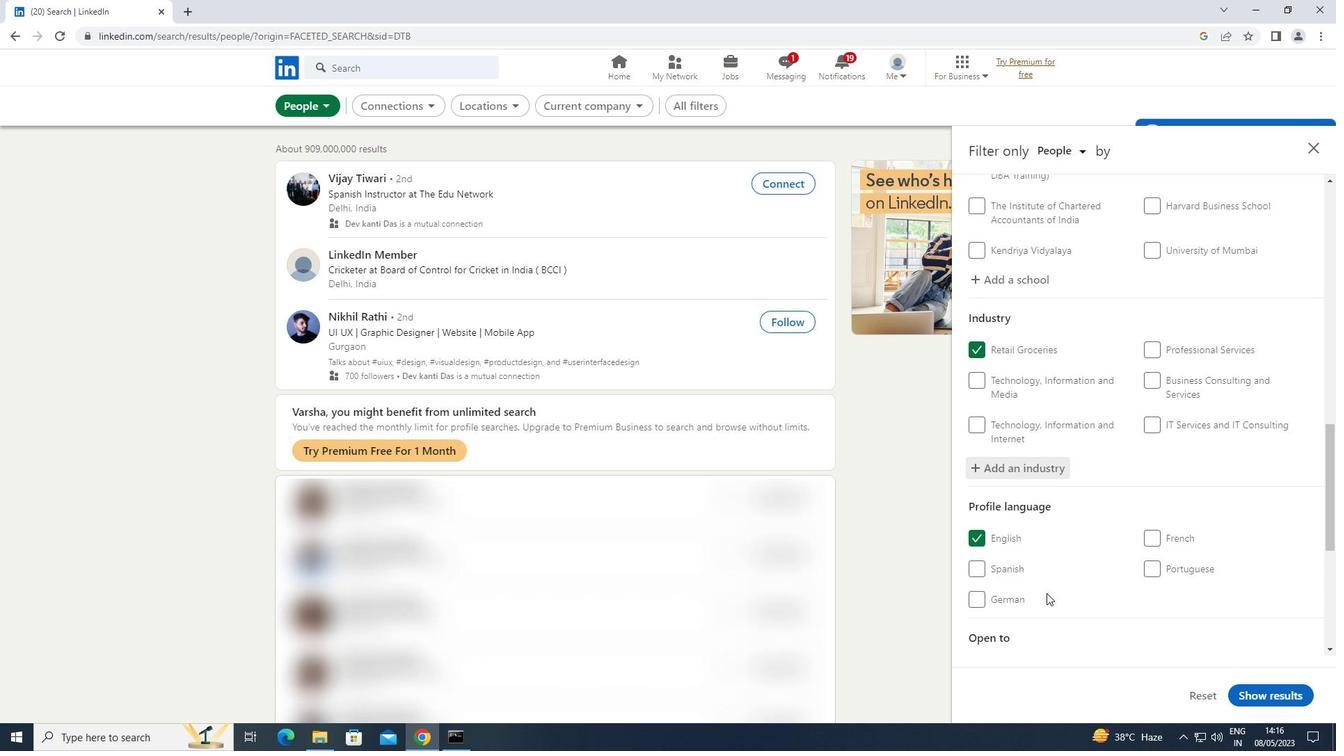 
Action: Mouse scrolled (1046, 593) with delta (0, 0)
Screenshot: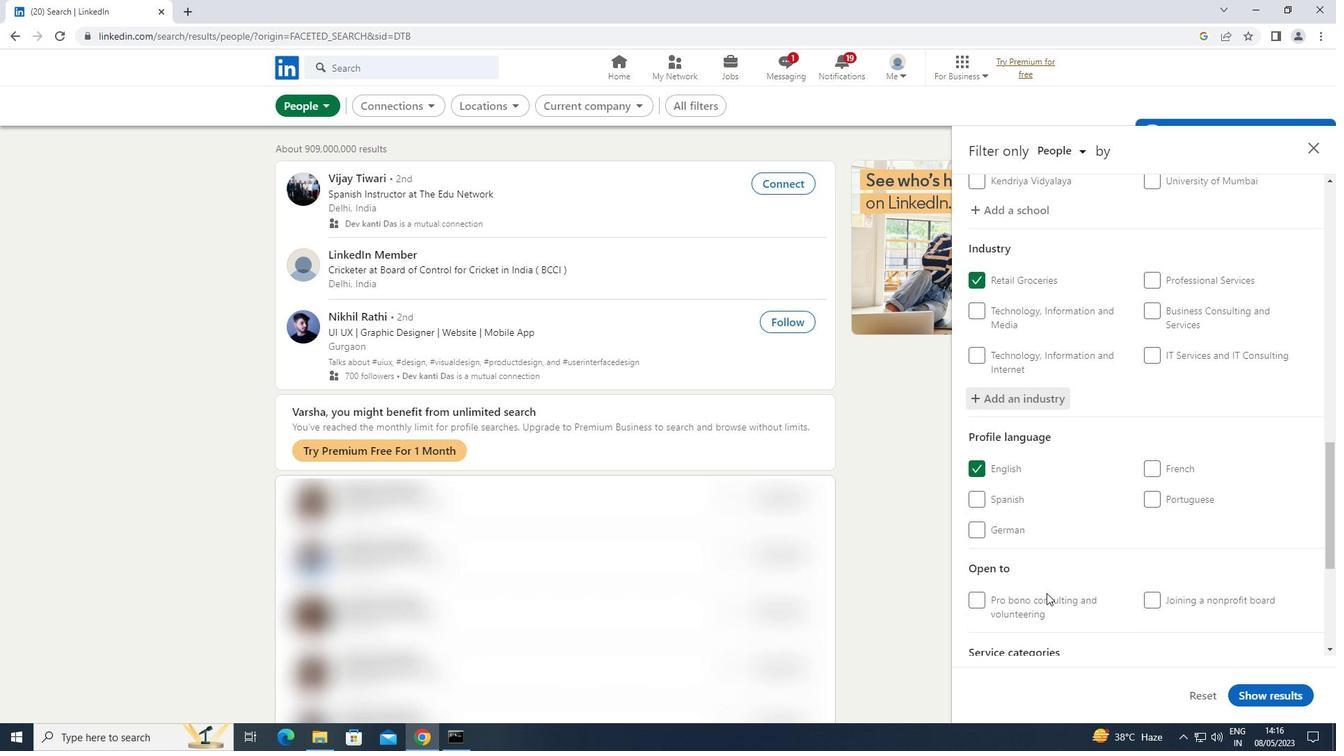 
Action: Mouse scrolled (1046, 593) with delta (0, 0)
Screenshot: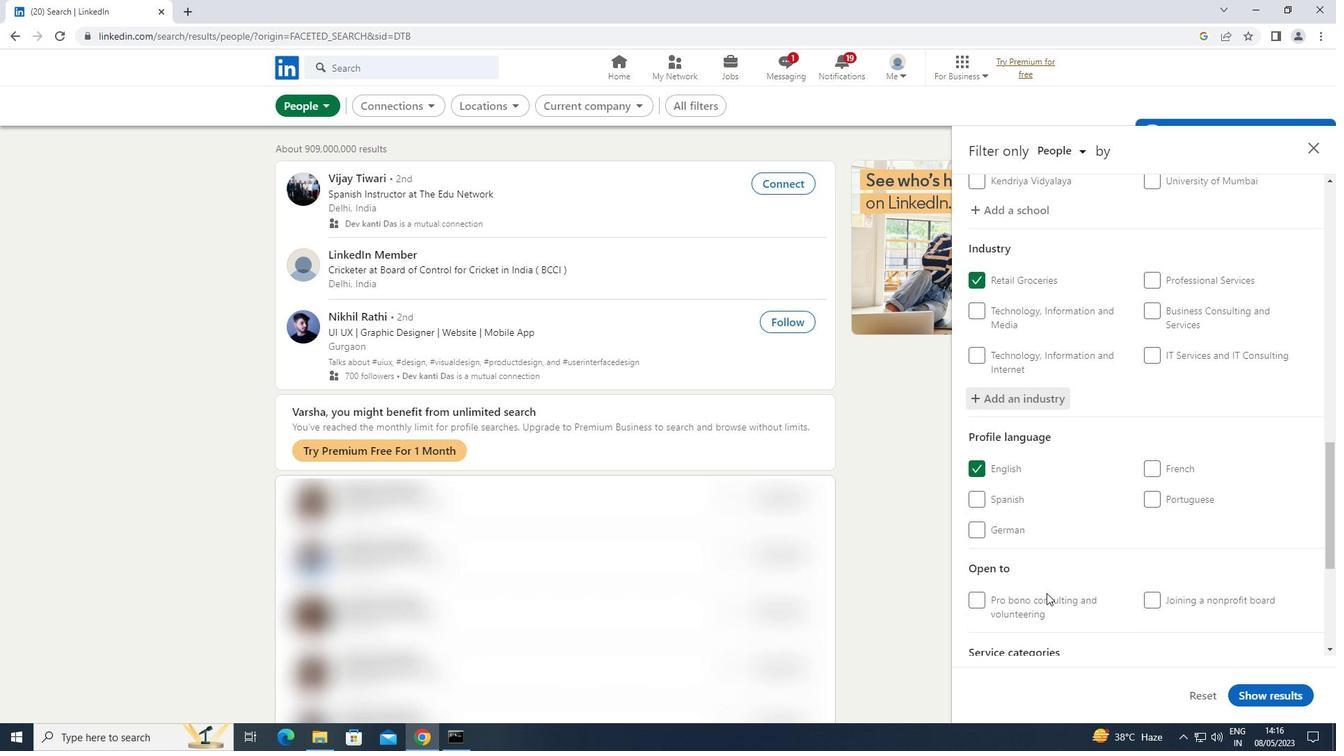 
Action: Mouse scrolled (1046, 593) with delta (0, 0)
Screenshot: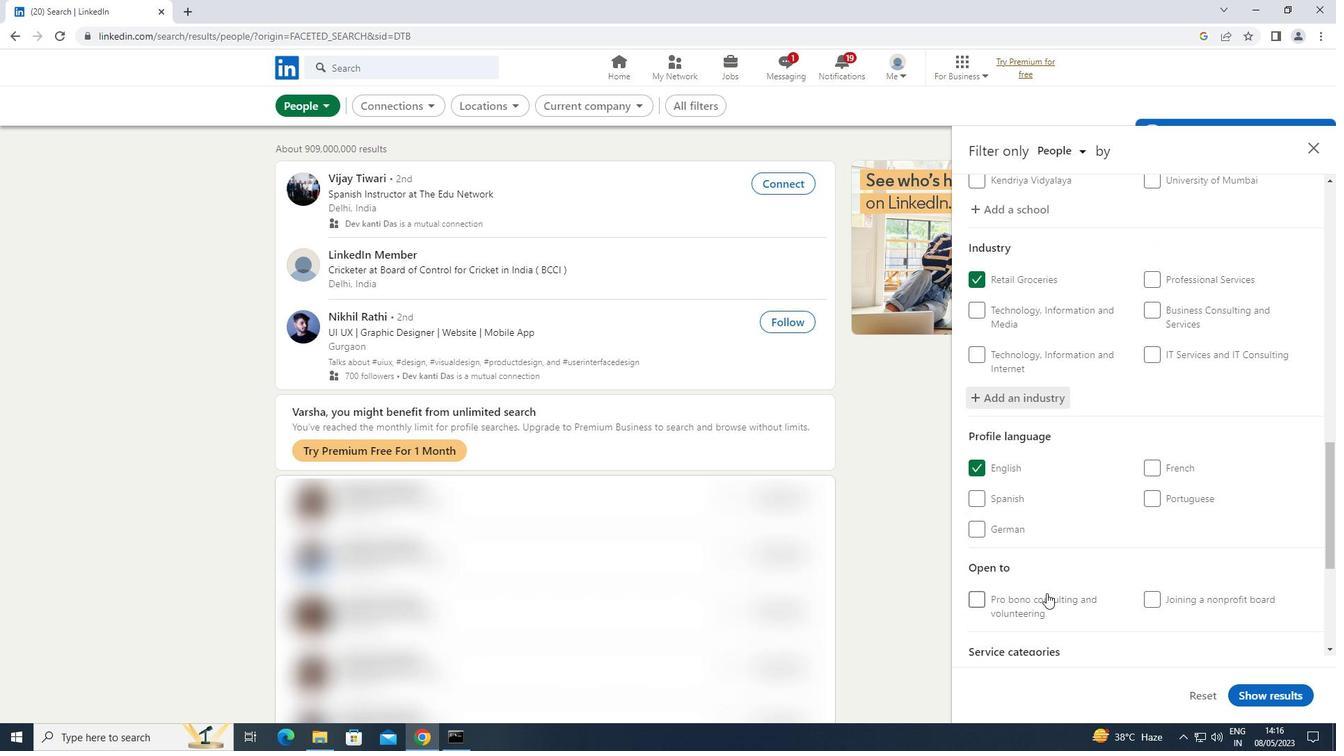 
Action: Mouse scrolled (1046, 593) with delta (0, 0)
Screenshot: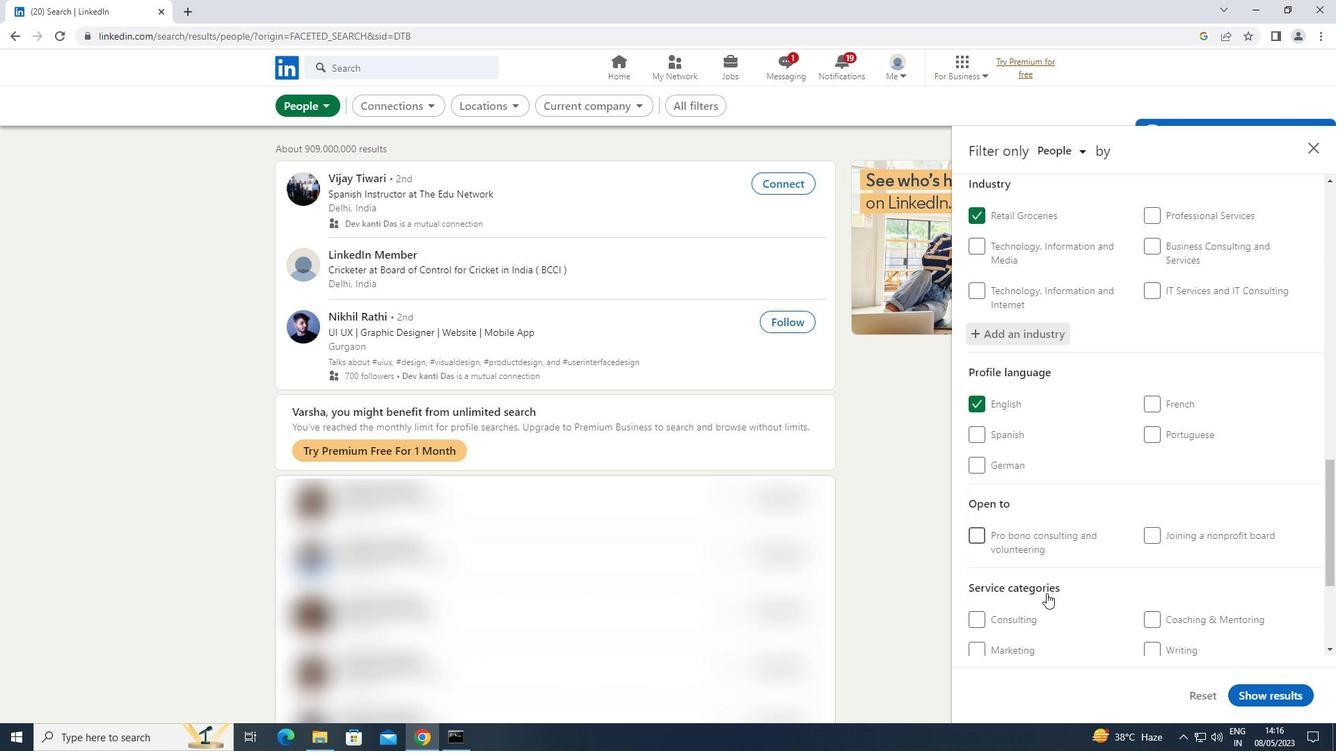 
Action: Mouse moved to (1212, 469)
Screenshot: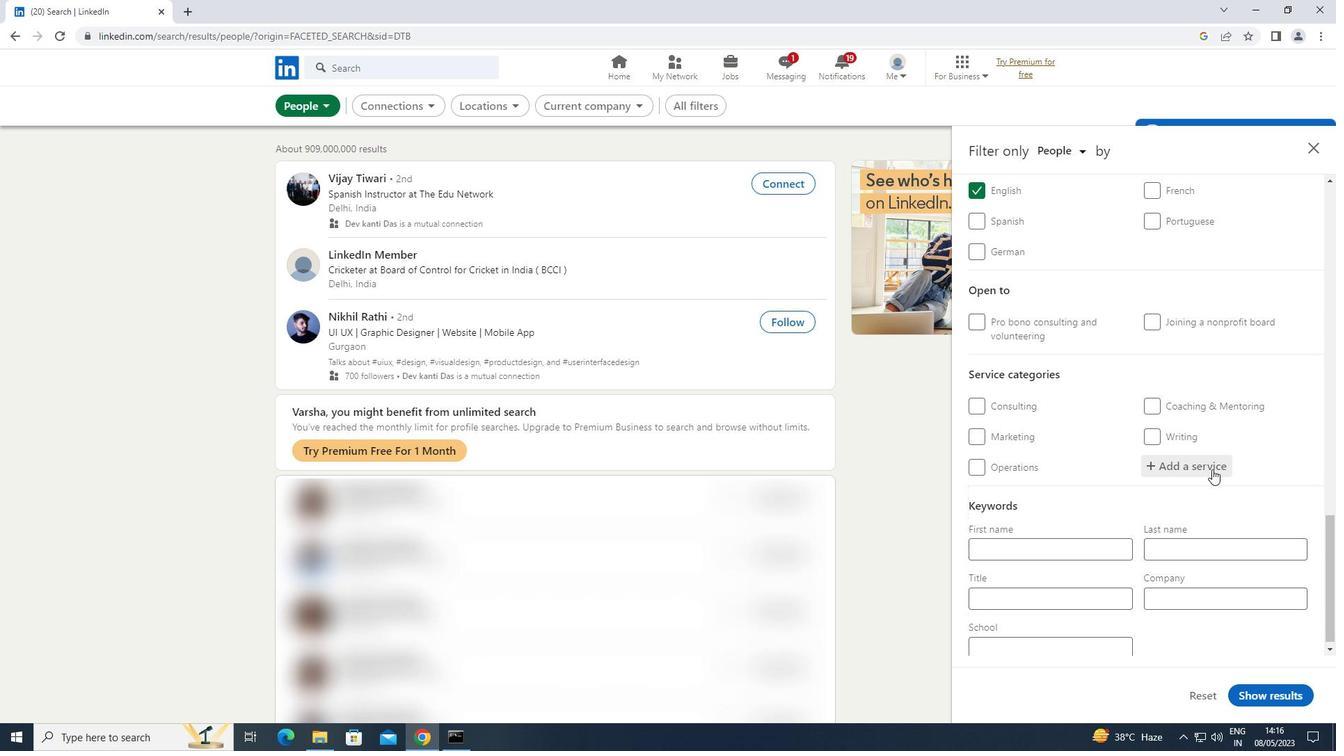 
Action: Mouse pressed left at (1212, 469)
Screenshot: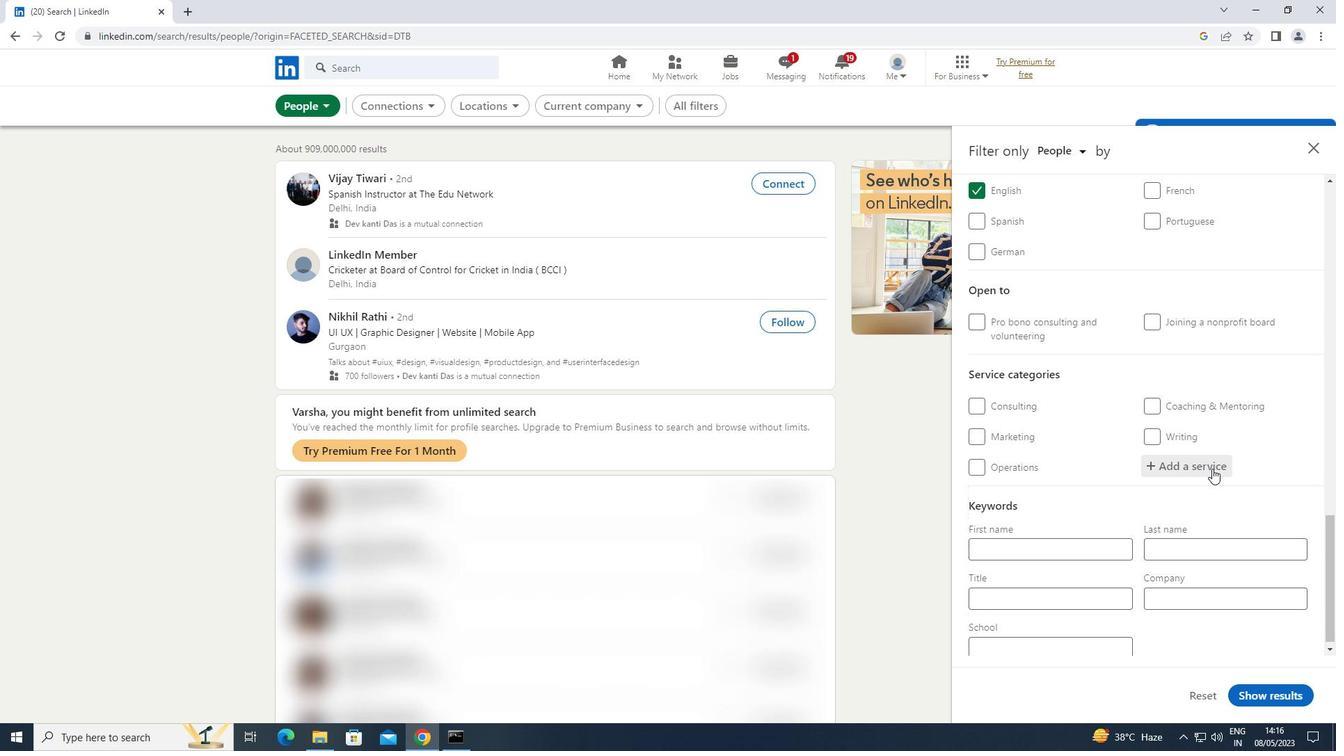 
Action: Key pressed <Key.shift>EMAIL
Screenshot: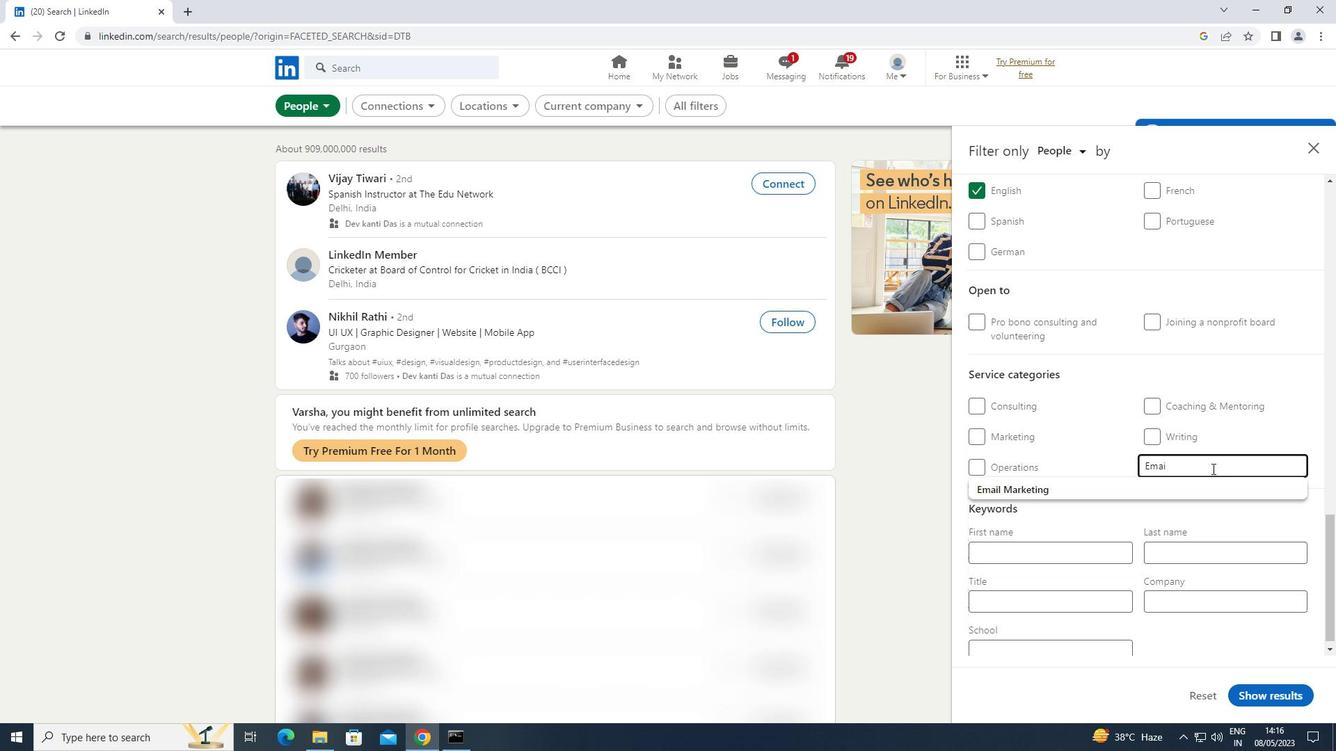 
Action: Mouse moved to (1114, 479)
Screenshot: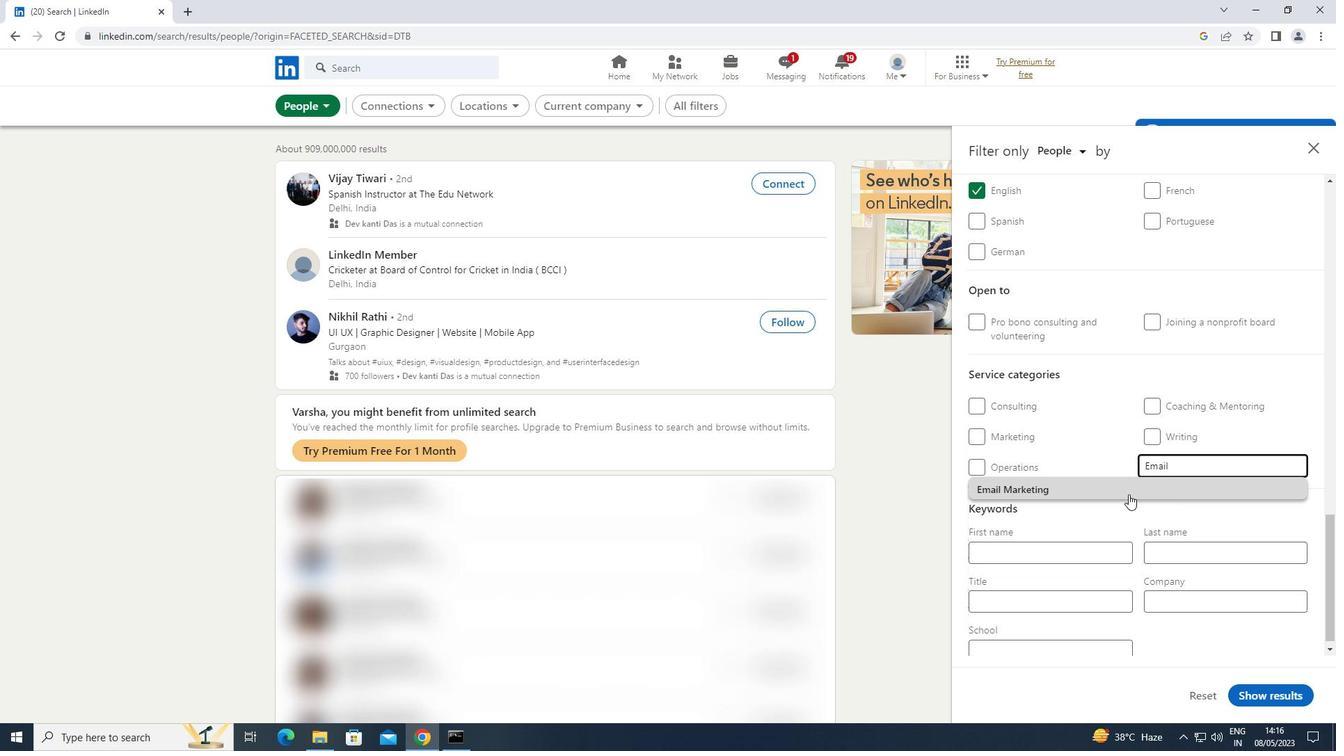
Action: Mouse pressed left at (1114, 479)
Screenshot: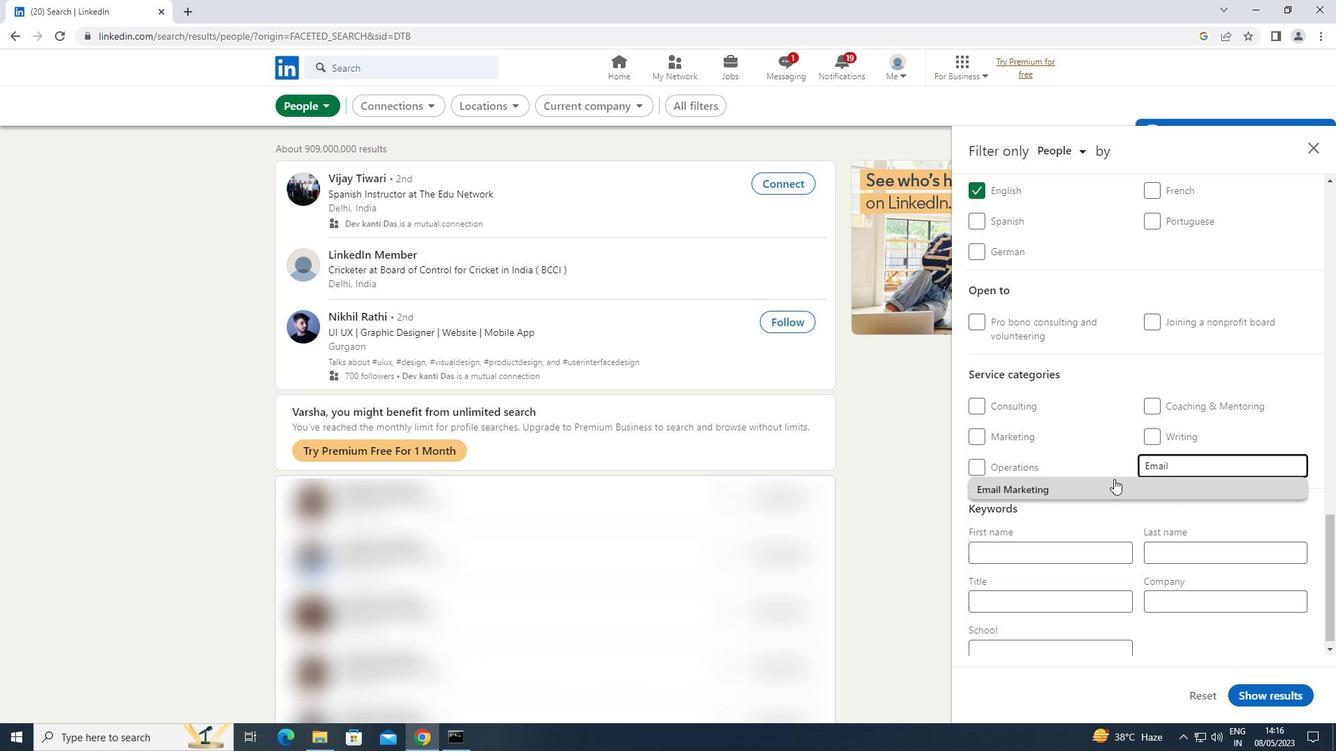 
Action: Mouse moved to (1113, 477)
Screenshot: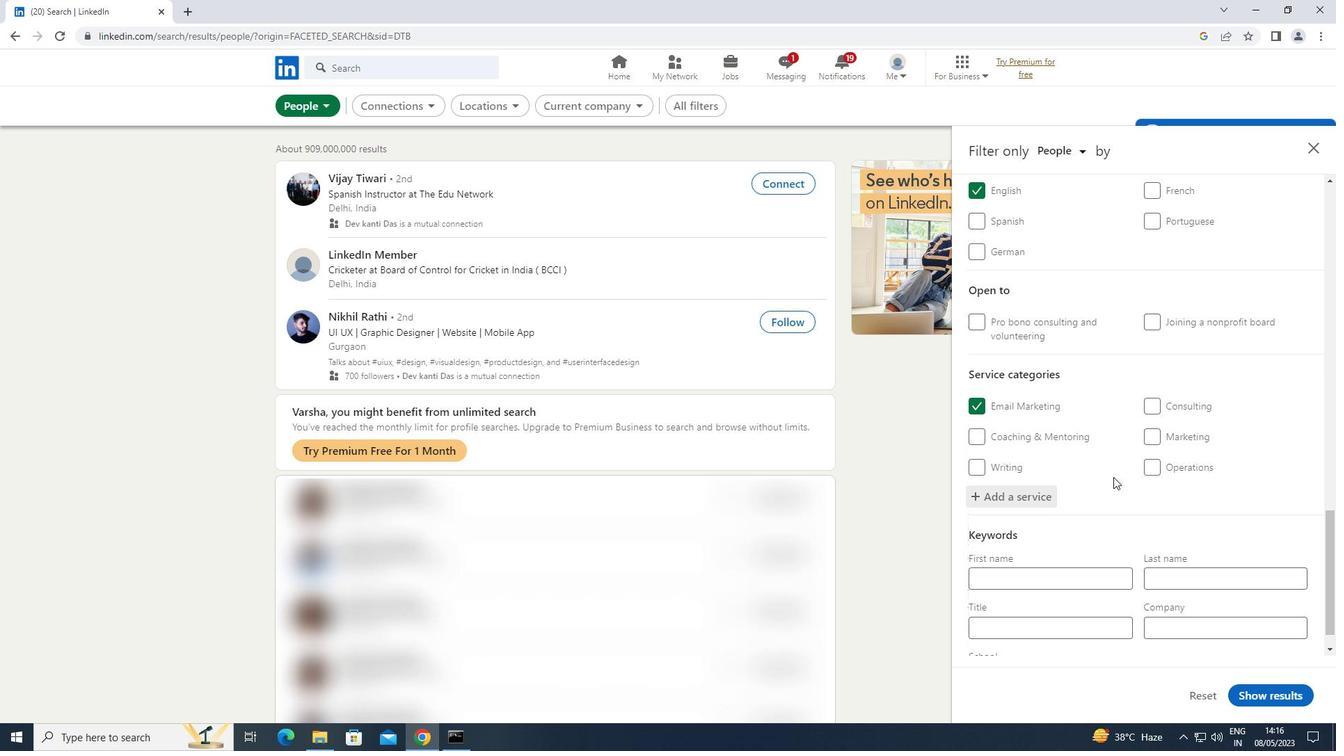 
Action: Mouse scrolled (1113, 476) with delta (0, 0)
Screenshot: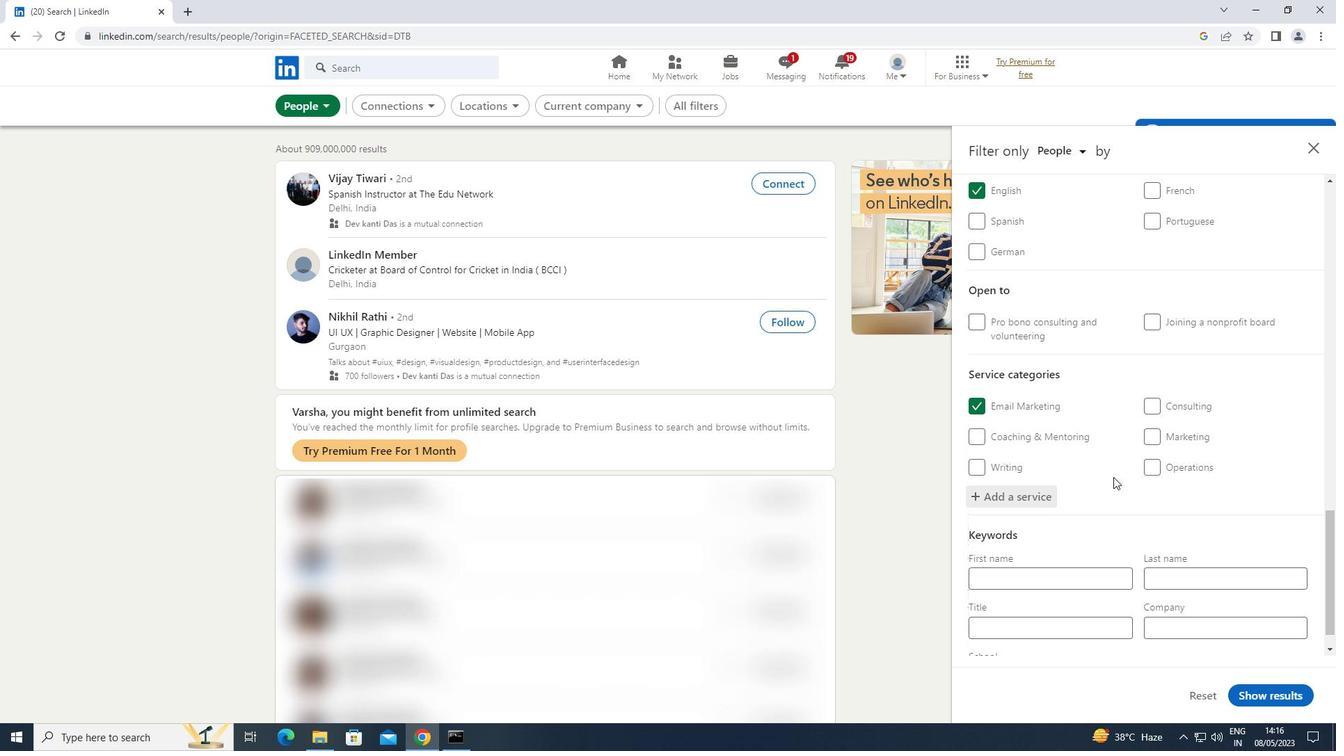 
Action: Mouse scrolled (1113, 476) with delta (0, 0)
Screenshot: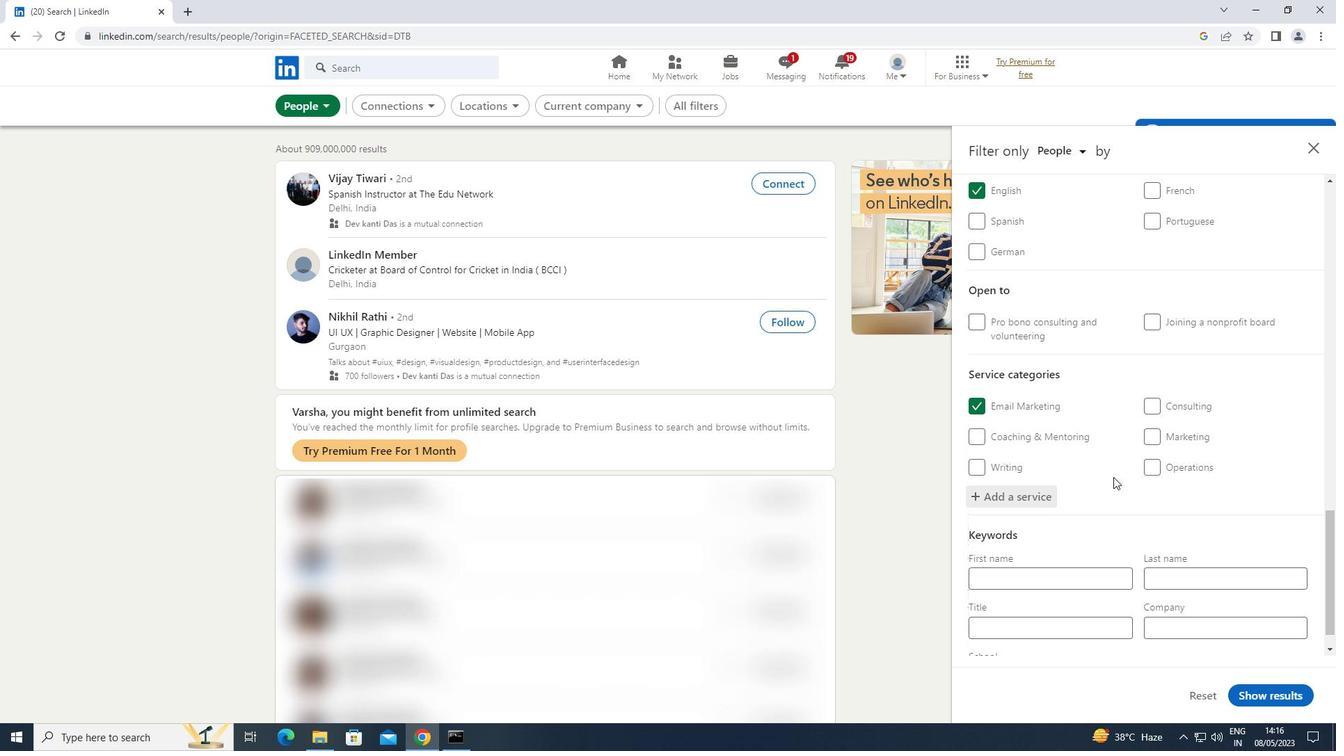 
Action: Mouse scrolled (1113, 476) with delta (0, 0)
Screenshot: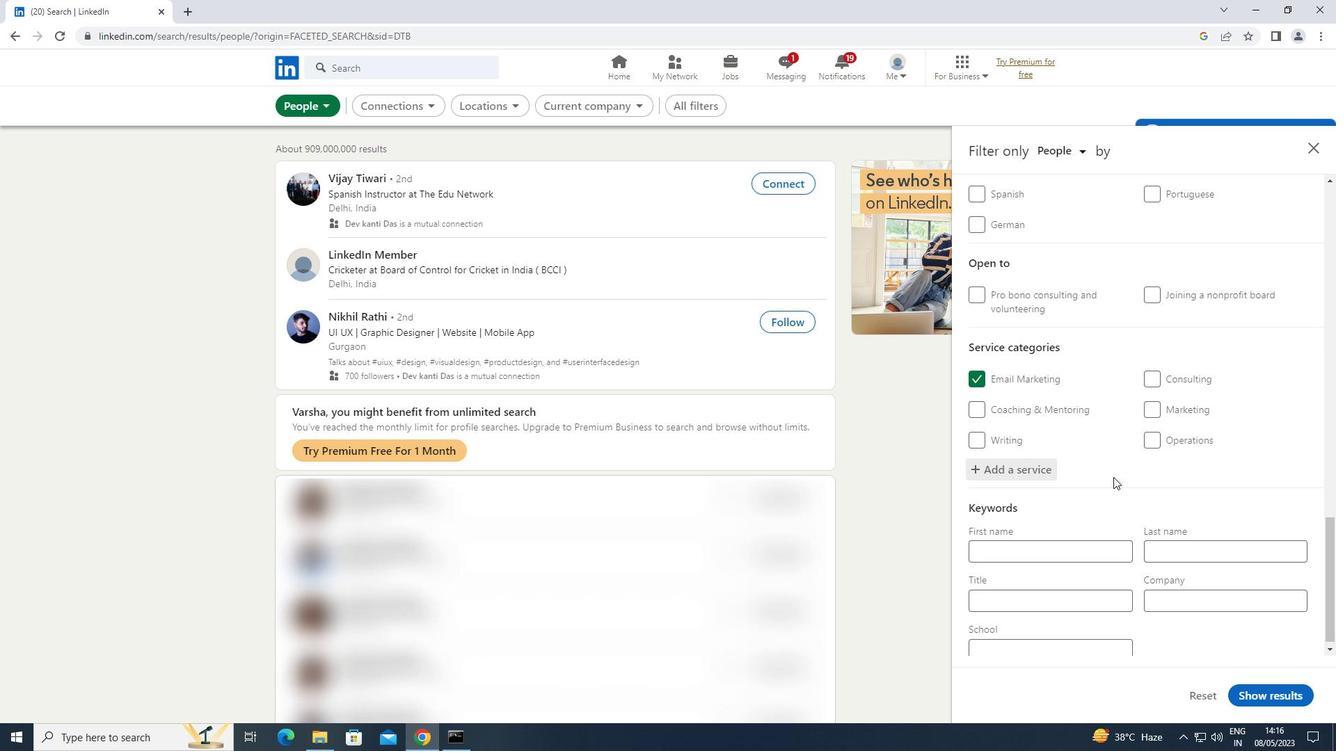 
Action: Mouse scrolled (1113, 476) with delta (0, 0)
Screenshot: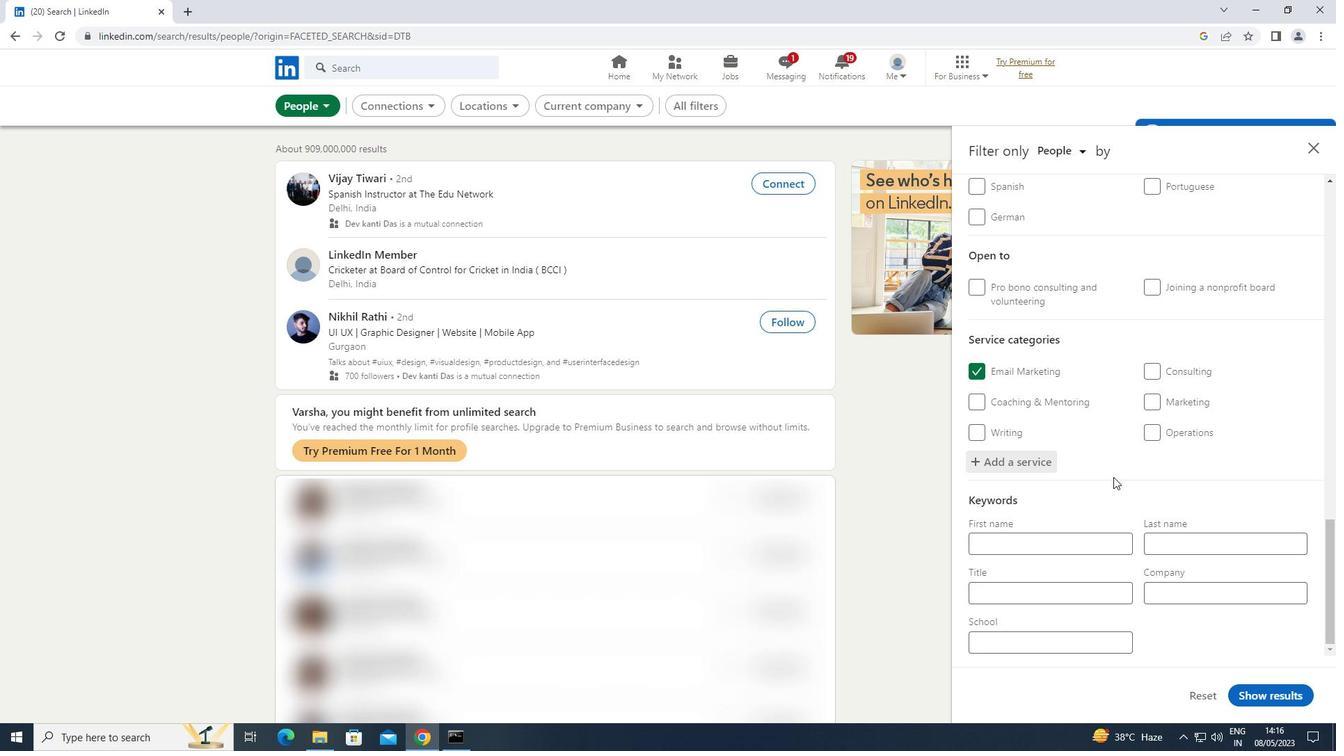 
Action: Mouse moved to (1053, 588)
Screenshot: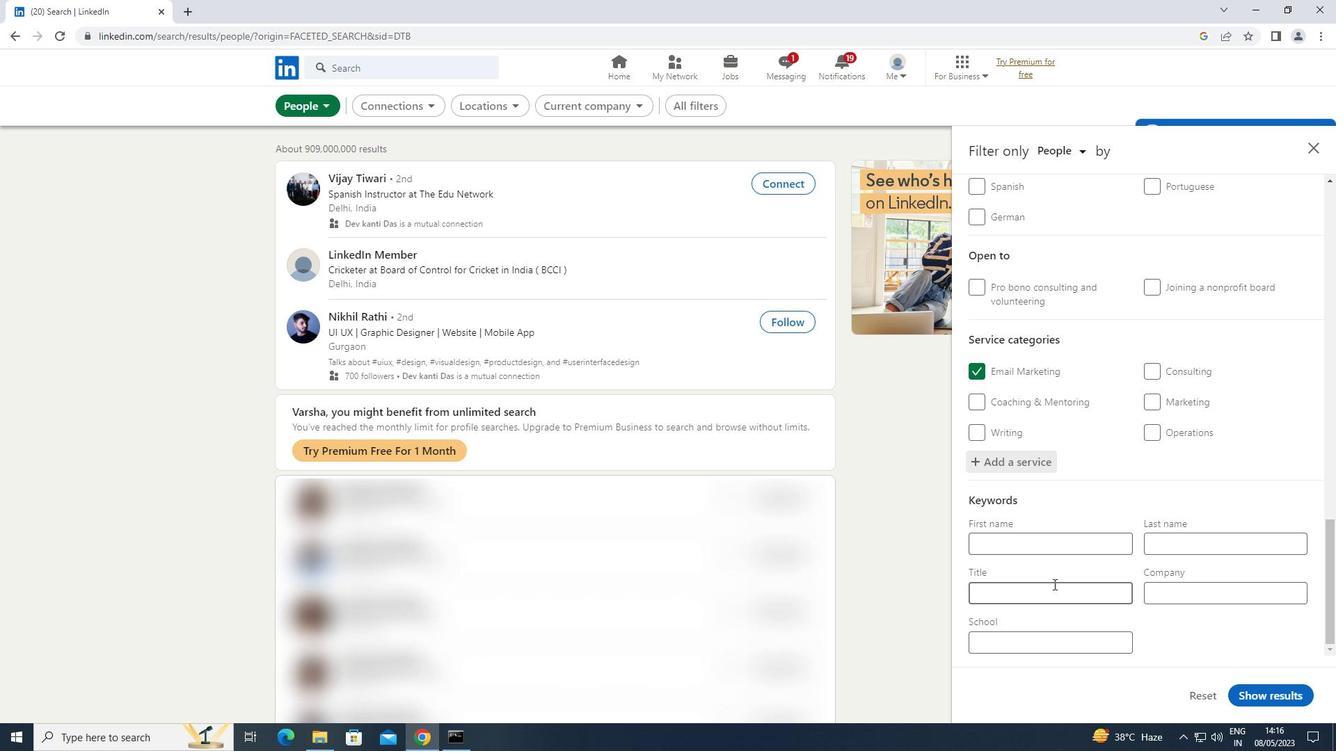 
Action: Mouse pressed left at (1053, 588)
Screenshot: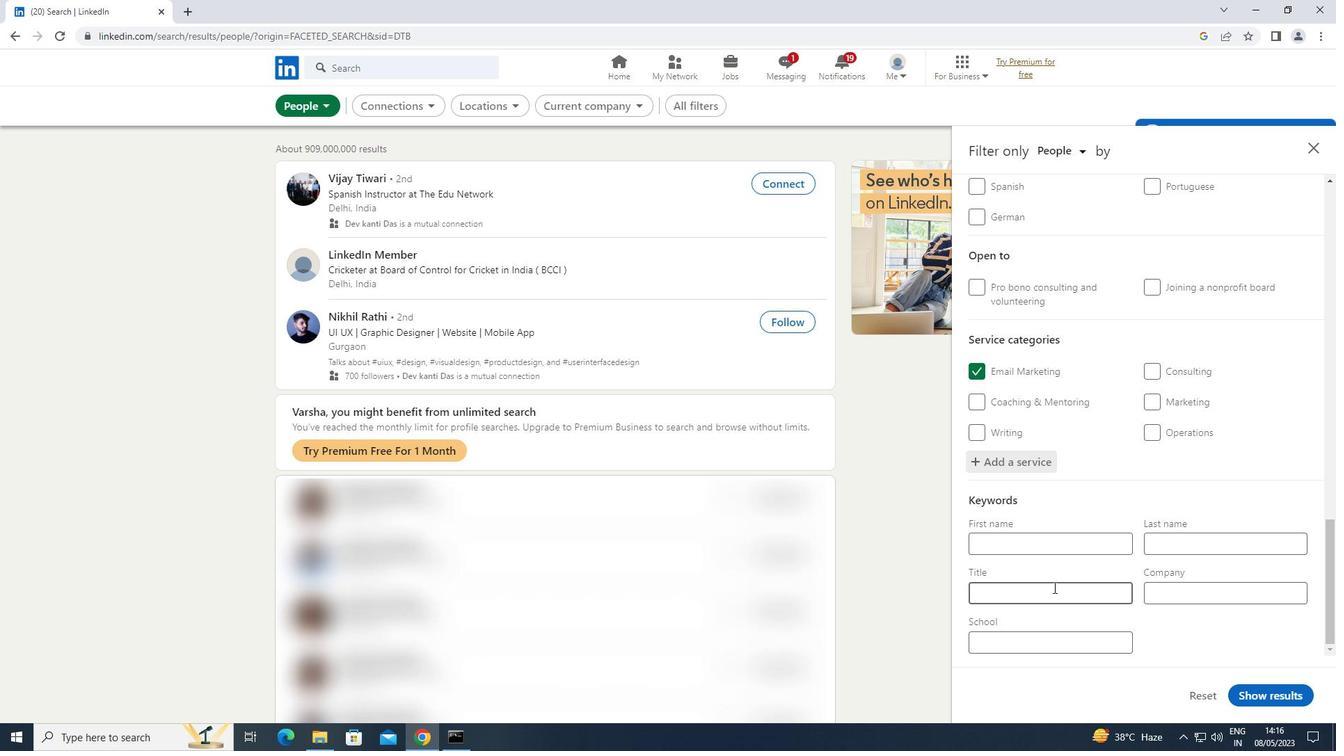 
Action: Mouse moved to (1053, 588)
Screenshot: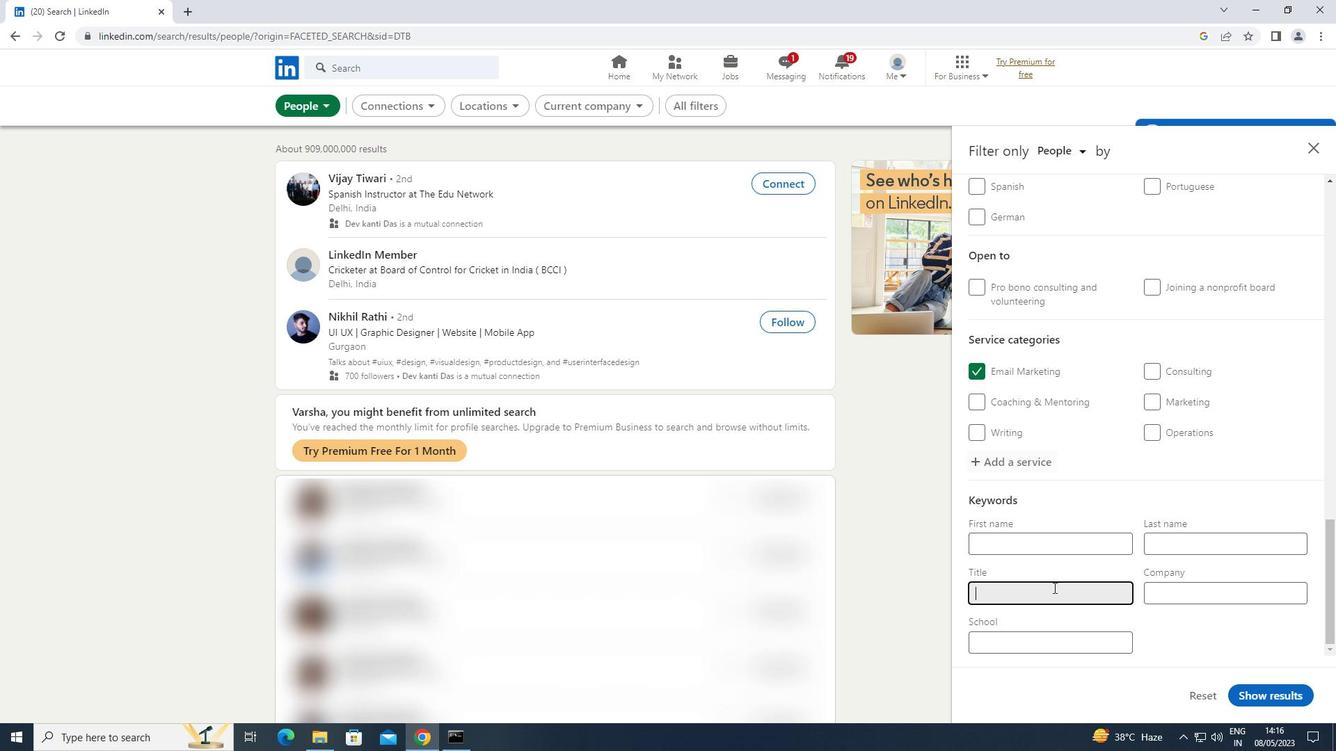 
Action: Key pressed <Key.shift>CALL<Key.space><Key.shift>CENTER<Key.space><Key.shift>REPRESENTATIVE
Screenshot: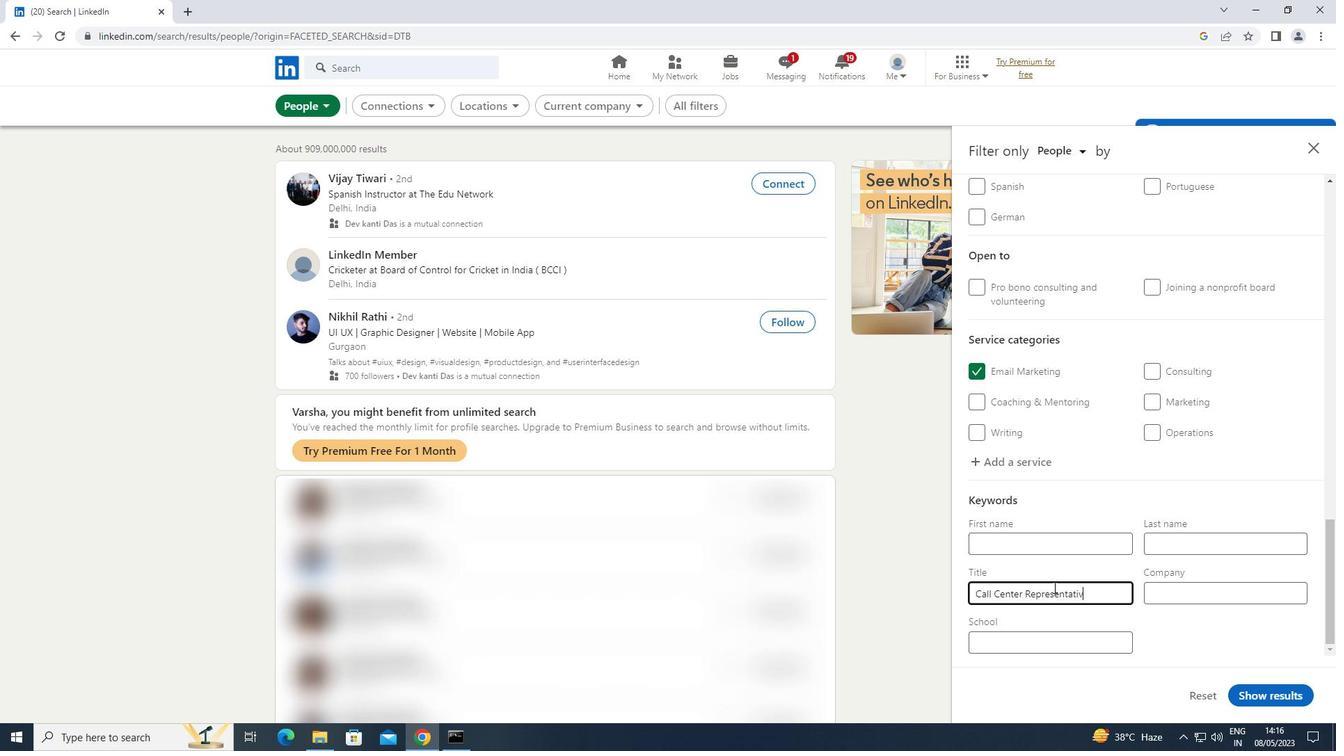 
Action: Mouse moved to (1261, 690)
Screenshot: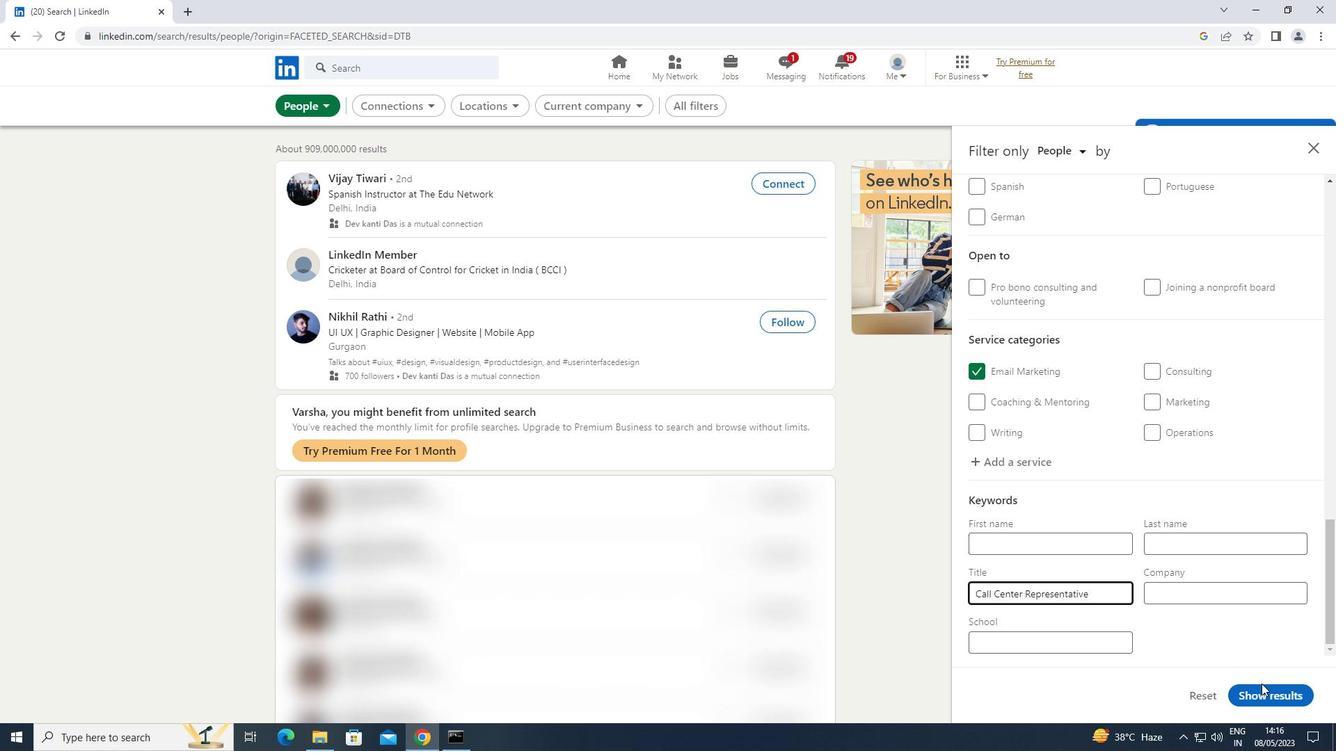 
Action: Mouse pressed left at (1261, 690)
Screenshot: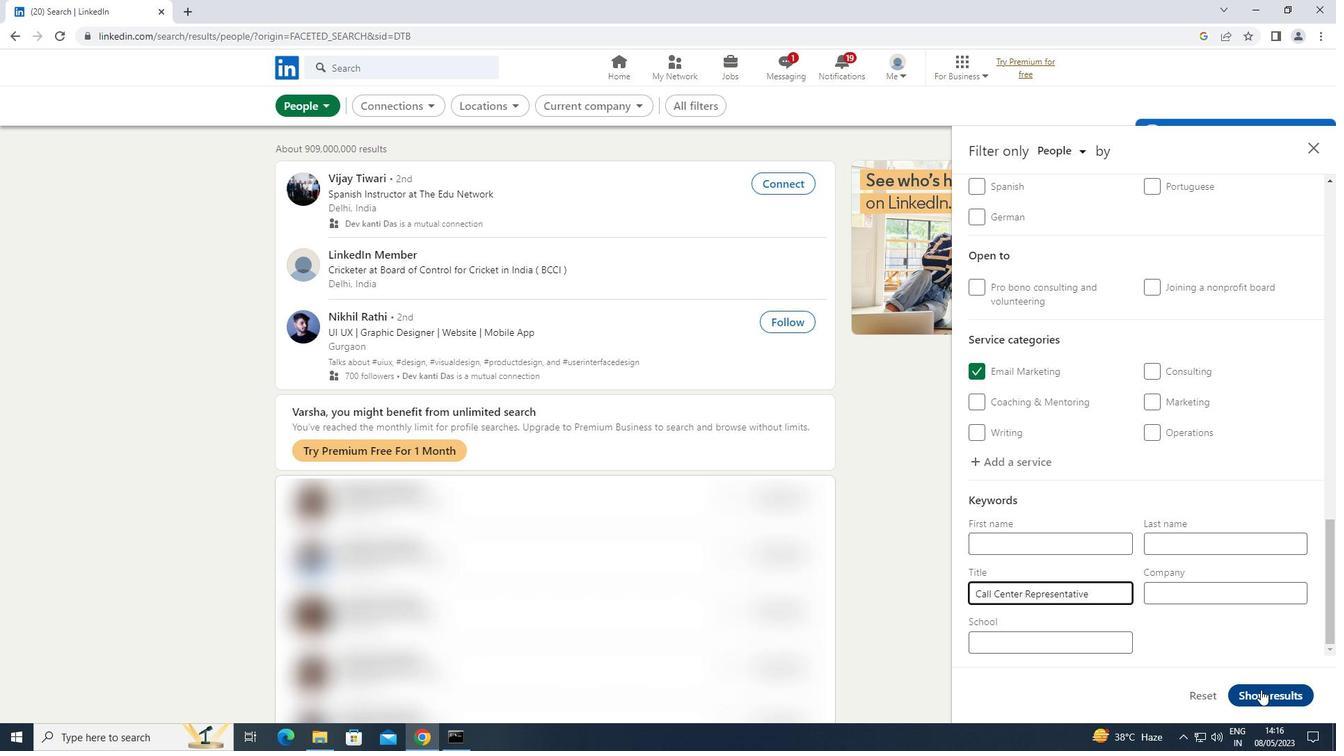 
